 Task: Add a timeline in the project CometWorks for the epic 'IT Service Desk Implementation' from 2023/01/22 to 2024/08/19. Add a timeline in the project CometWorks for the epic 'Helpdesk Ticketing System Implementation' from 2023/05/06 to 2025/10/09. Add a timeline in the project CometWorks for the epic 'IT Asset Management Implementation' from 2023/01/21 to 2024/12/13
Action: Mouse moved to (229, 63)
Screenshot: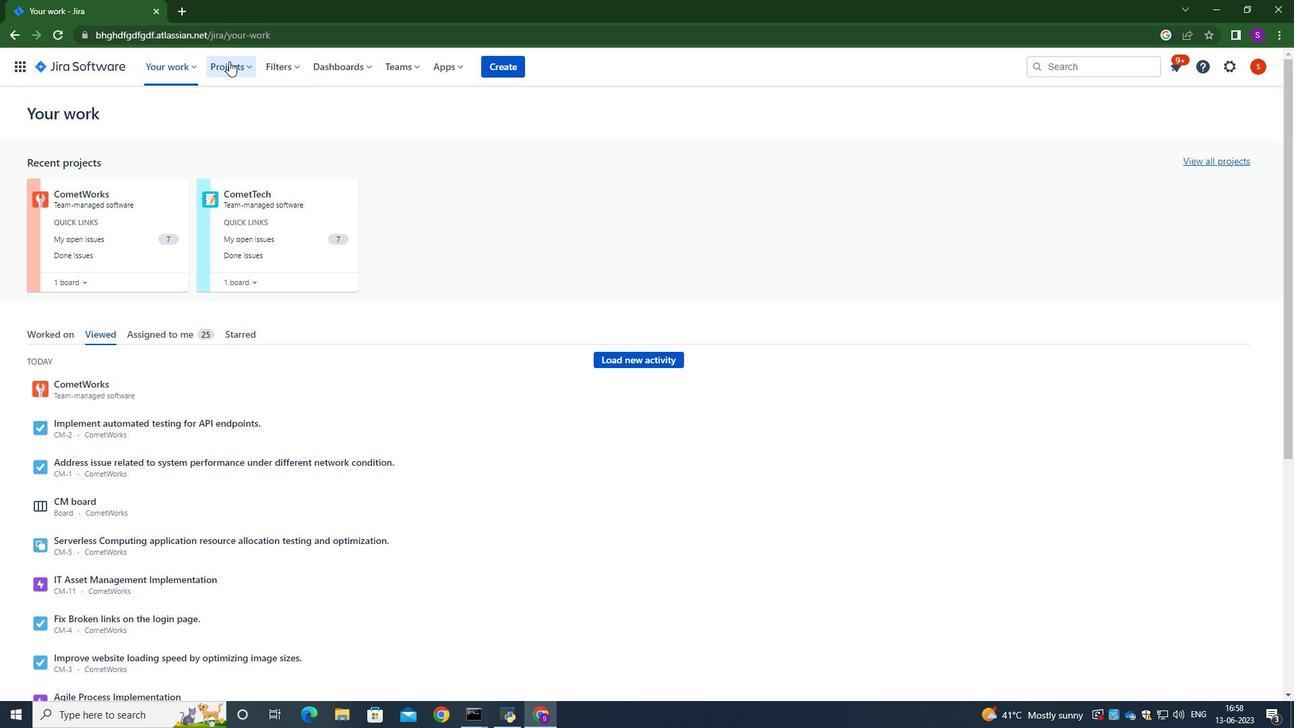 
Action: Mouse pressed left at (229, 63)
Screenshot: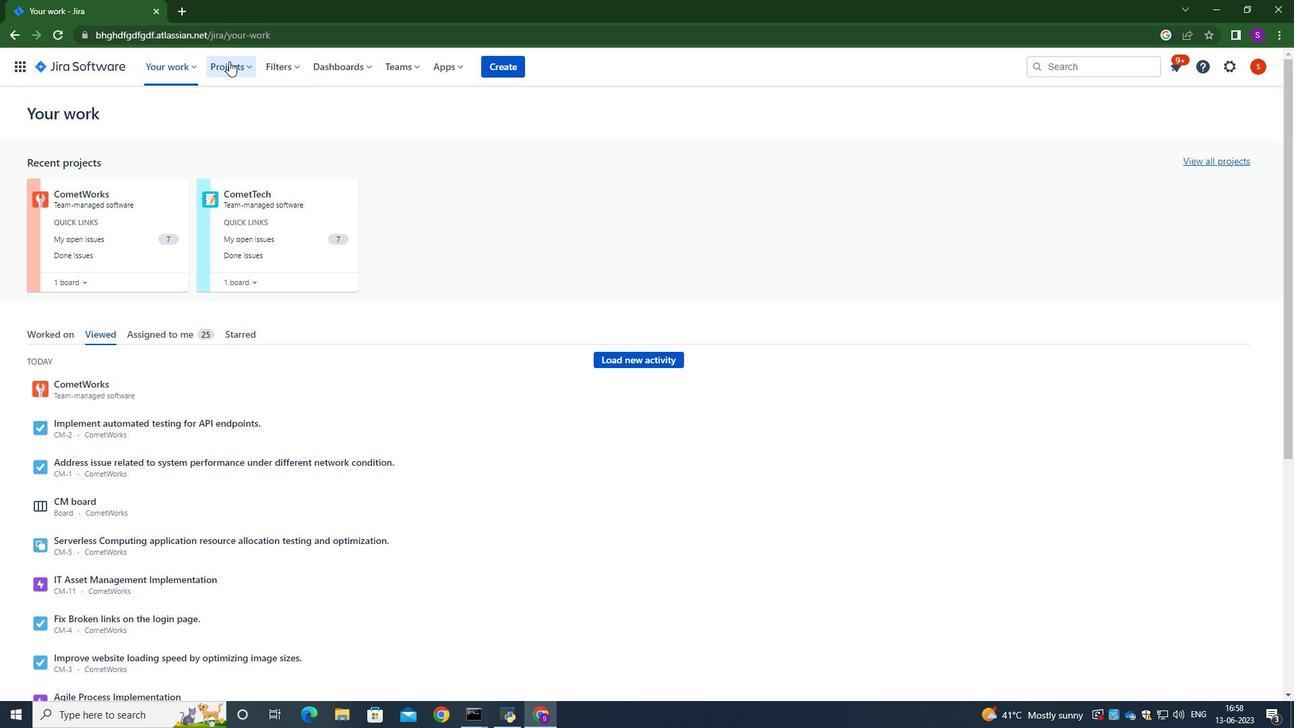 
Action: Mouse moved to (248, 132)
Screenshot: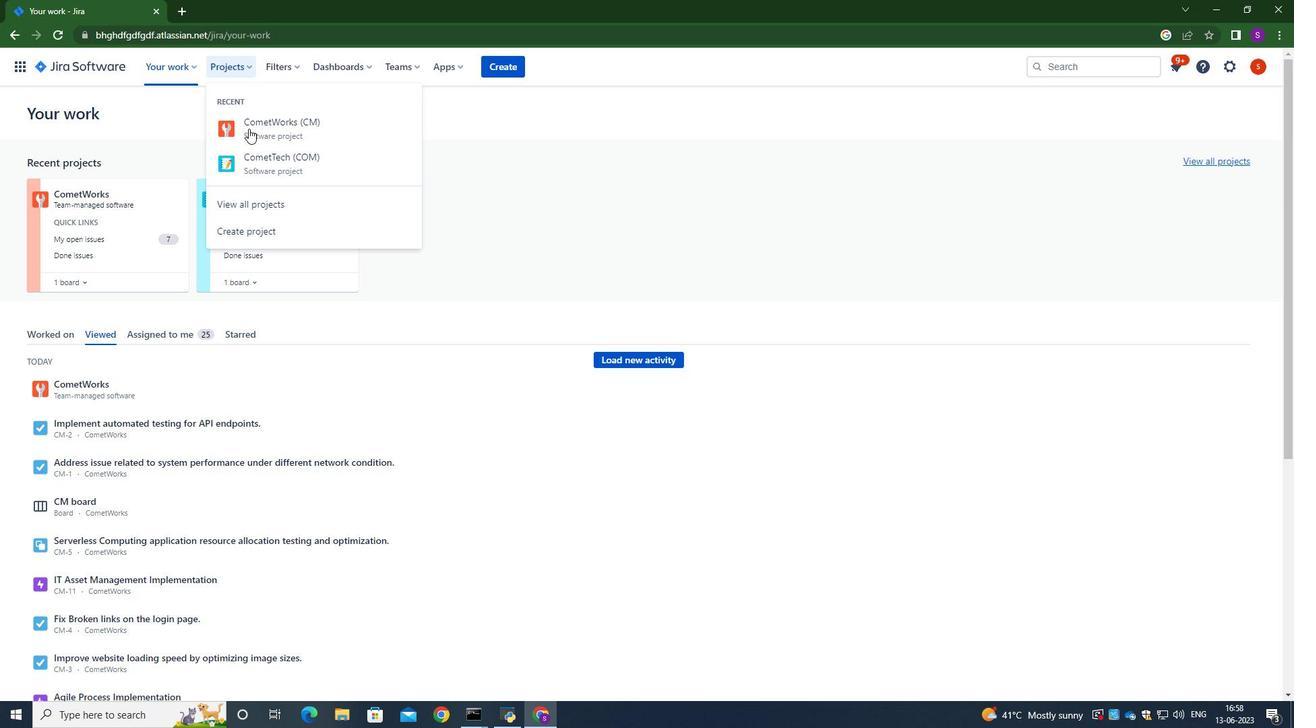 
Action: Mouse pressed left at (248, 132)
Screenshot: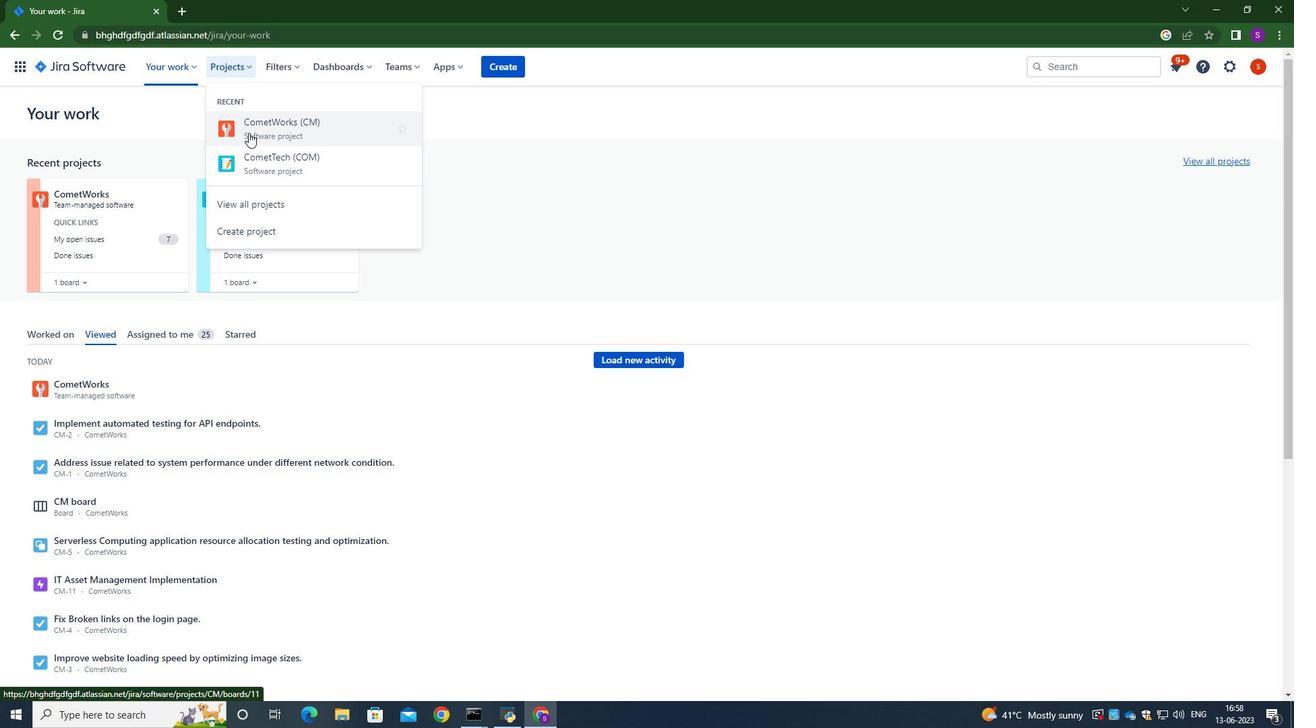 
Action: Mouse moved to (59, 202)
Screenshot: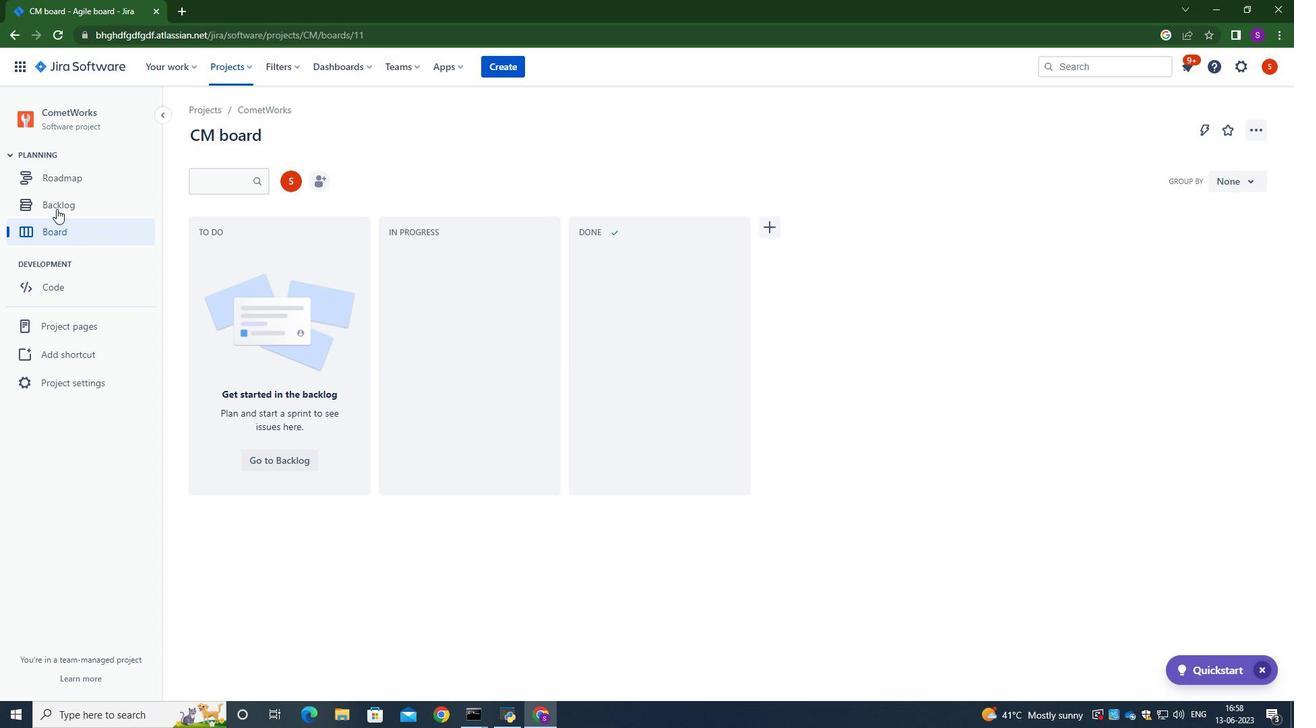 
Action: Mouse pressed left at (59, 202)
Screenshot: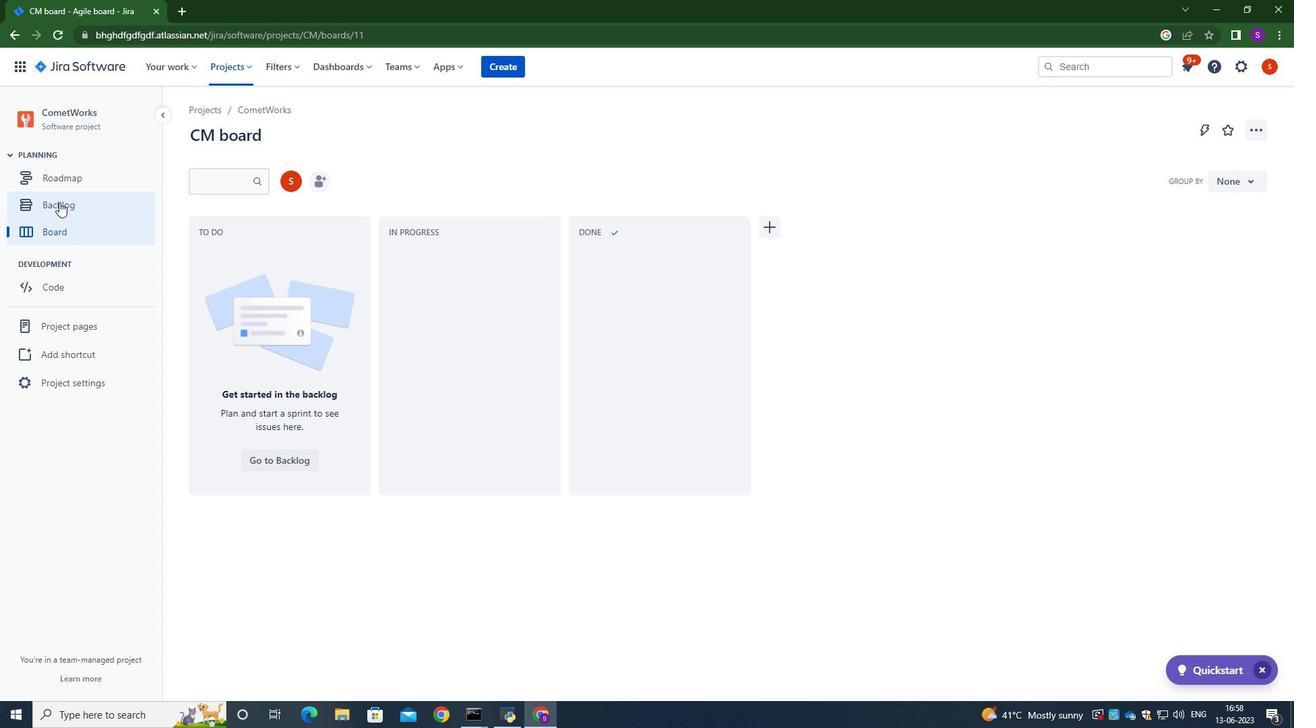 
Action: Mouse moved to (202, 272)
Screenshot: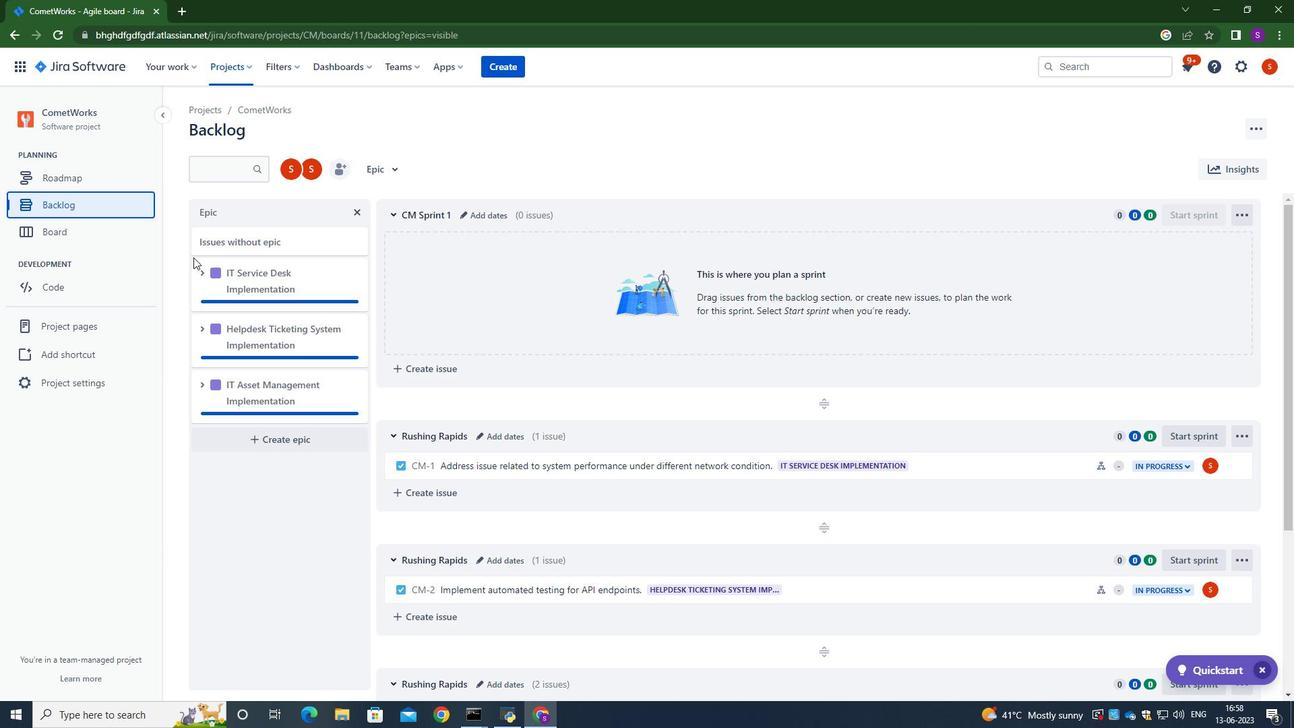 
Action: Mouse pressed left at (202, 272)
Screenshot: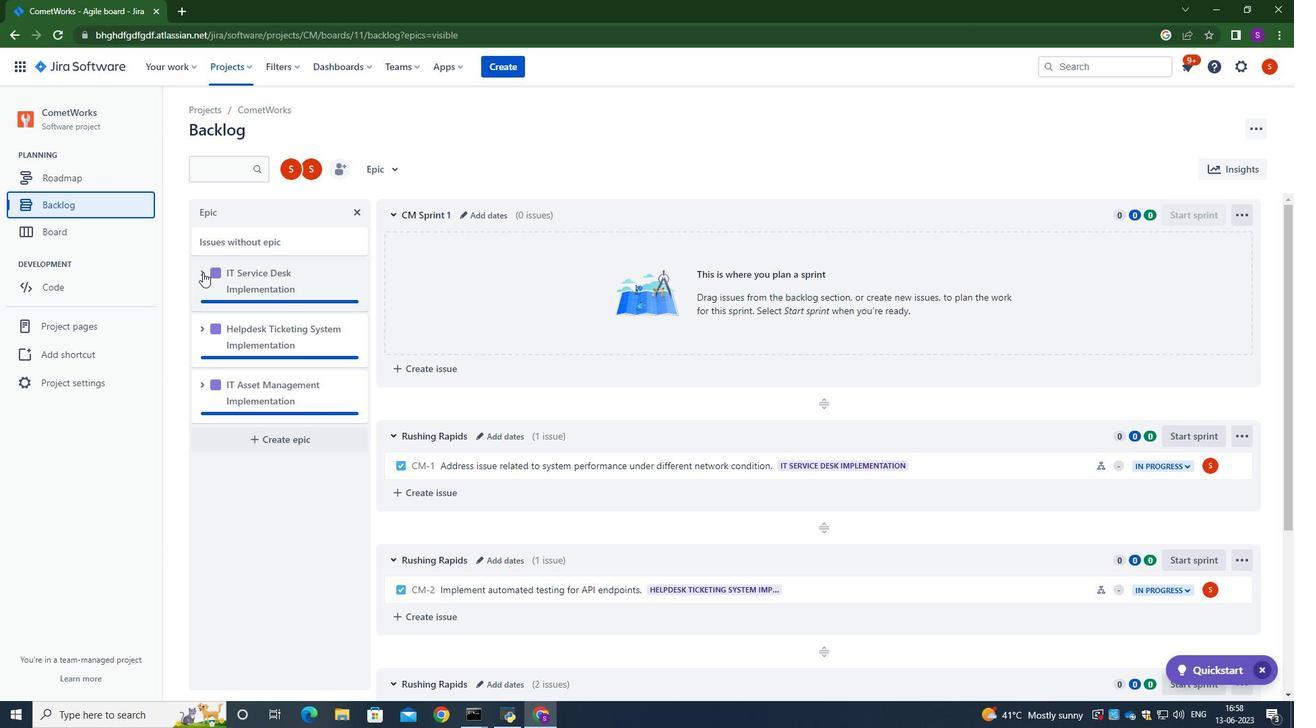 
Action: Mouse moved to (287, 385)
Screenshot: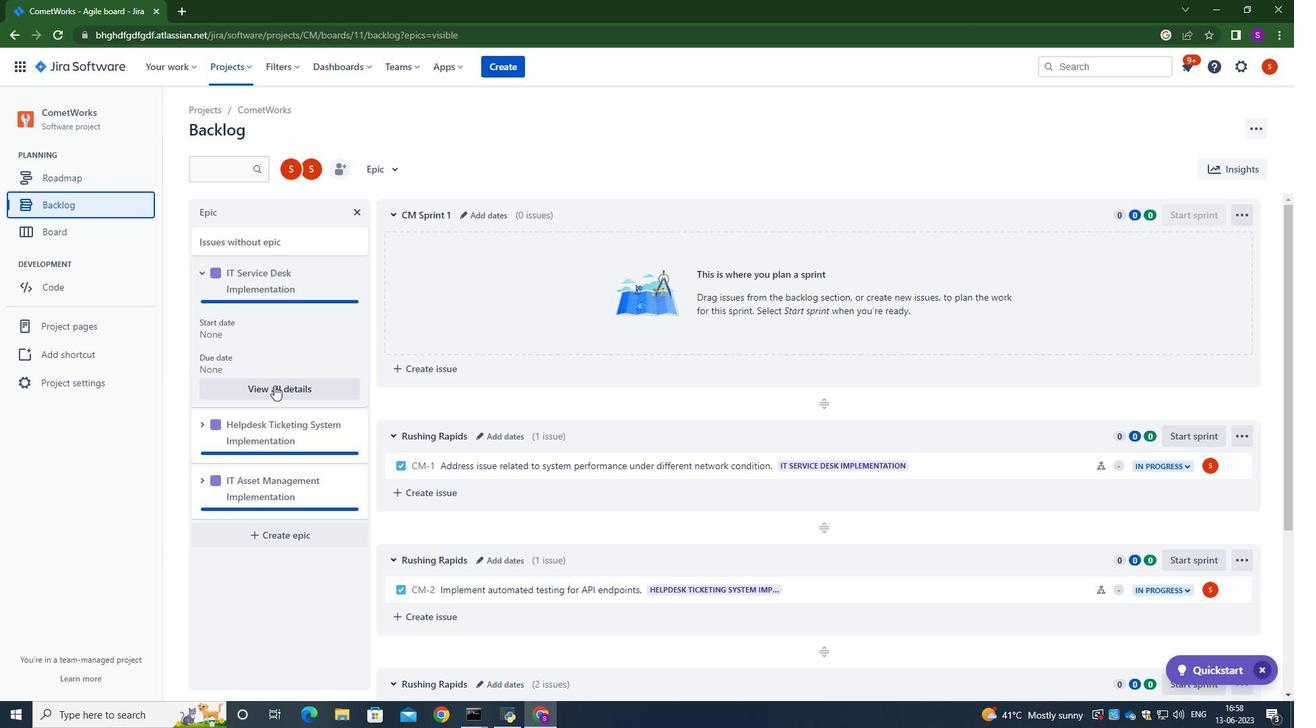
Action: Mouse pressed left at (287, 385)
Screenshot: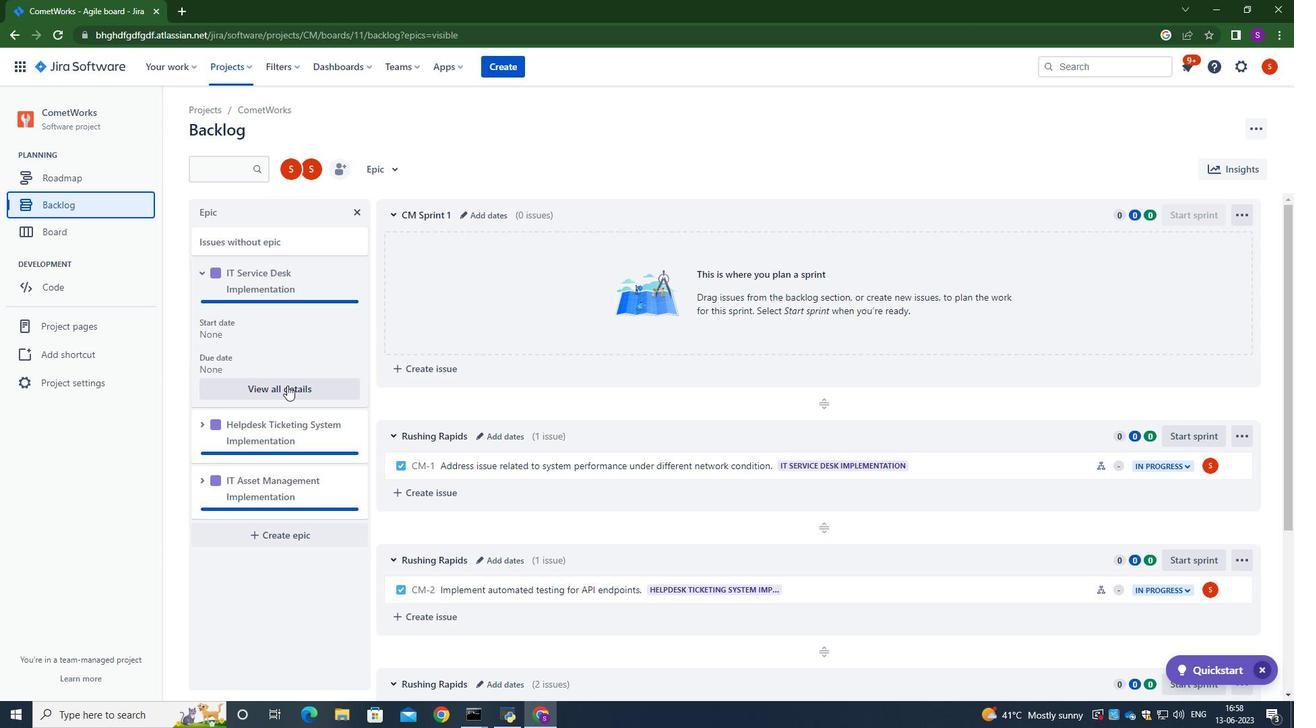 
Action: Mouse moved to (1145, 401)
Screenshot: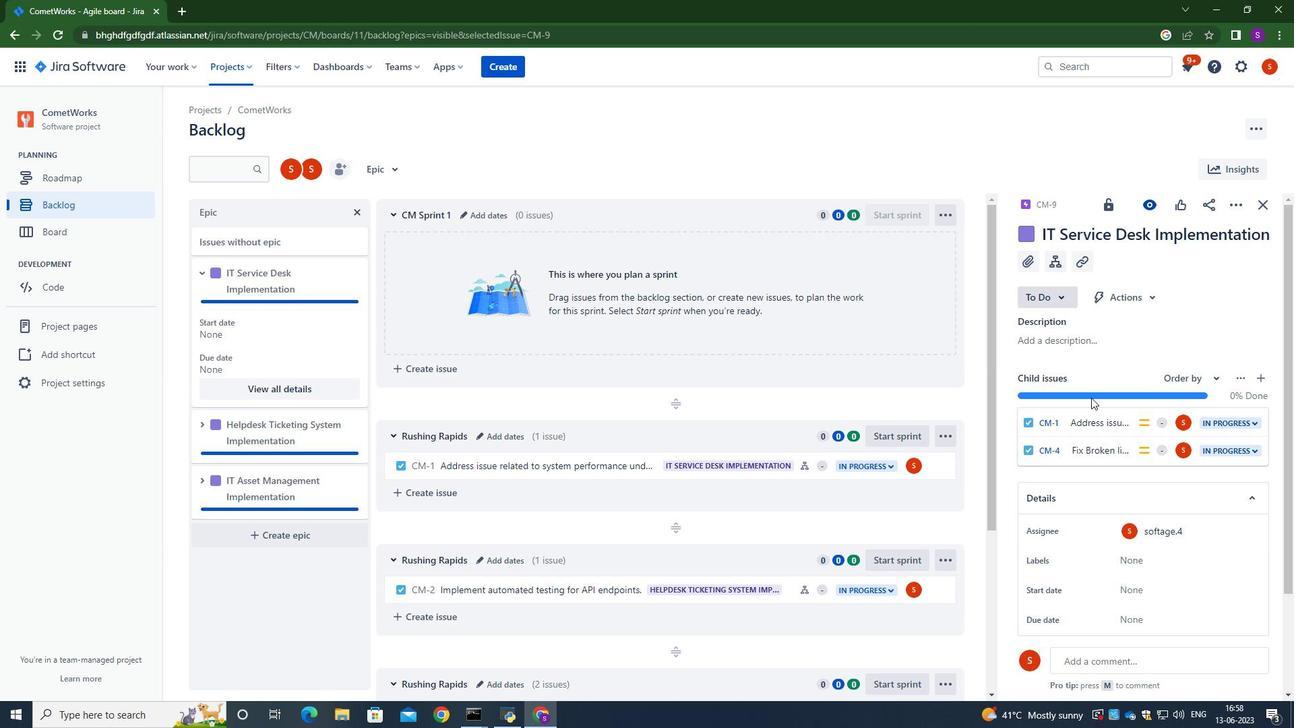 
Action: Mouse scrolled (1145, 401) with delta (0, 0)
Screenshot: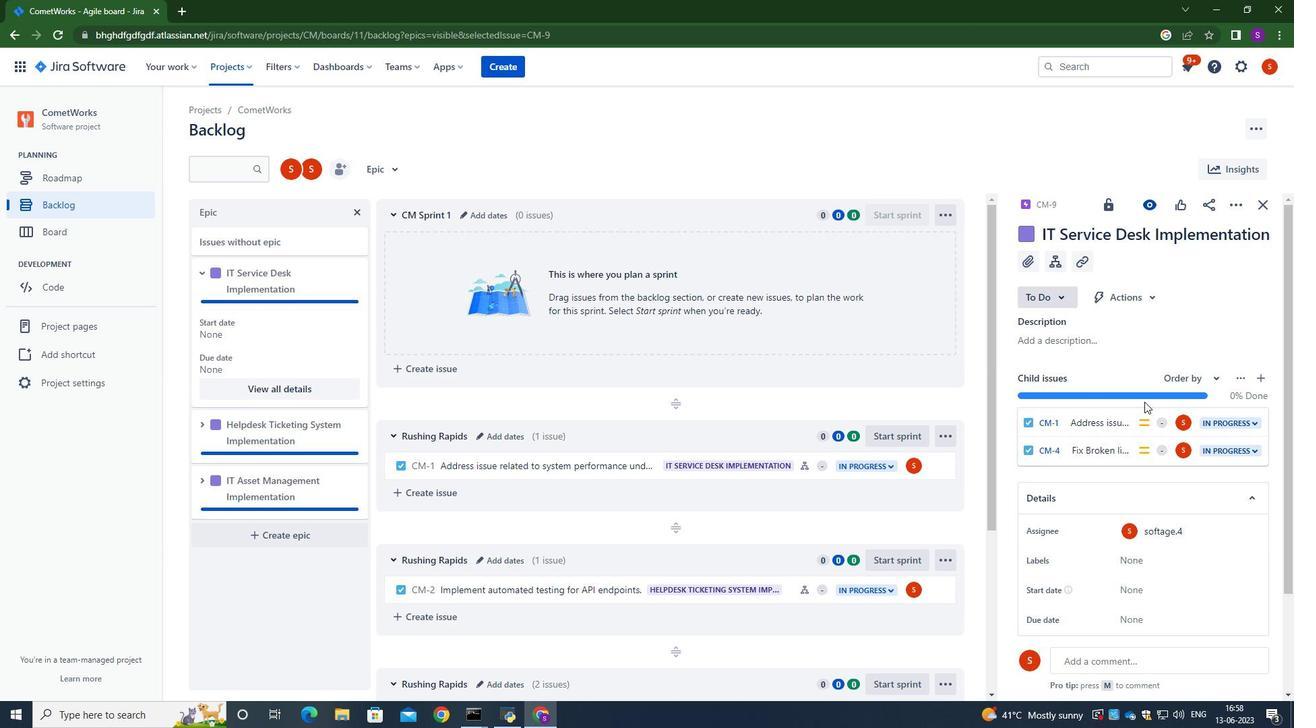 
Action: Mouse scrolled (1145, 401) with delta (0, 0)
Screenshot: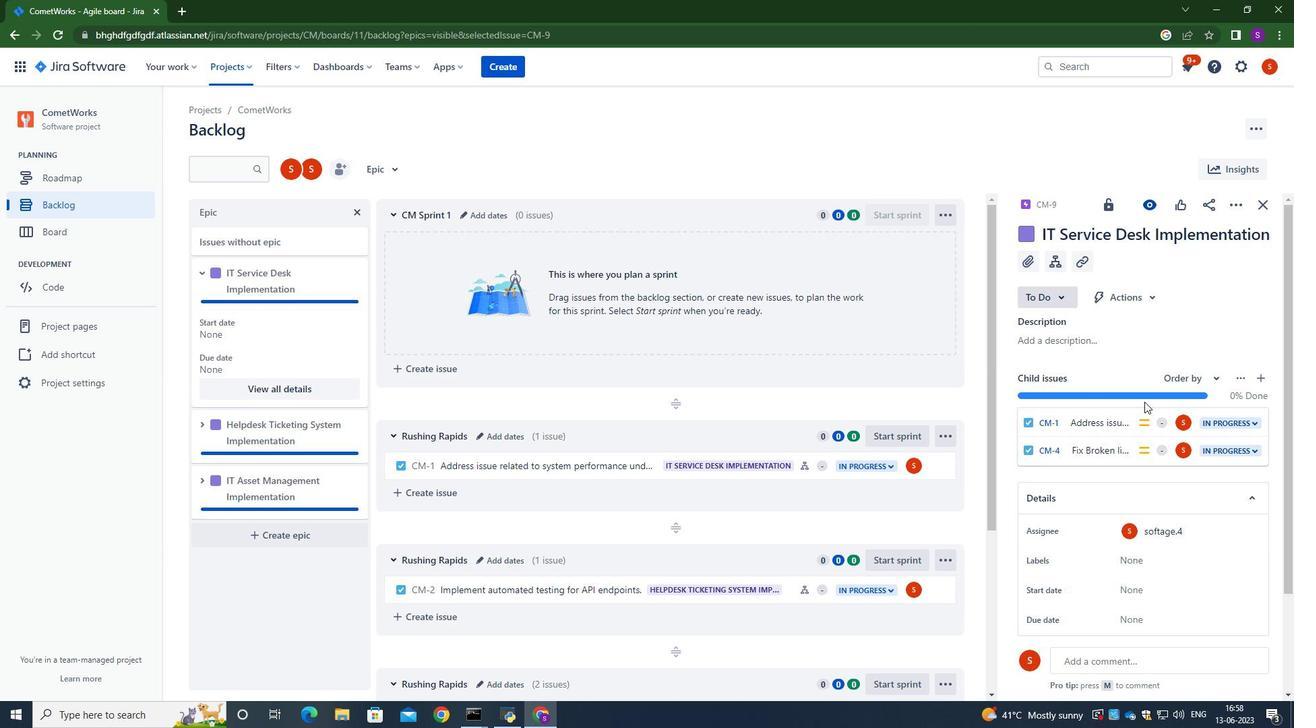 
Action: Mouse scrolled (1145, 401) with delta (0, 0)
Screenshot: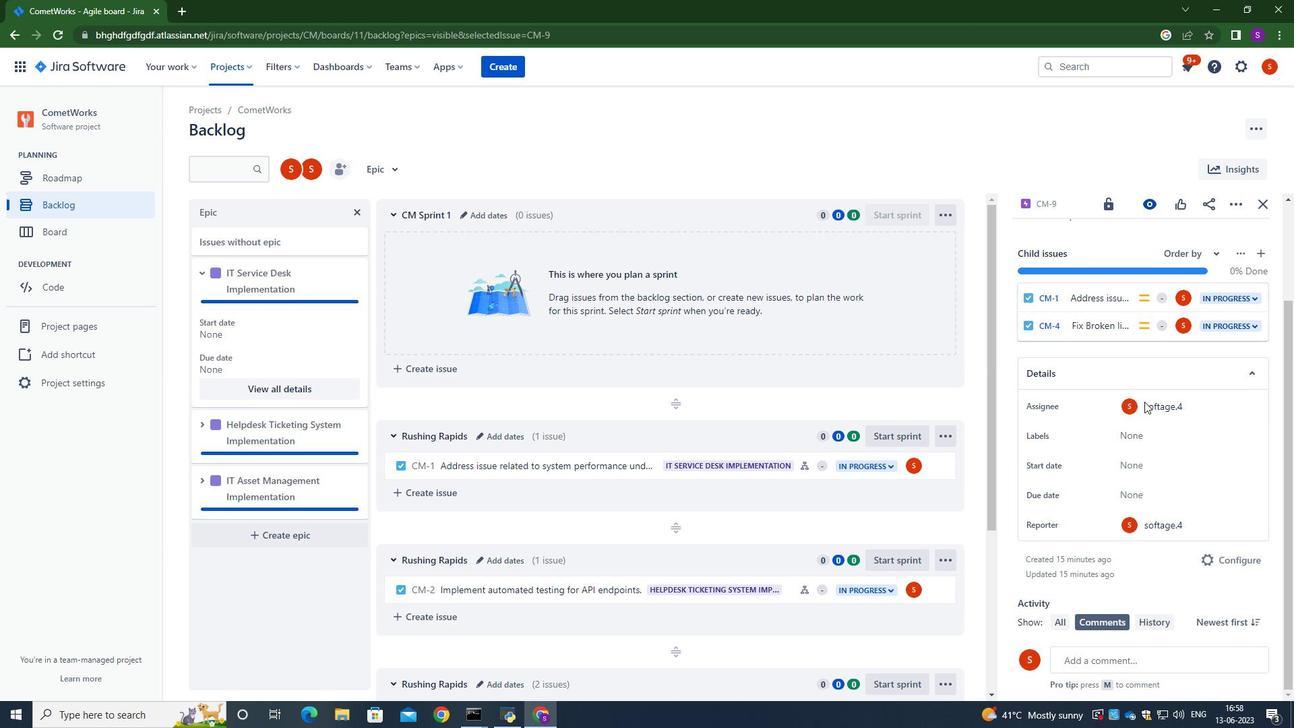 
Action: Mouse moved to (1139, 468)
Screenshot: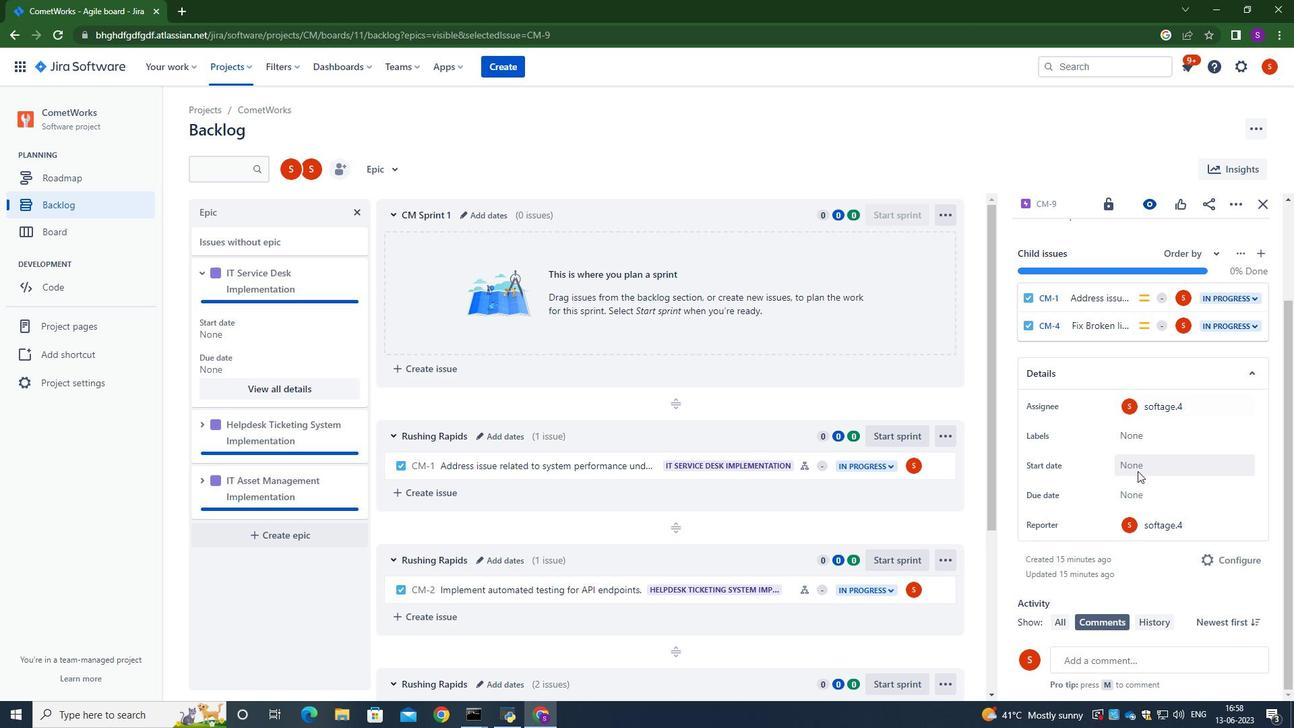 
Action: Mouse pressed left at (1139, 468)
Screenshot: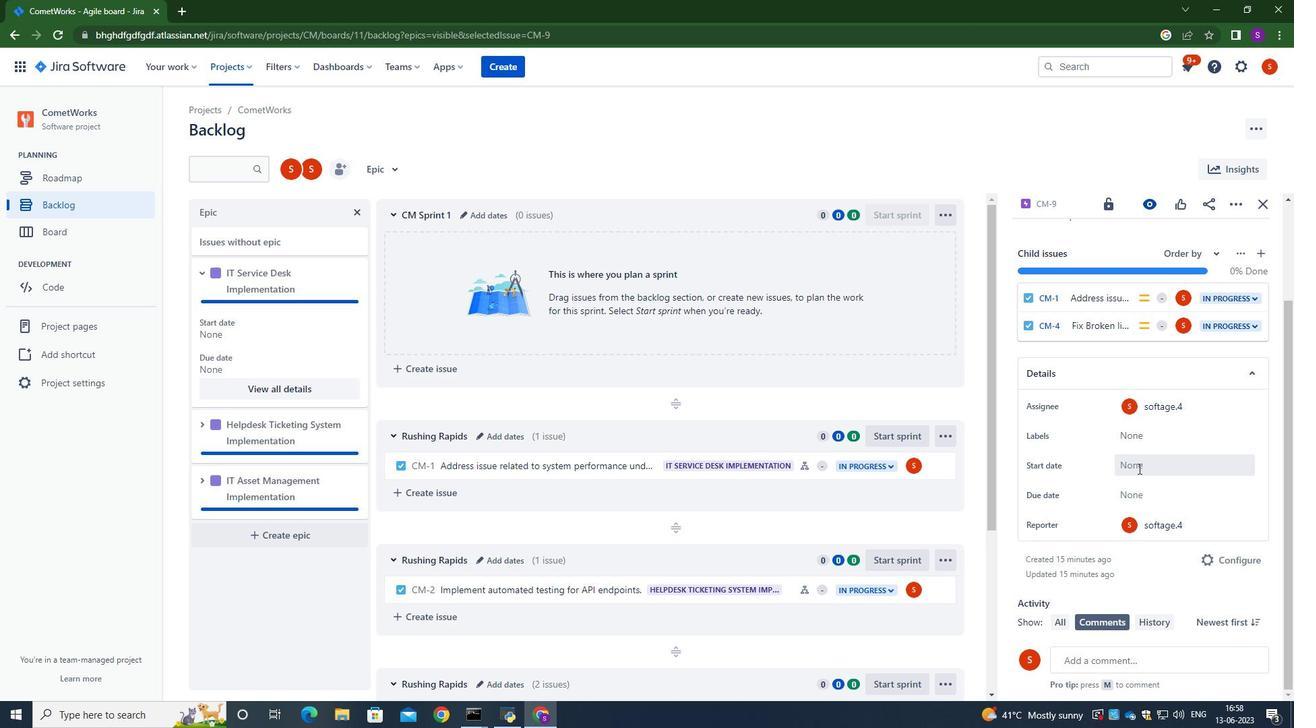 
Action: Mouse moved to (1139, 468)
Screenshot: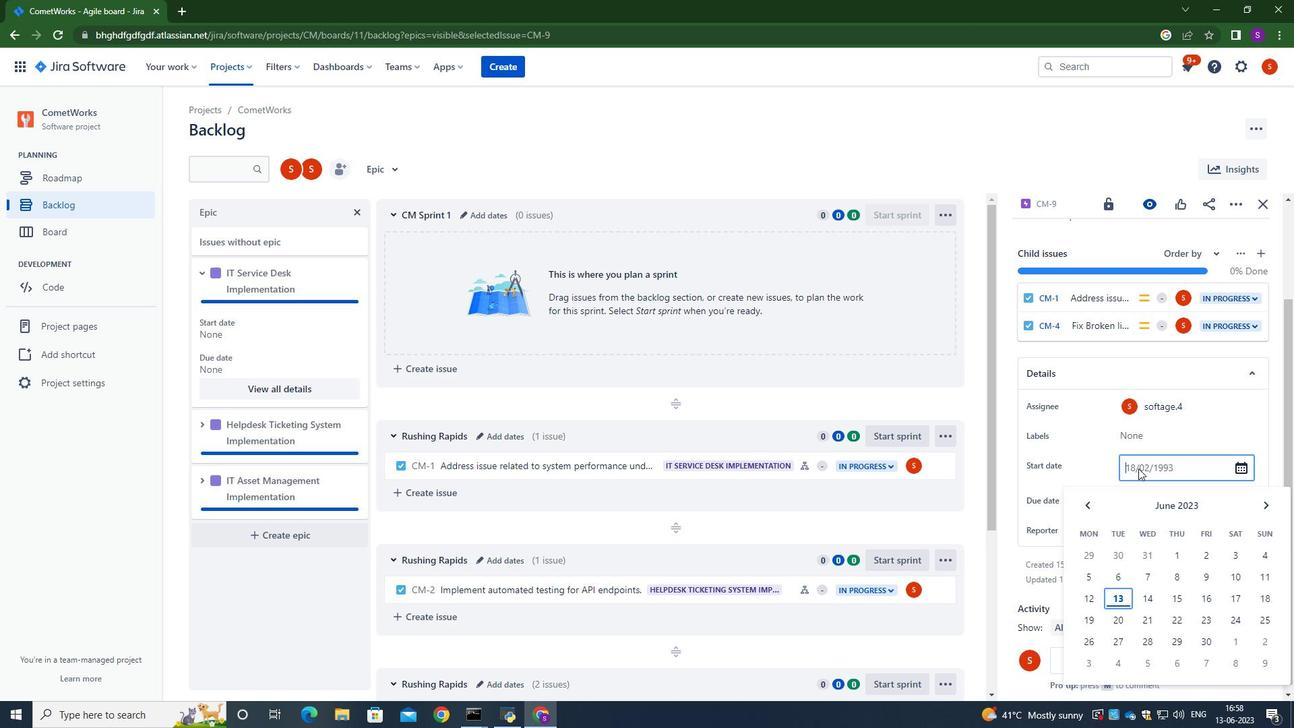 
Action: Key pressed 22/01/2023
Screenshot: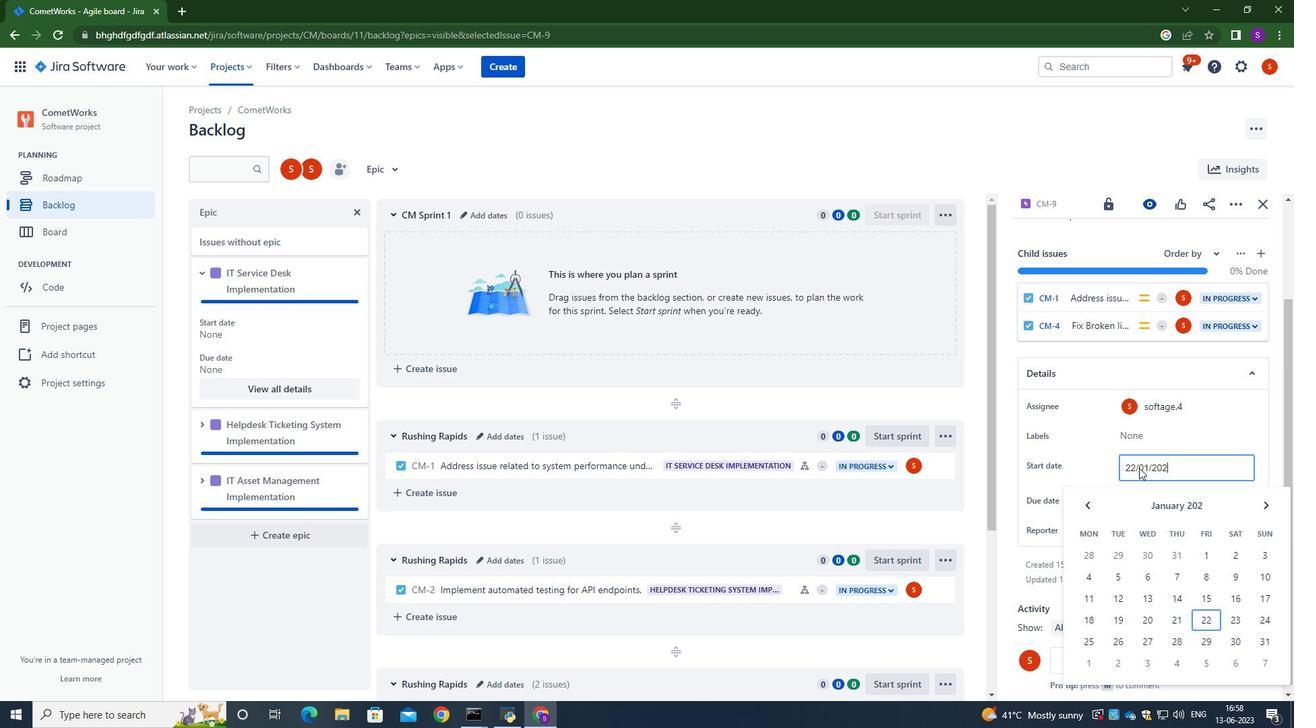 
Action: Mouse moved to (1265, 620)
Screenshot: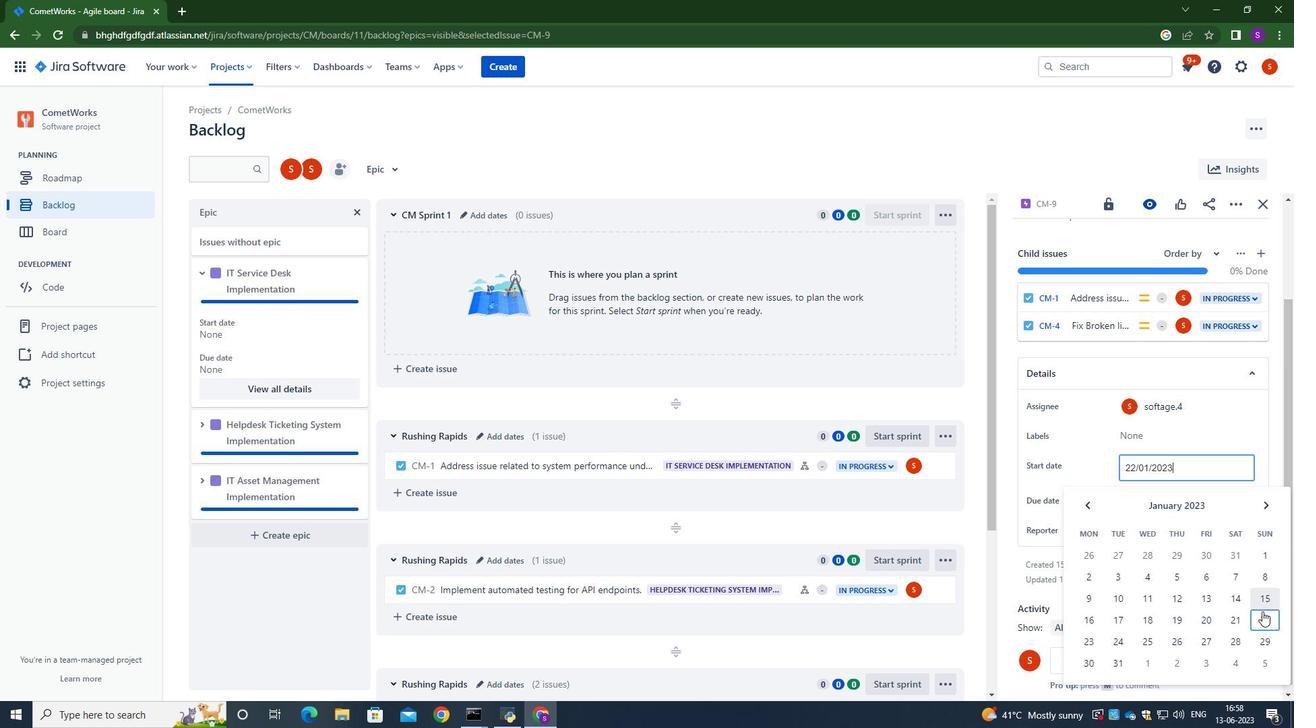 
Action: Mouse pressed left at (1265, 620)
Screenshot: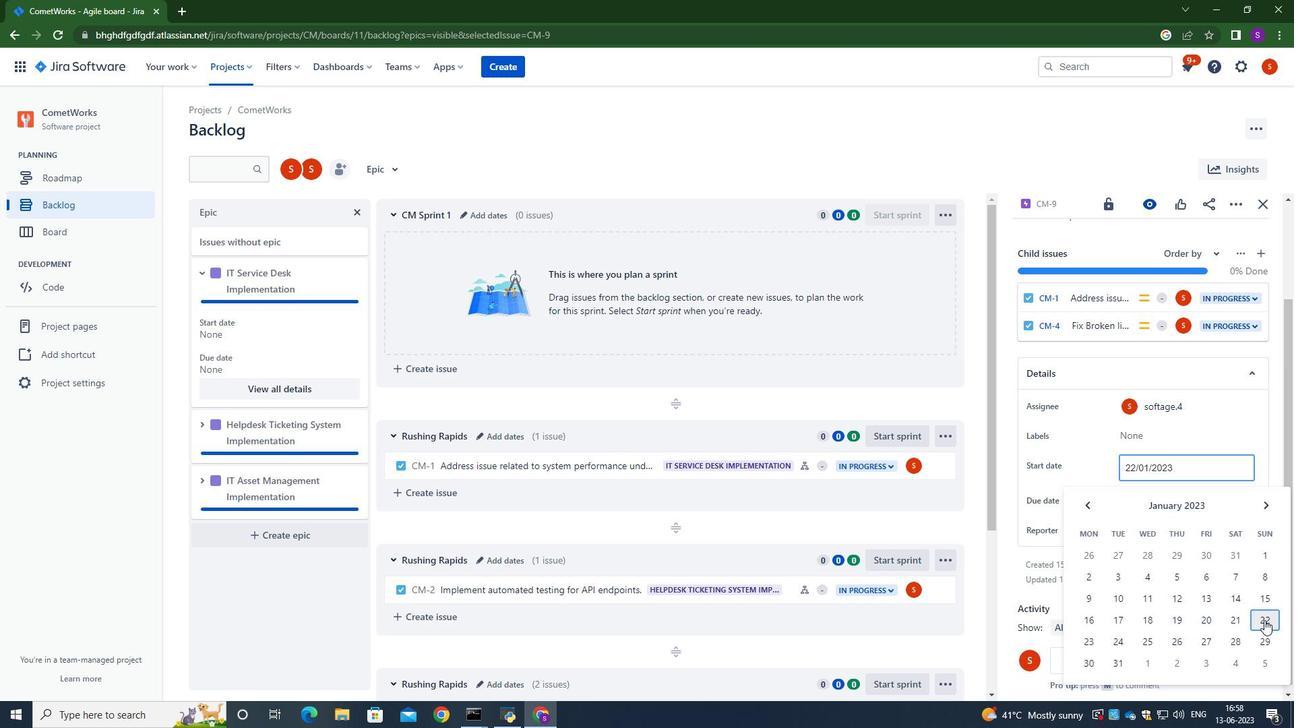 
Action: Mouse moved to (1159, 506)
Screenshot: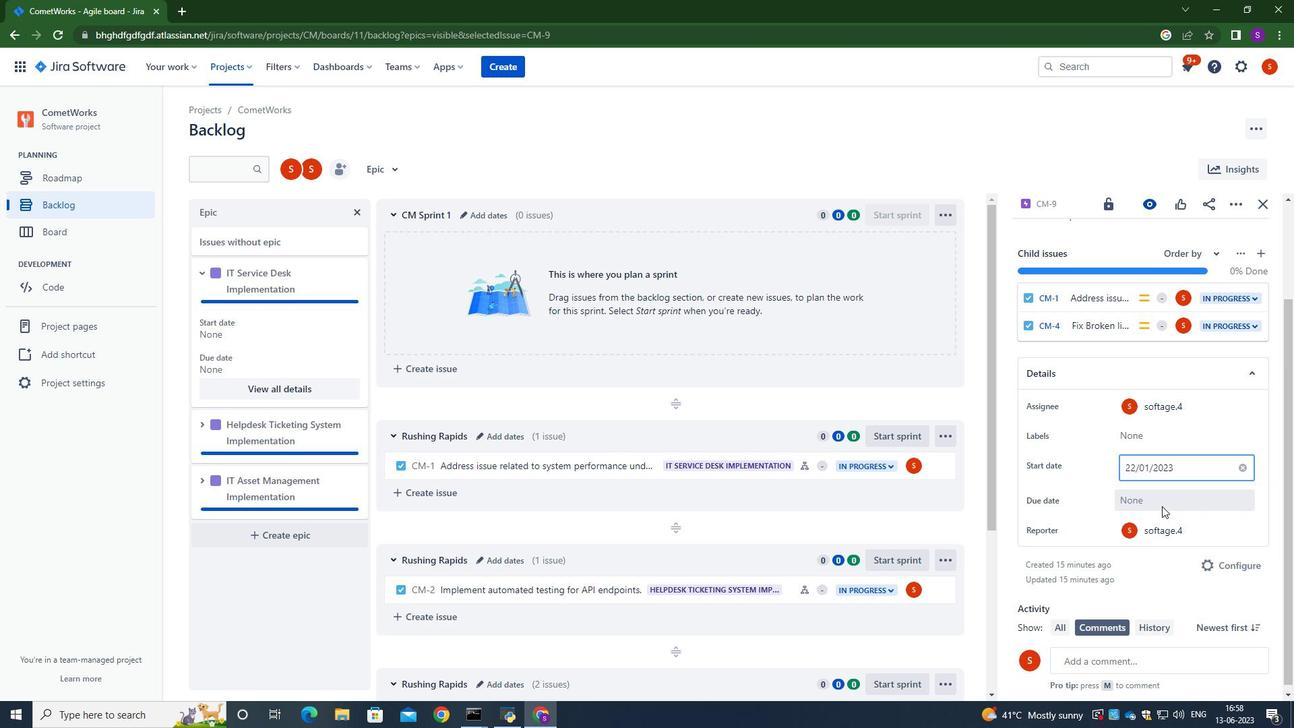 
Action: Mouse pressed left at (1159, 506)
Screenshot: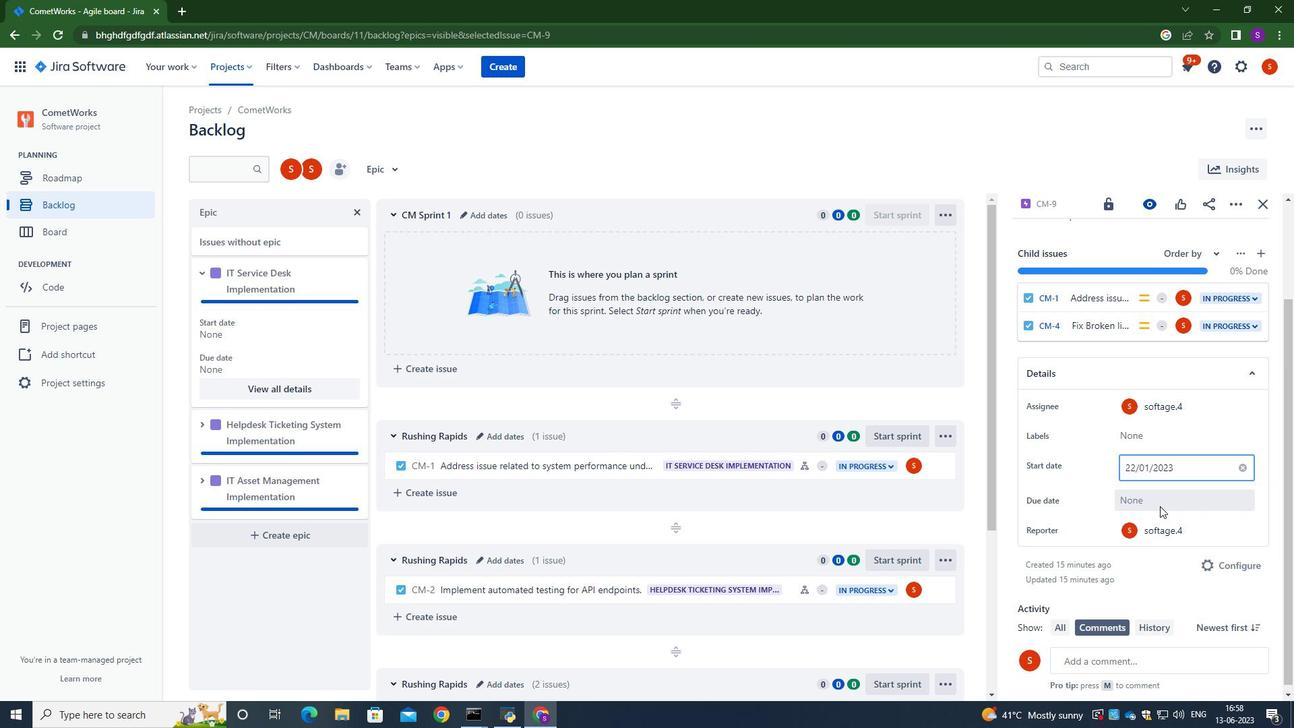
Action: Mouse moved to (1163, 497)
Screenshot: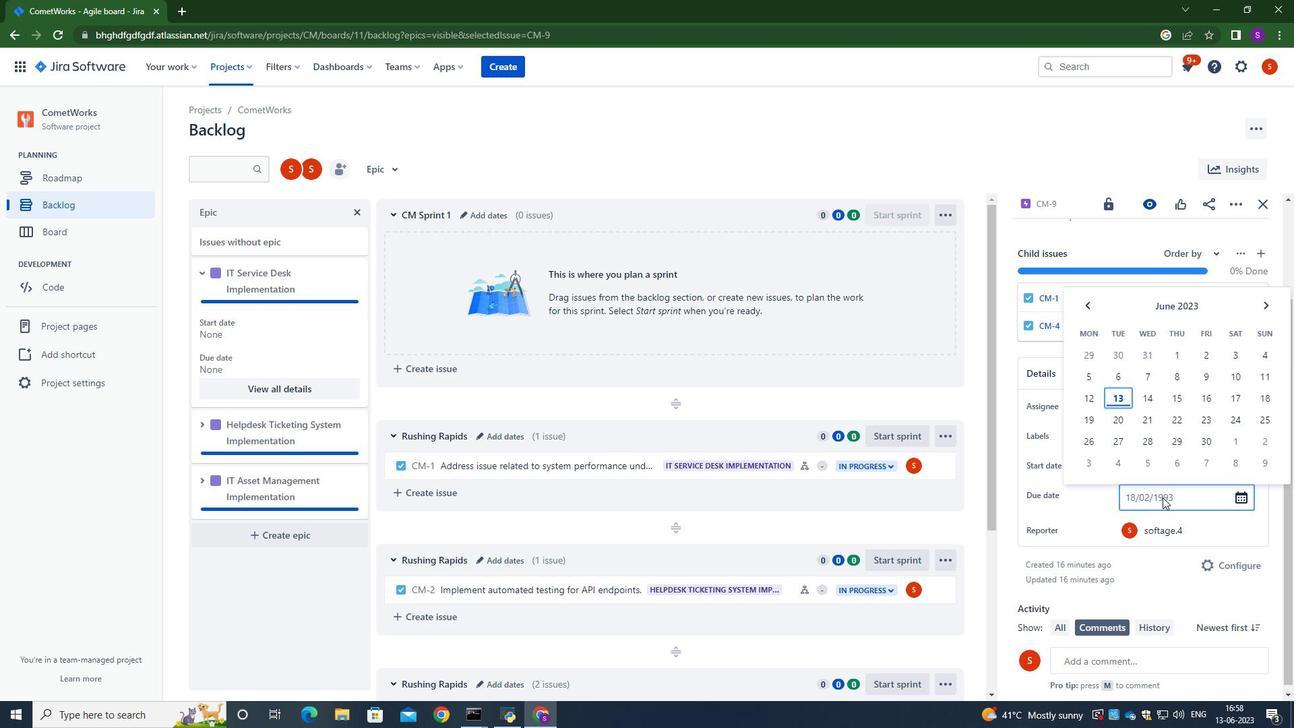 
Action: Key pressed 19/08/2024
Screenshot: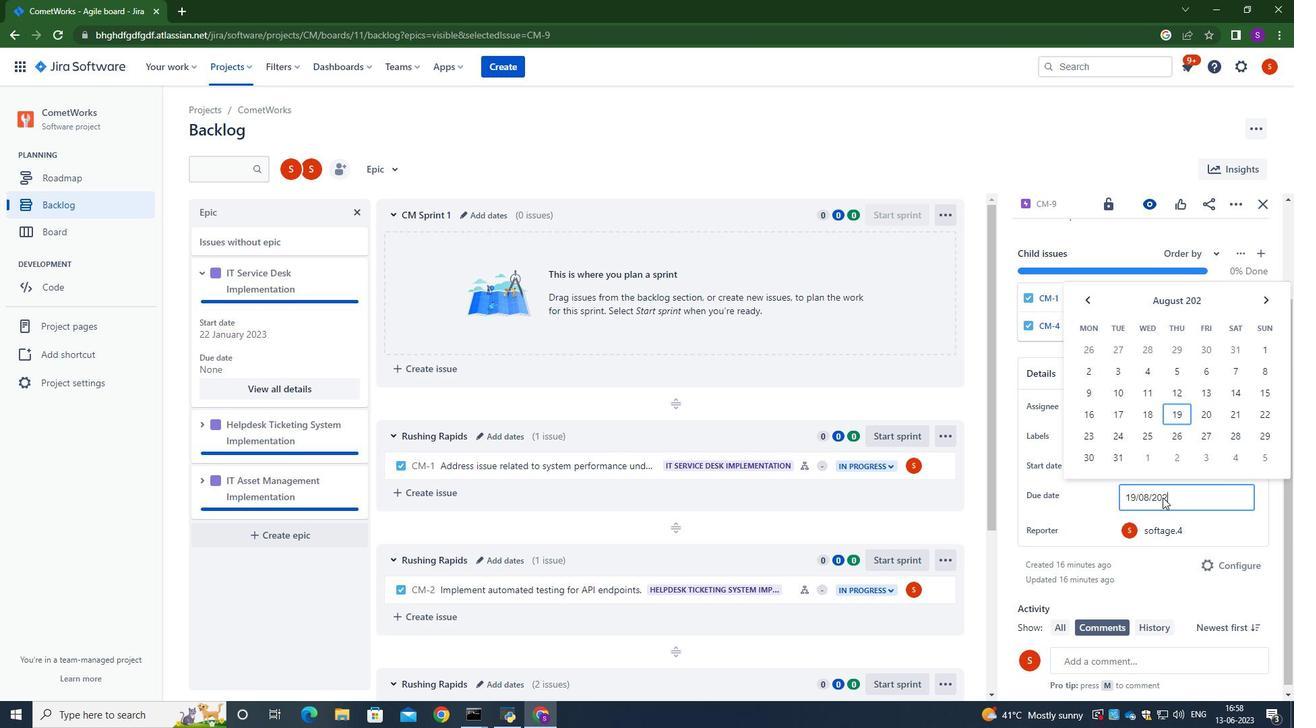 
Action: Mouse moved to (1089, 412)
Screenshot: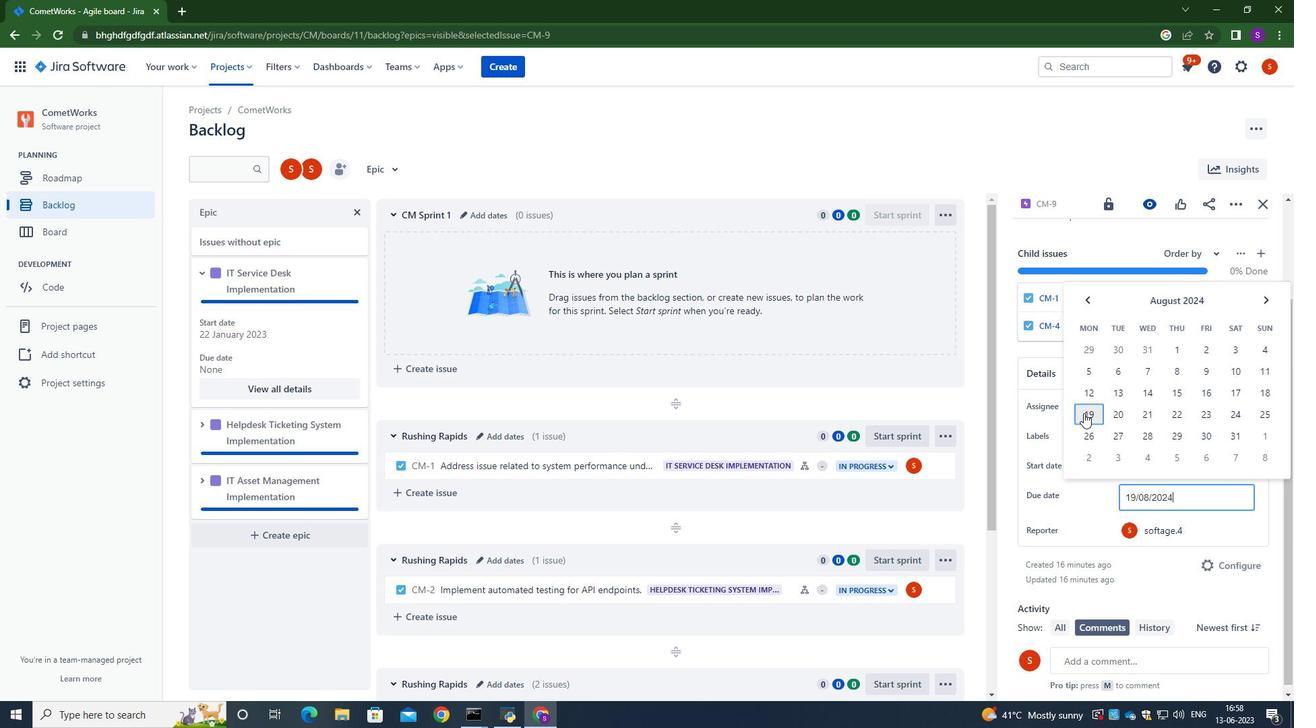 
Action: Mouse pressed left at (1089, 412)
Screenshot: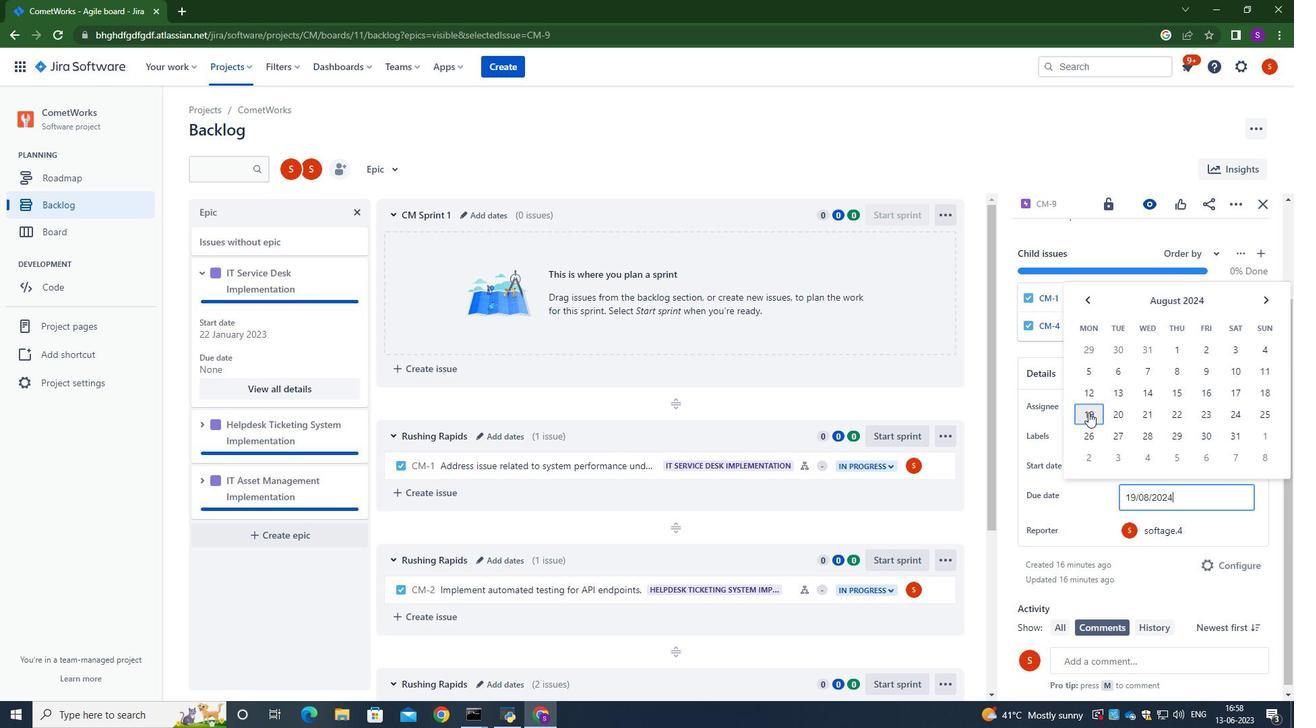 
Action: Mouse moved to (1213, 443)
Screenshot: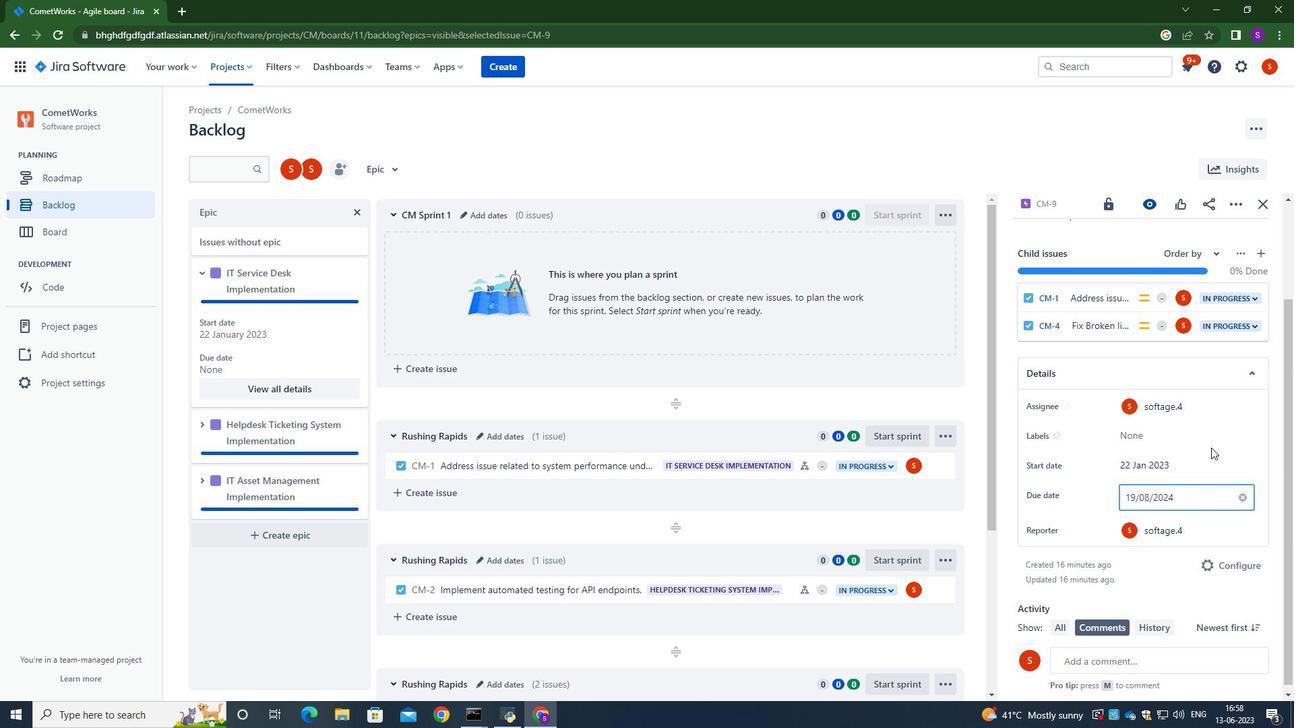 
Action: Mouse scrolled (1213, 442) with delta (0, 0)
Screenshot: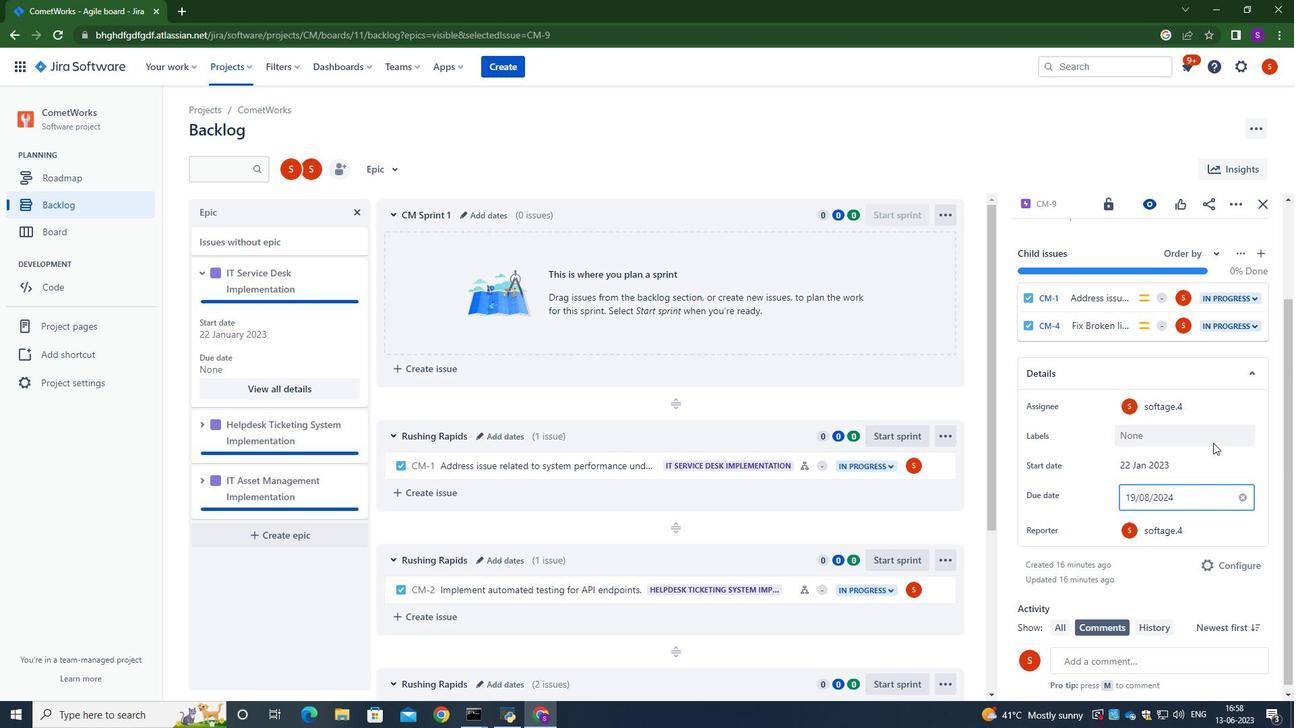 
Action: Mouse moved to (1214, 442)
Screenshot: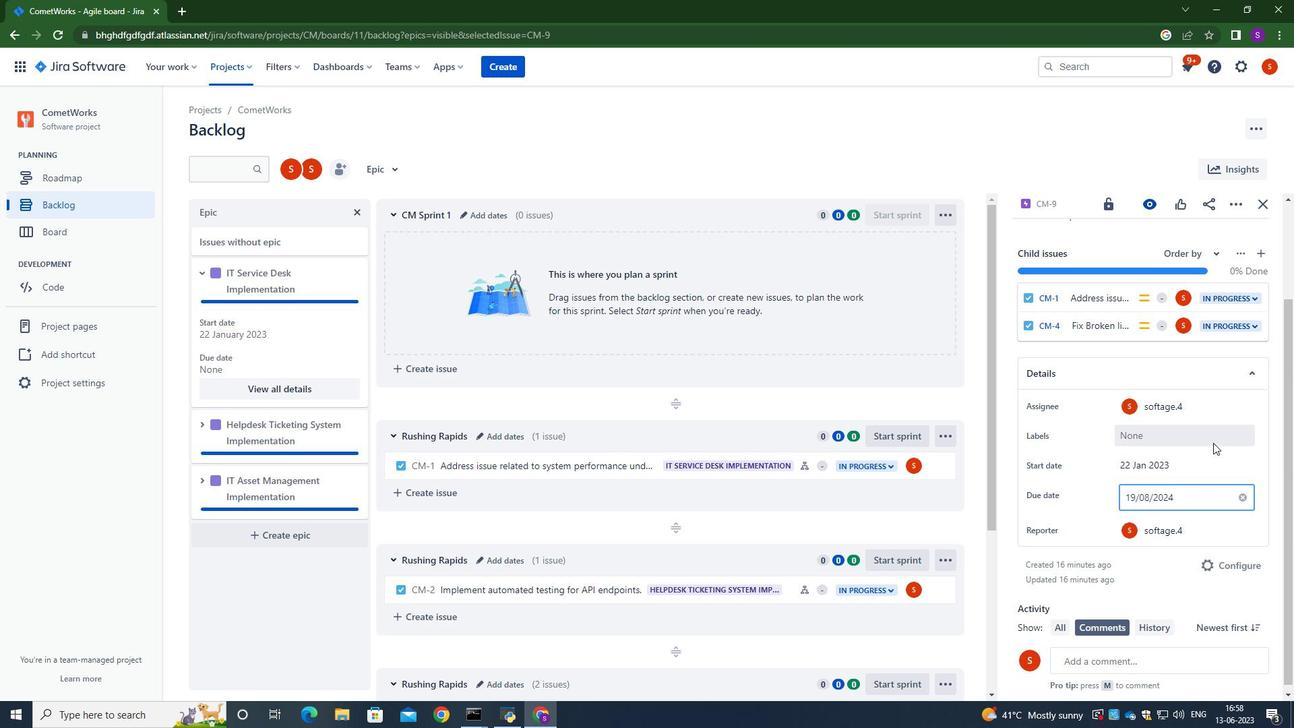 
Action: Mouse scrolled (1214, 441) with delta (0, 0)
Screenshot: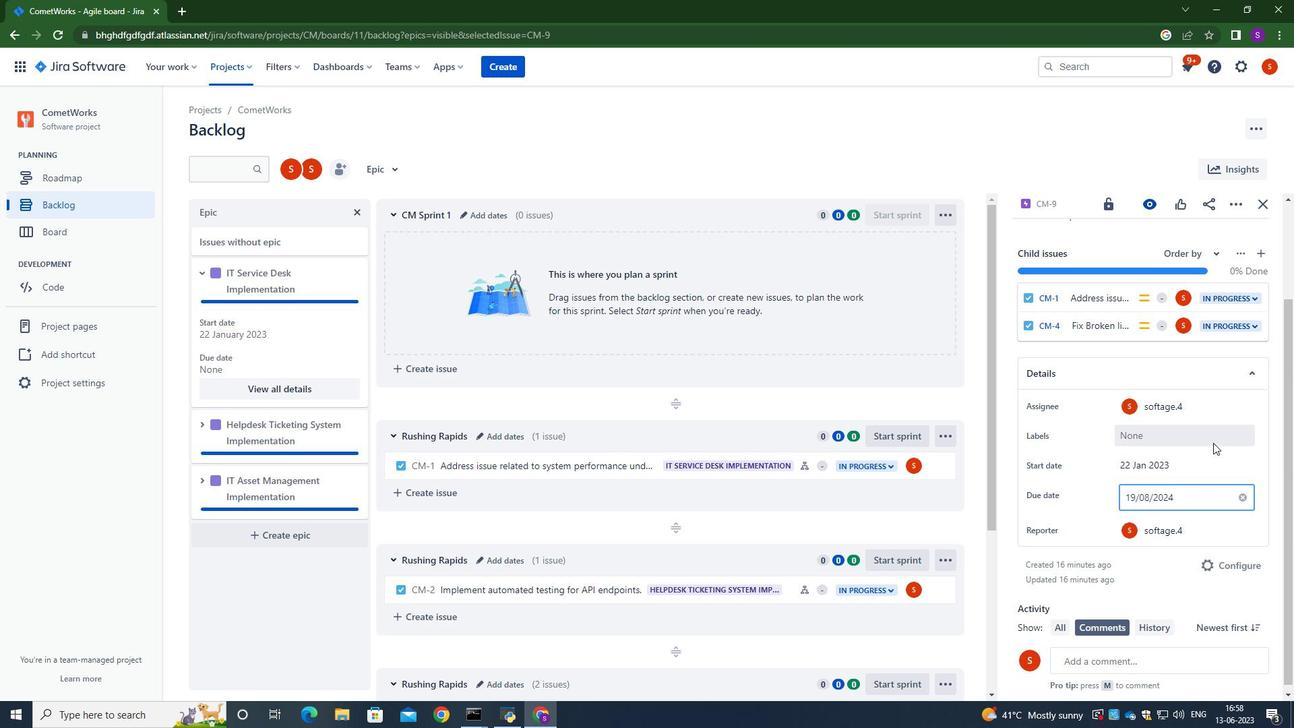 
Action: Mouse moved to (1213, 448)
Screenshot: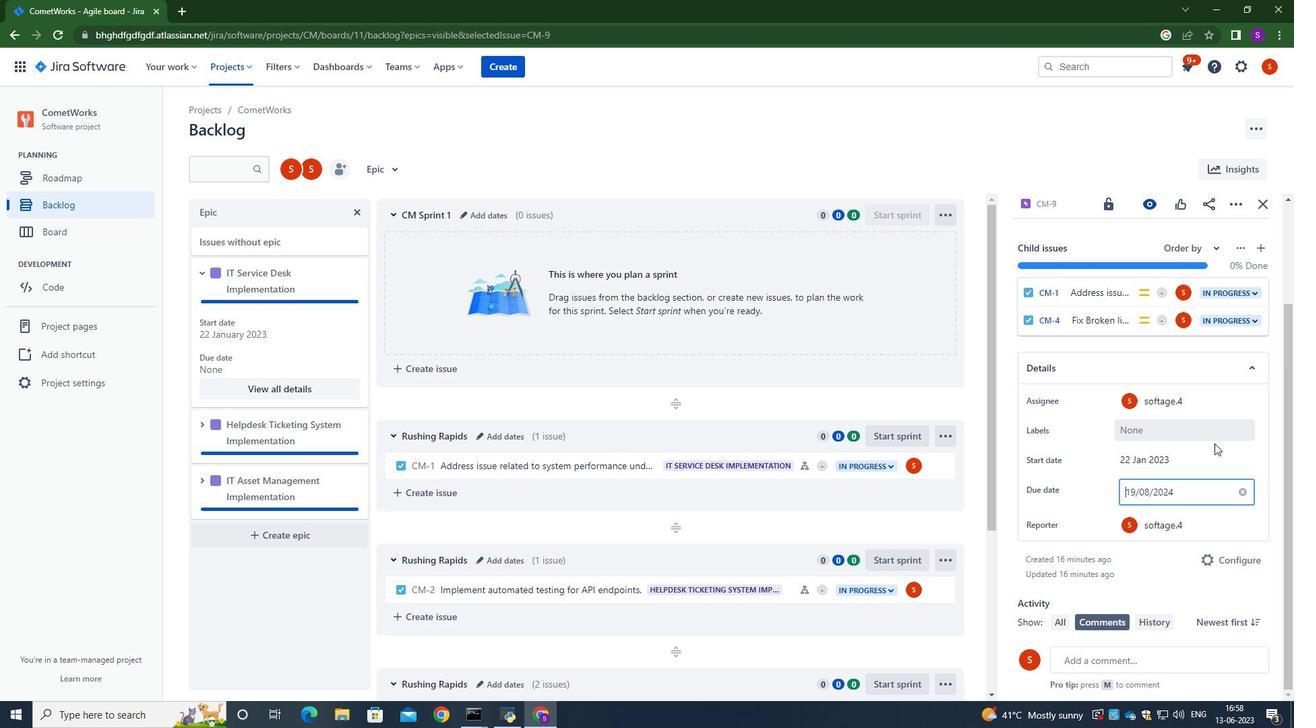 
Action: Mouse scrolled (1213, 447) with delta (0, 0)
Screenshot: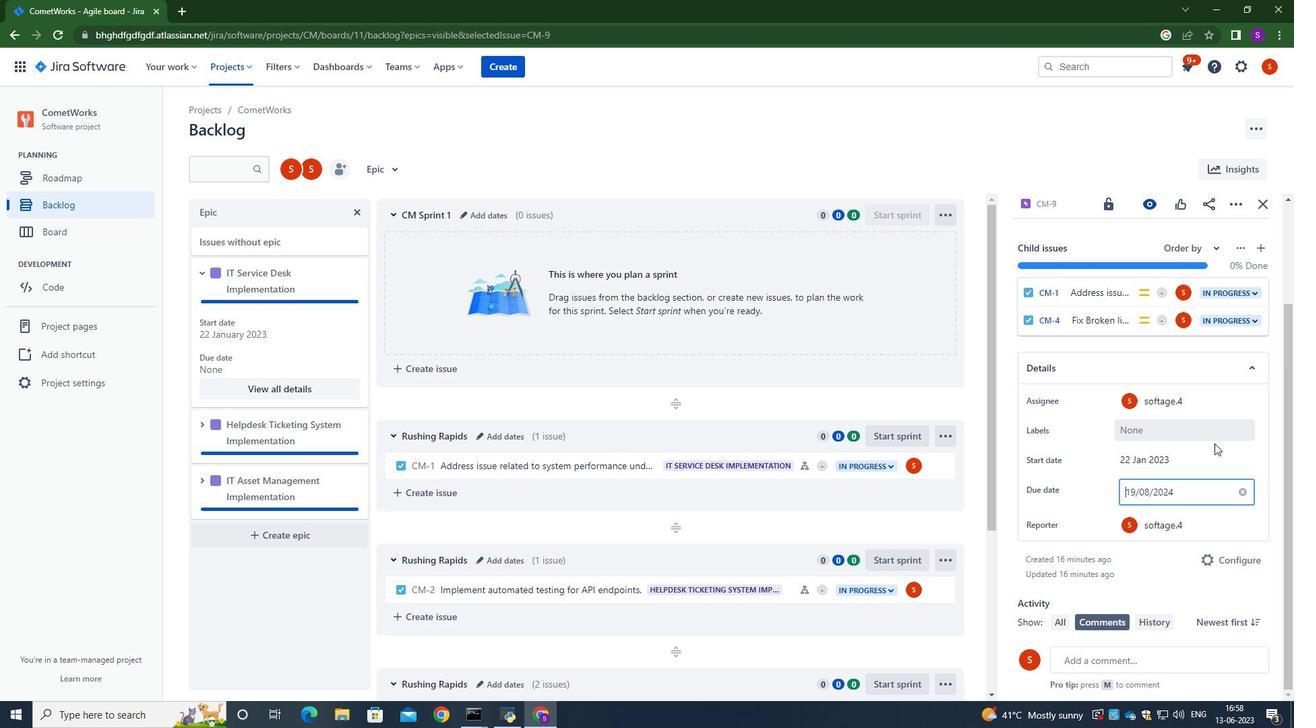 
Action: Mouse moved to (1210, 459)
Screenshot: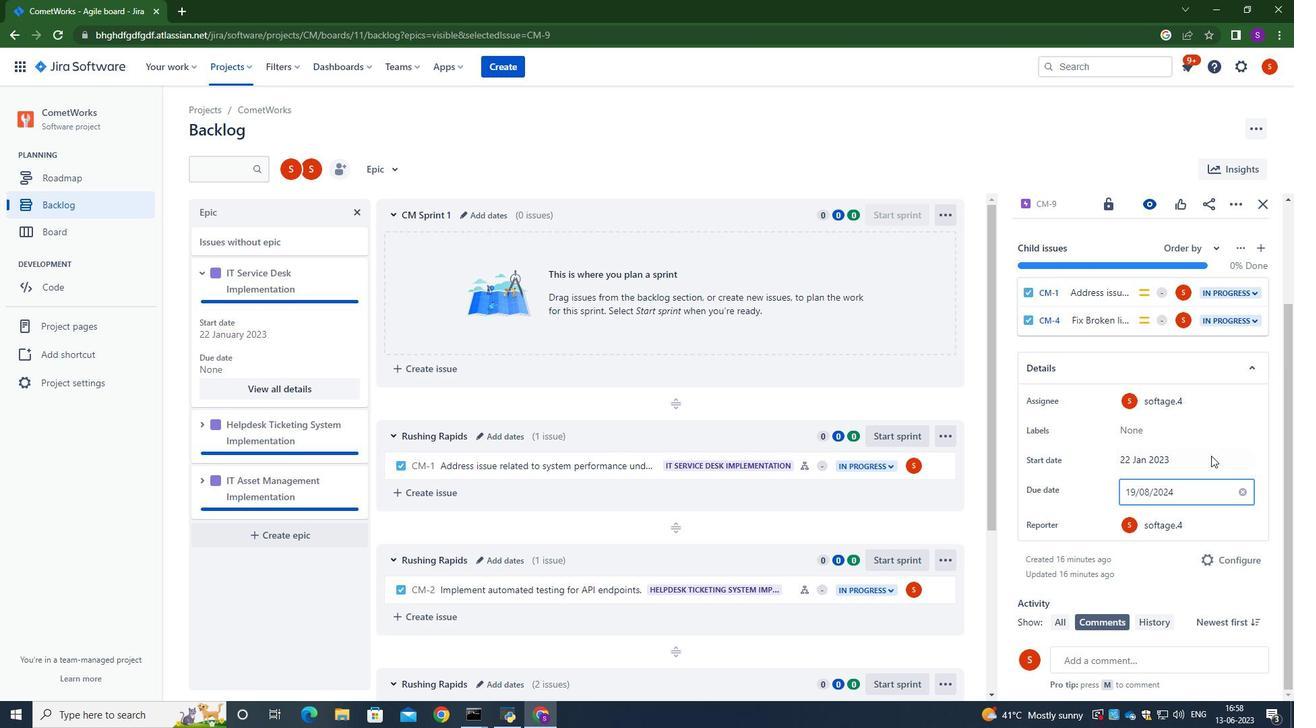 
Action: Mouse scrolled (1210, 459) with delta (0, 0)
Screenshot: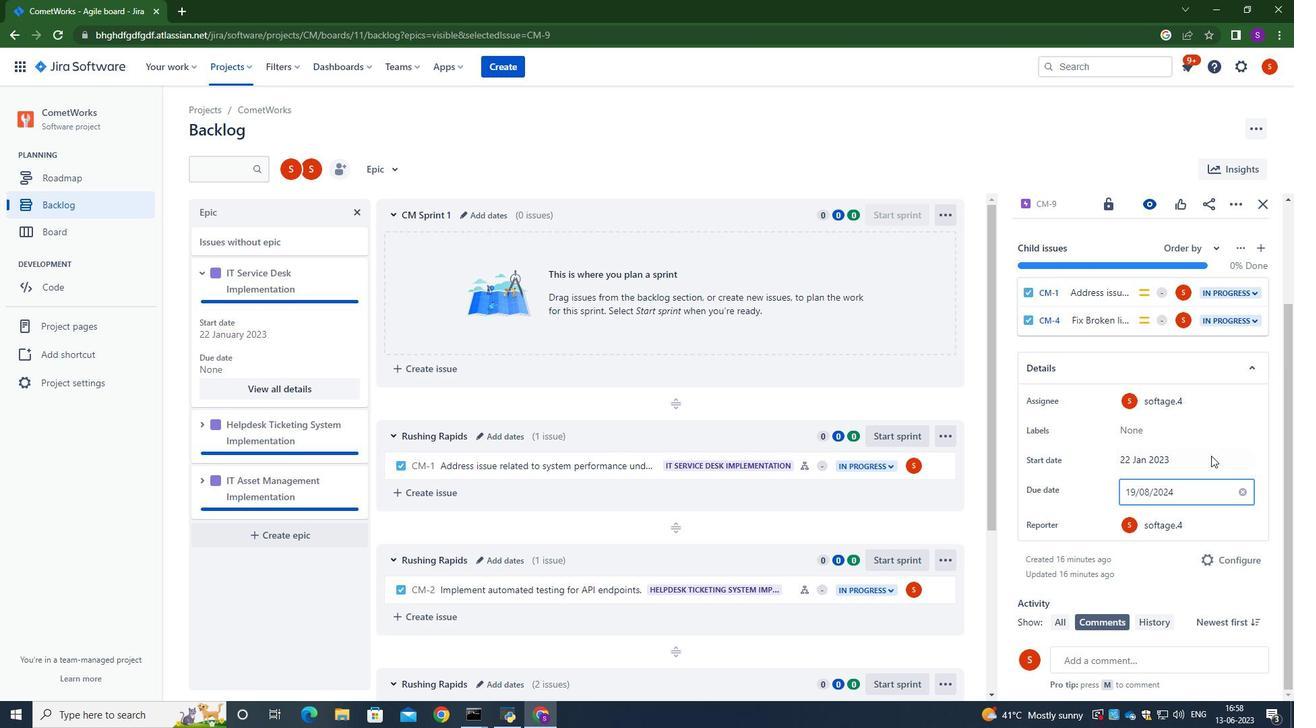 
Action: Mouse moved to (1226, 519)
Screenshot: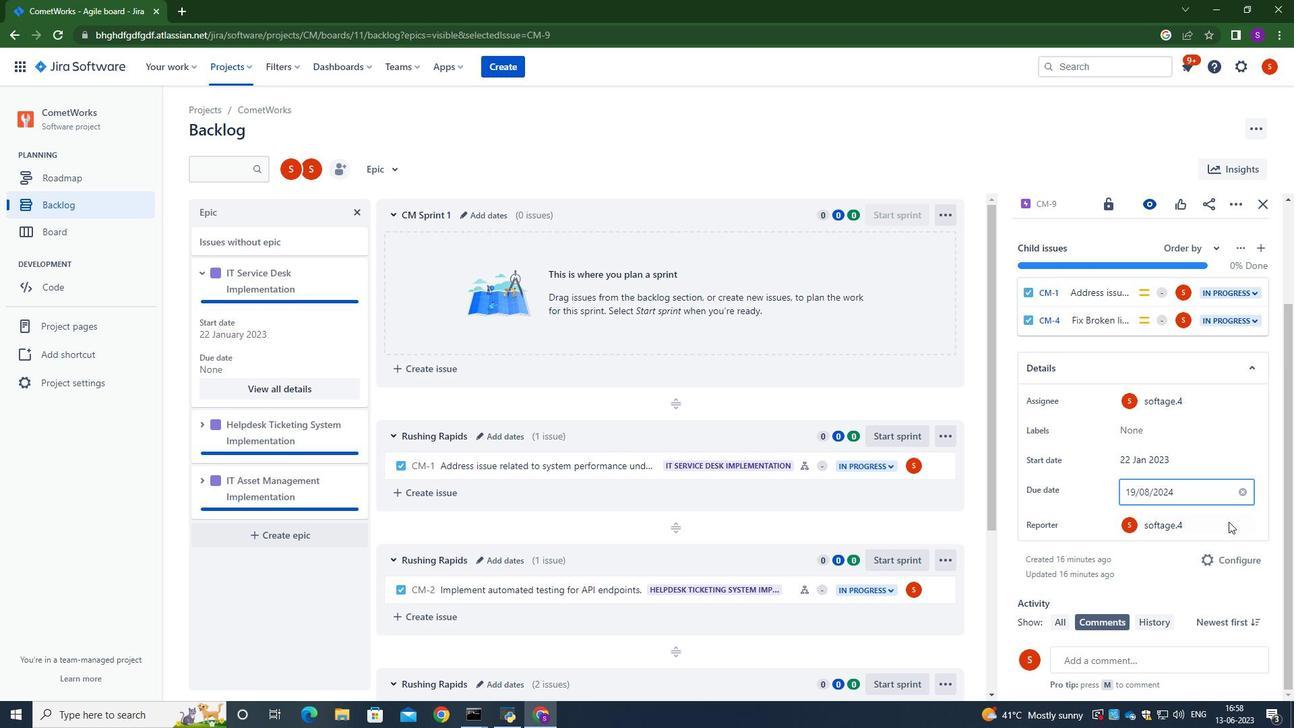 
Action: Mouse pressed left at (1226, 519)
Screenshot: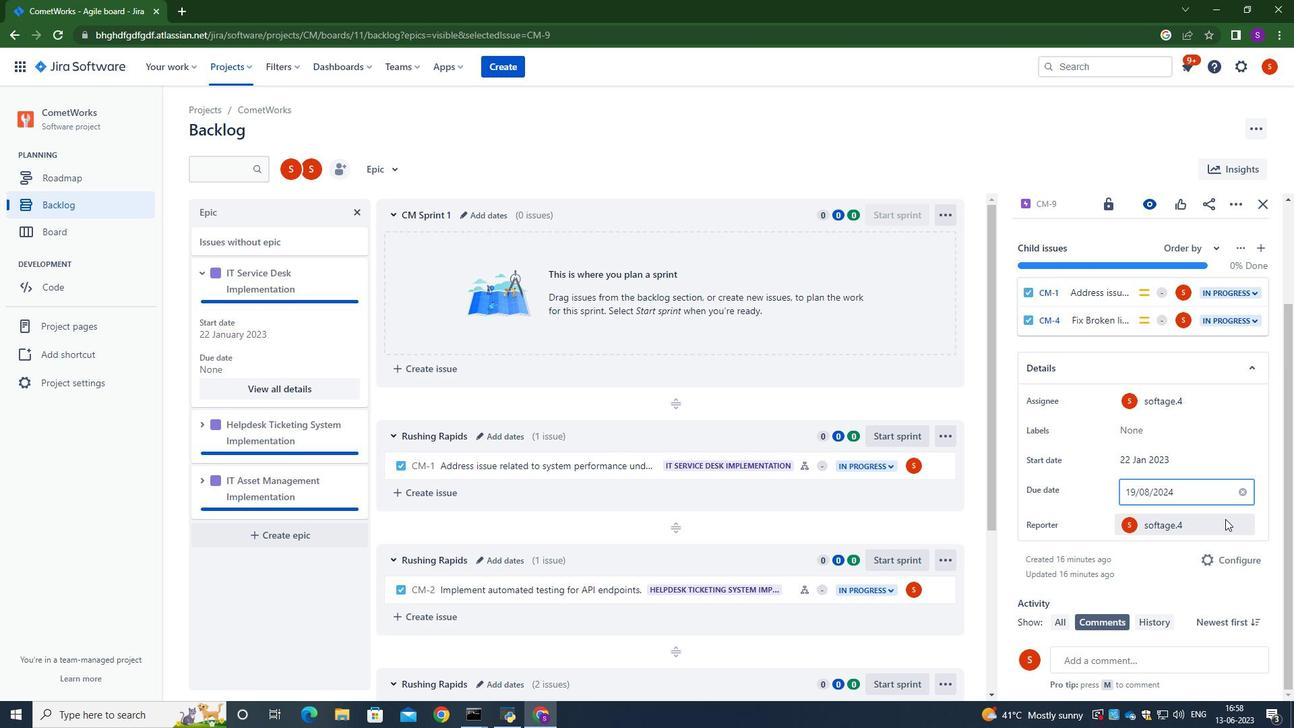 
Action: Mouse moved to (202, 426)
Screenshot: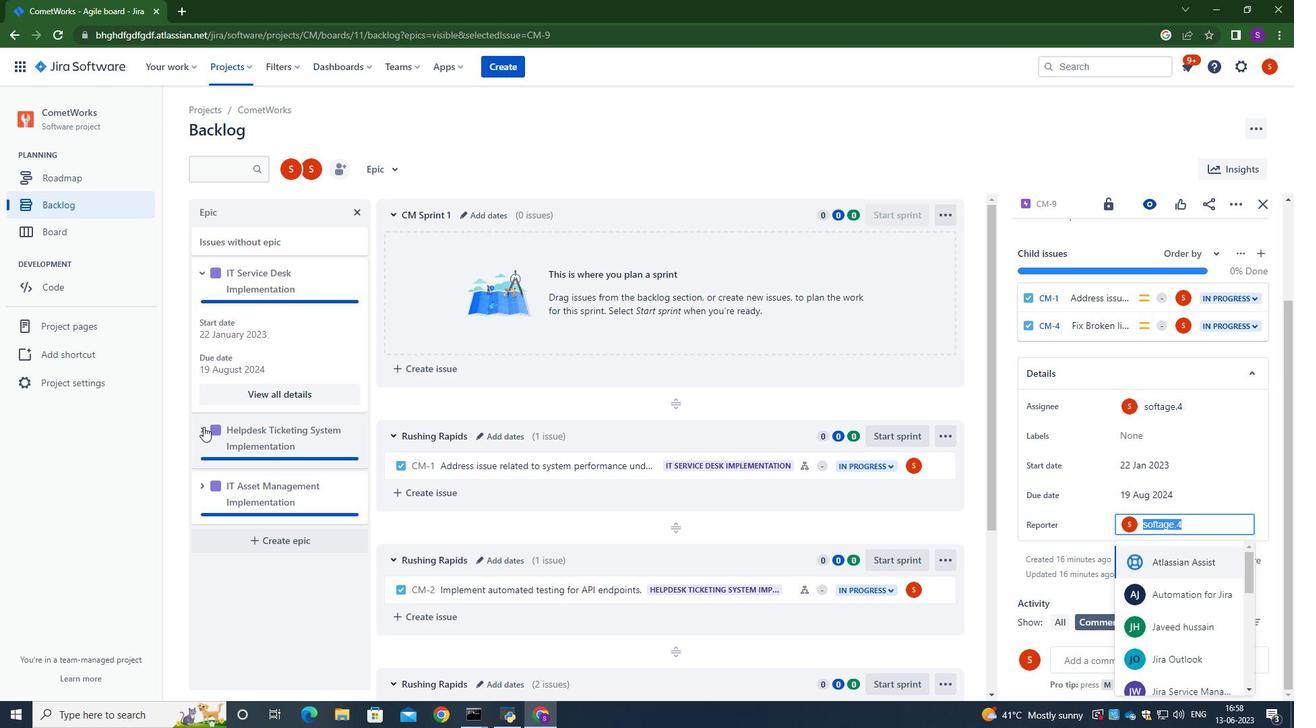 
Action: Mouse pressed left at (202, 426)
Screenshot: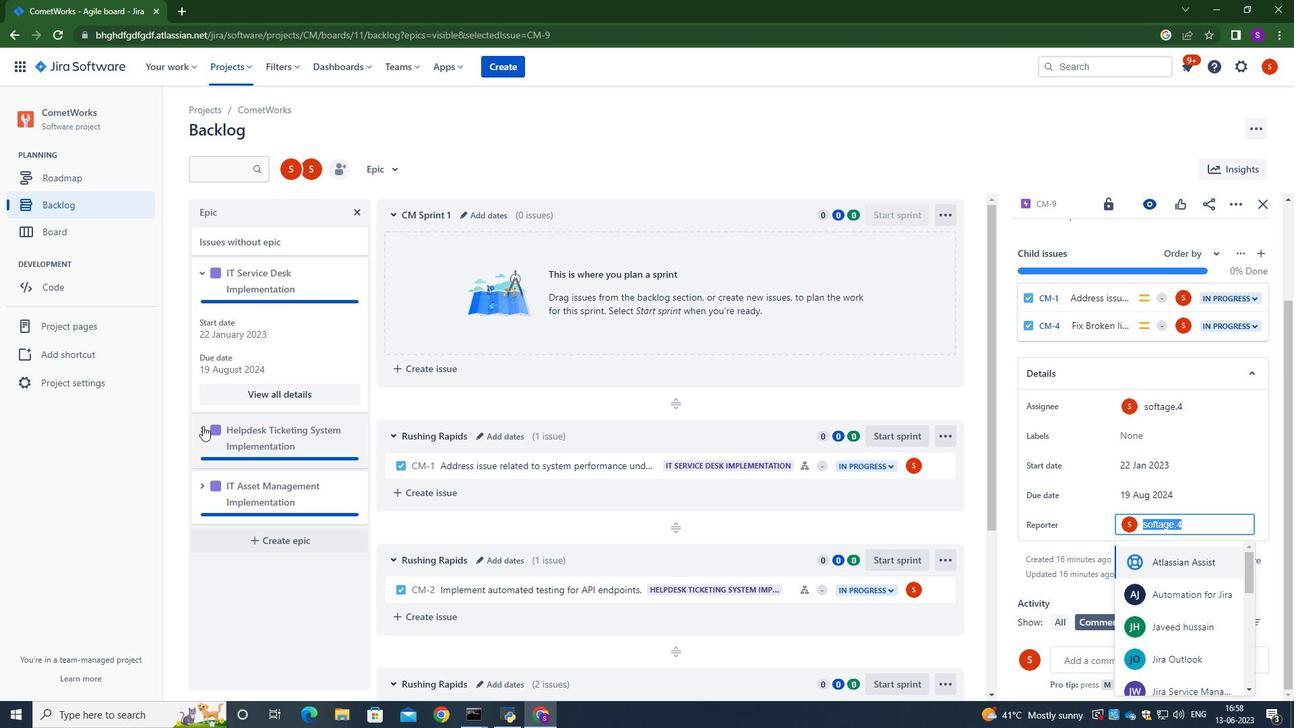 
Action: Mouse moved to (282, 548)
Screenshot: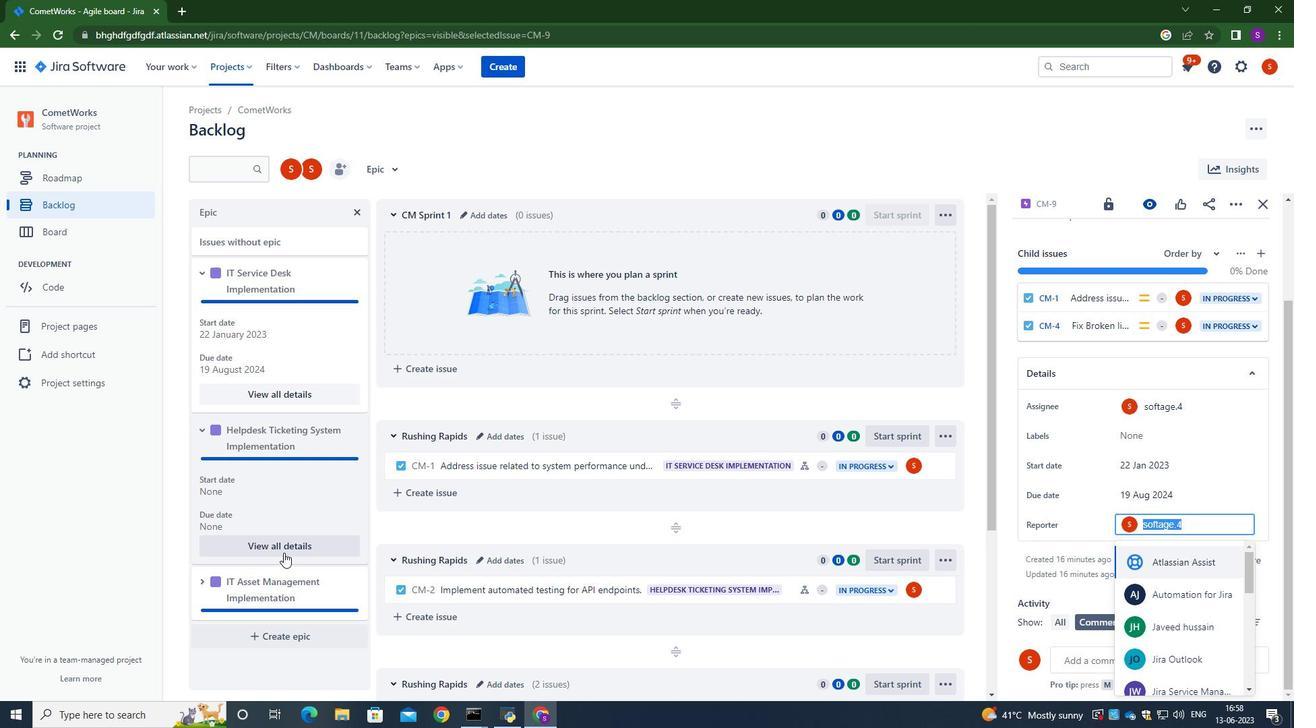 
Action: Mouse pressed left at (282, 548)
Screenshot: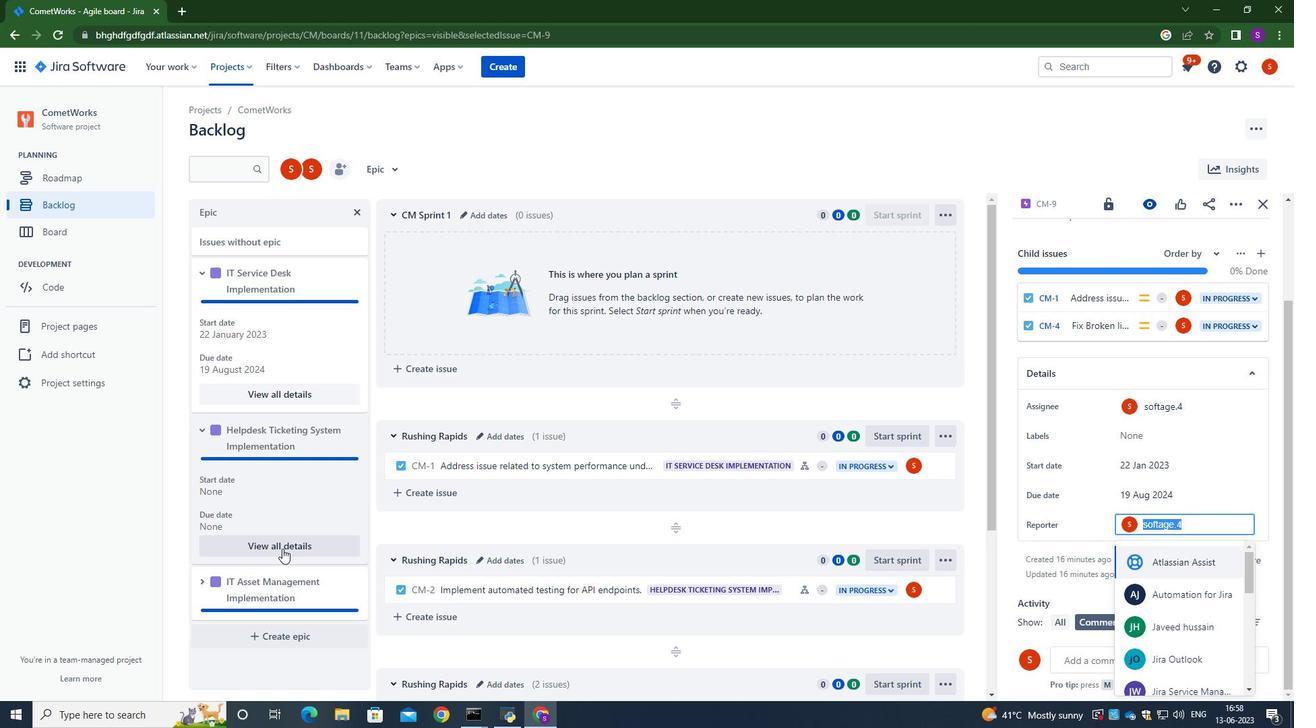 
Action: Mouse moved to (1168, 325)
Screenshot: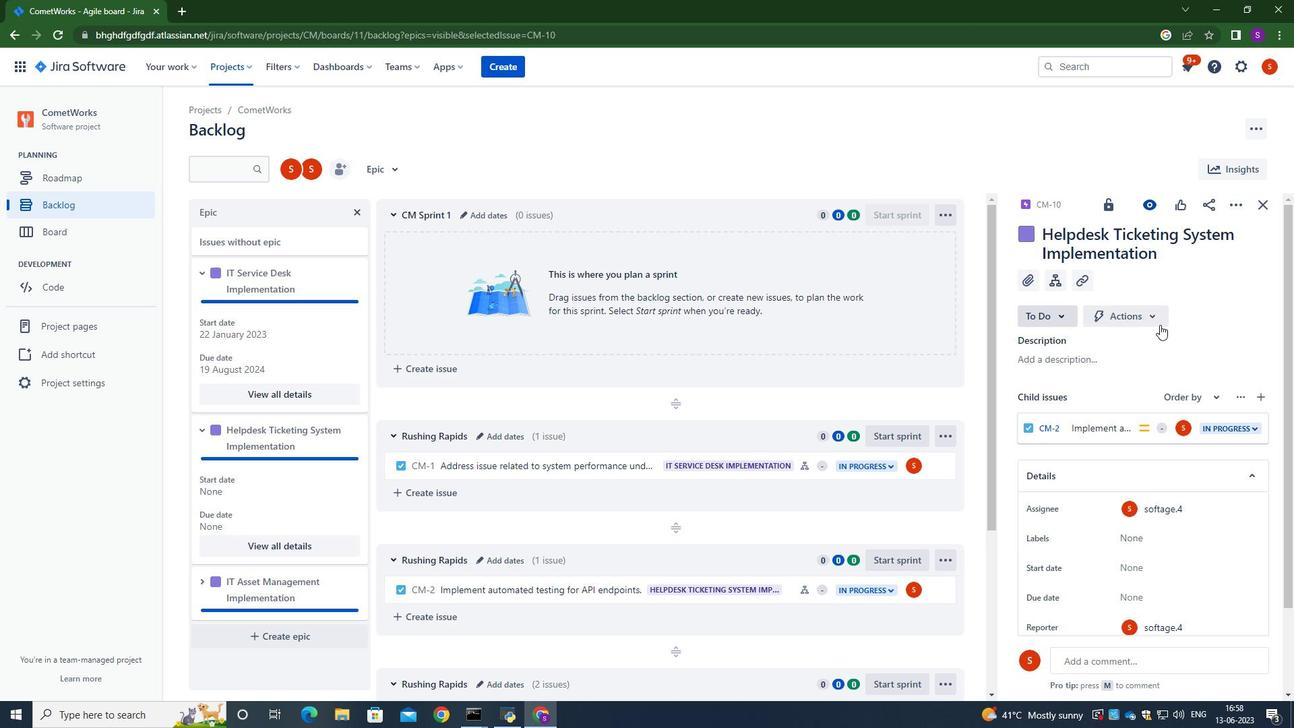 
Action: Mouse scrolled (1168, 324) with delta (0, 0)
Screenshot: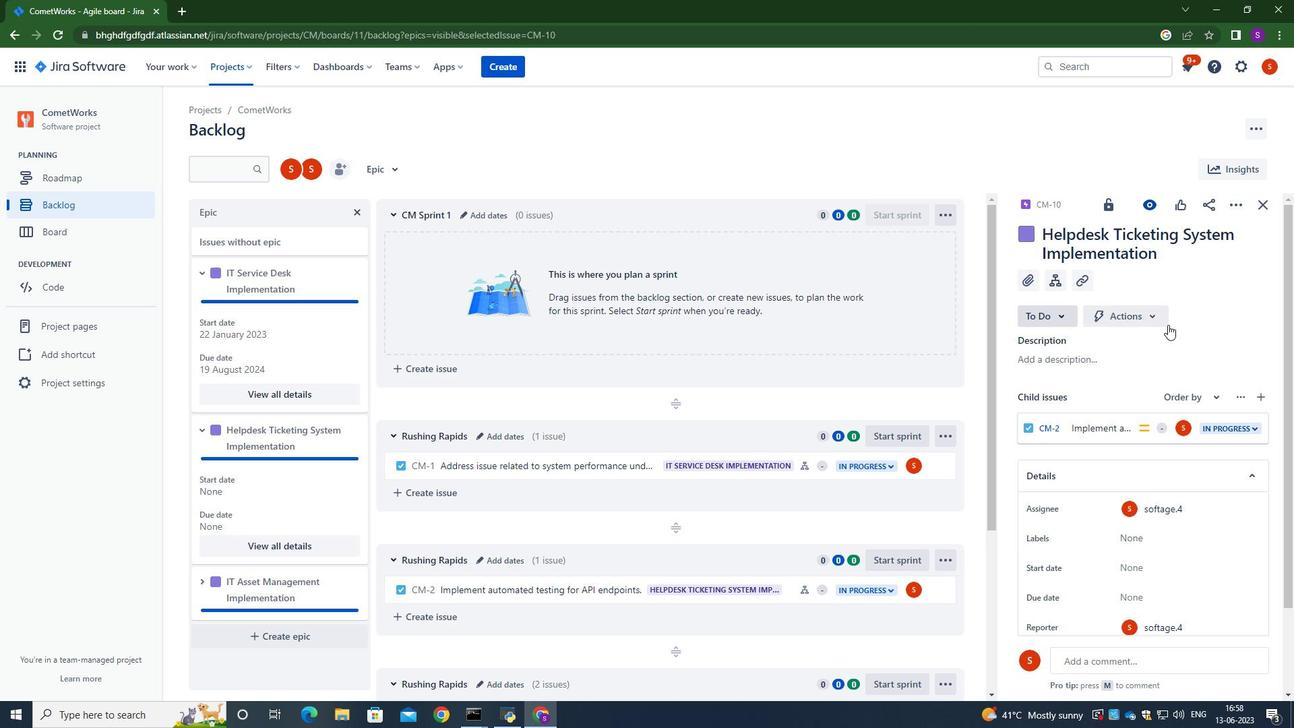 
Action: Mouse scrolled (1168, 324) with delta (0, 0)
Screenshot: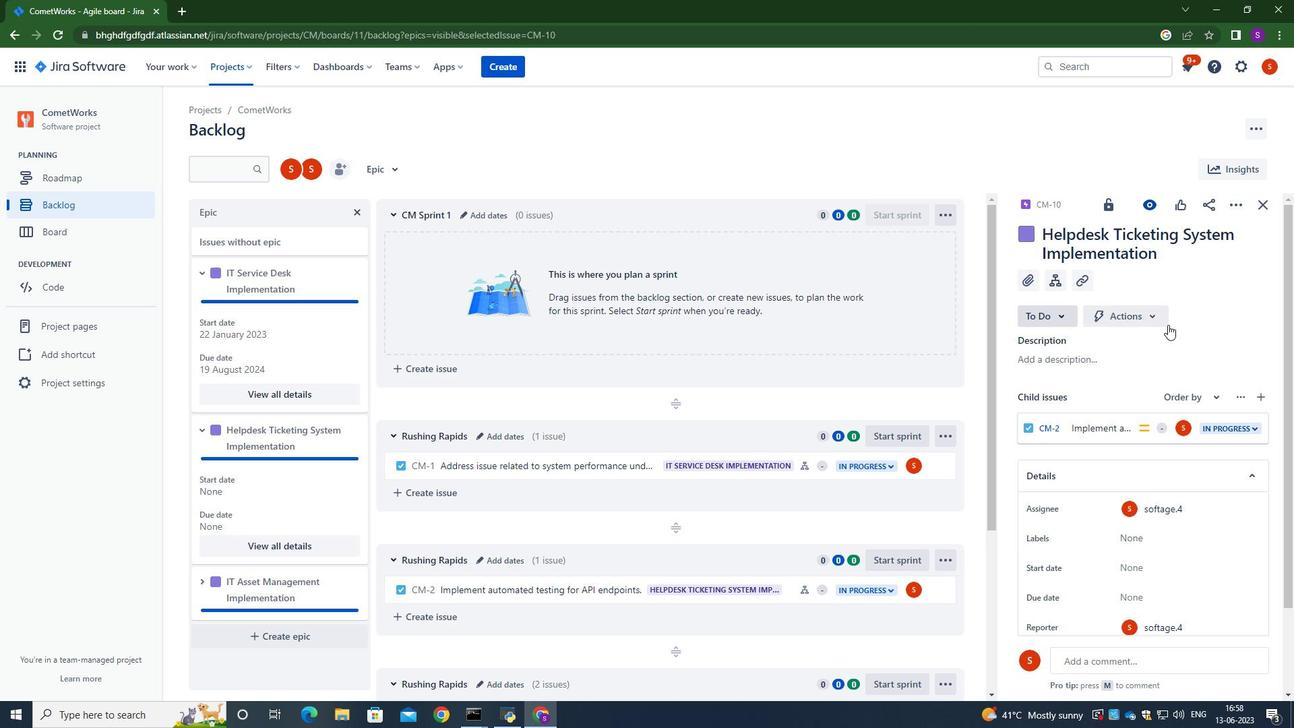 
Action: Mouse scrolled (1168, 324) with delta (0, 0)
Screenshot: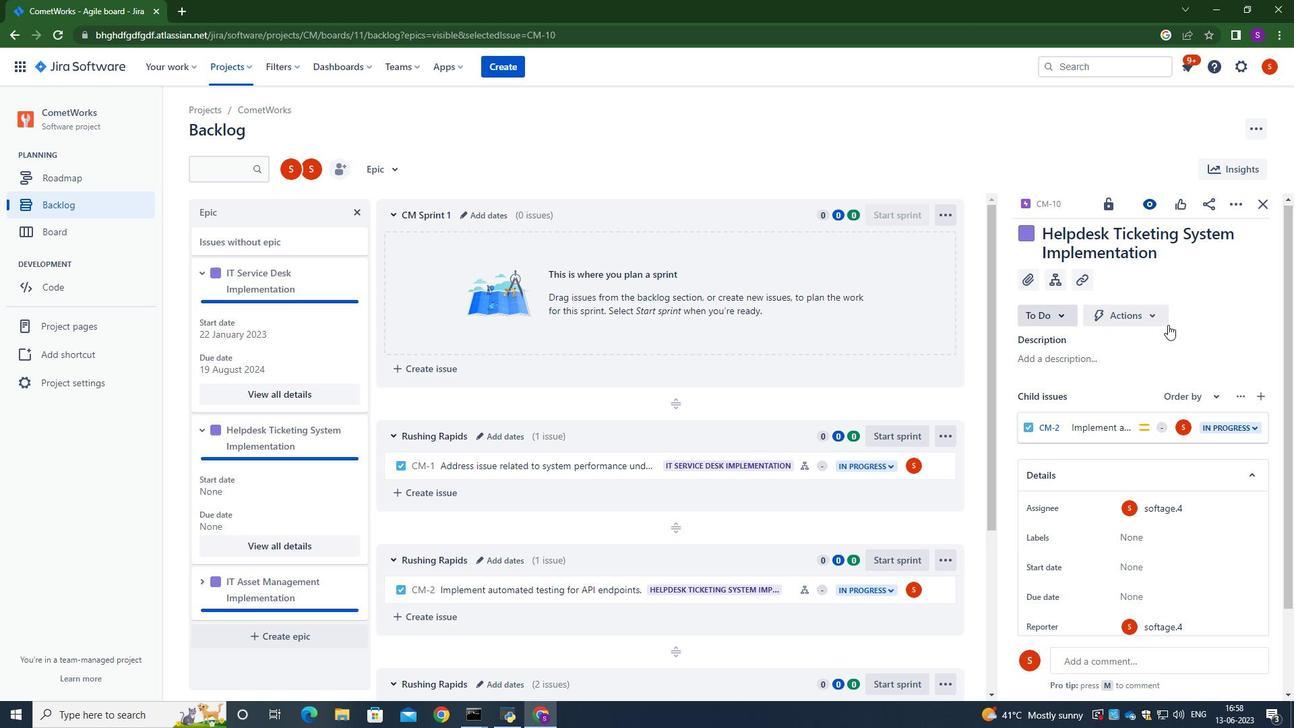 
Action: Mouse moved to (1169, 355)
Screenshot: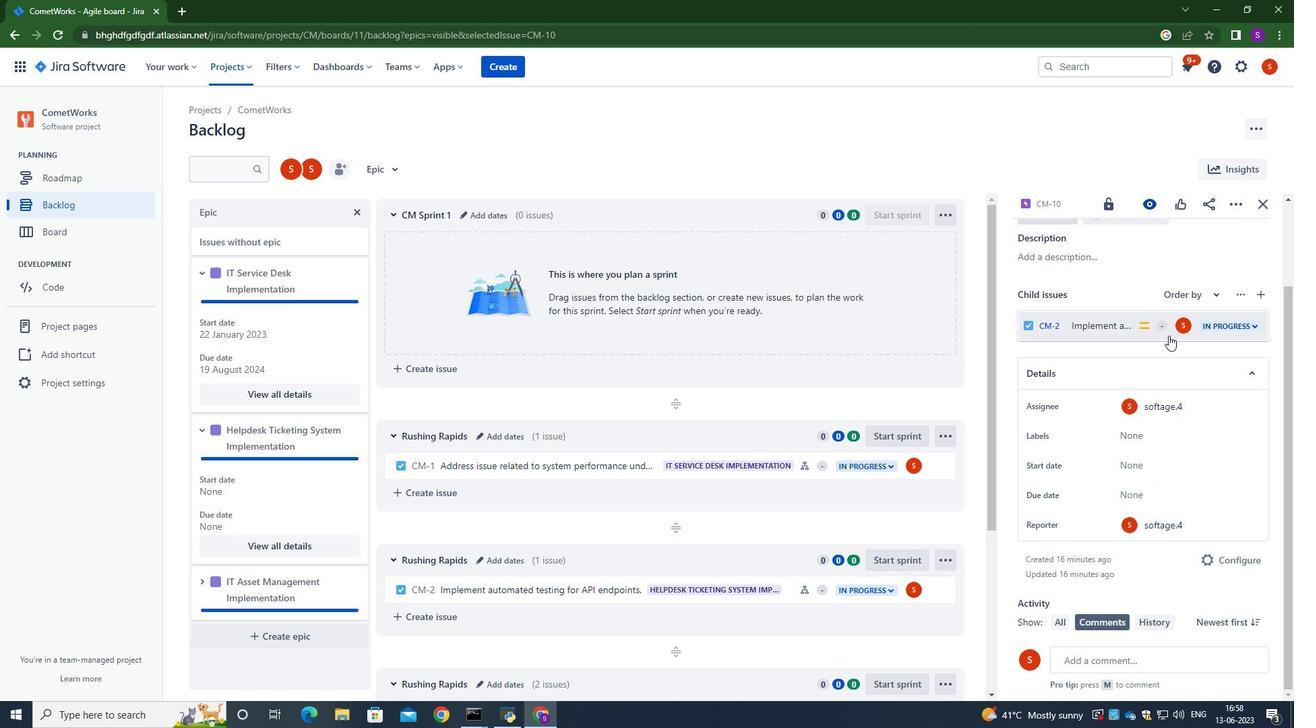 
Action: Mouse scrolled (1169, 354) with delta (0, 0)
Screenshot: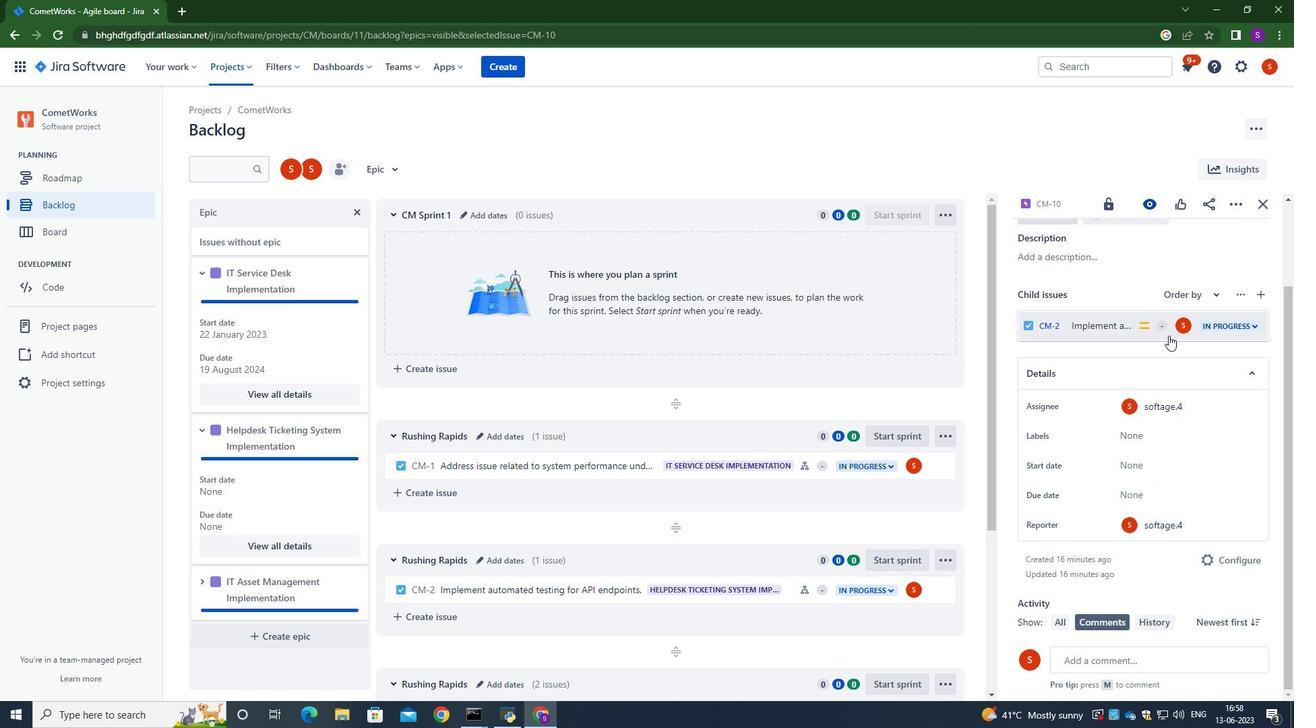 
Action: Mouse moved to (1135, 470)
Screenshot: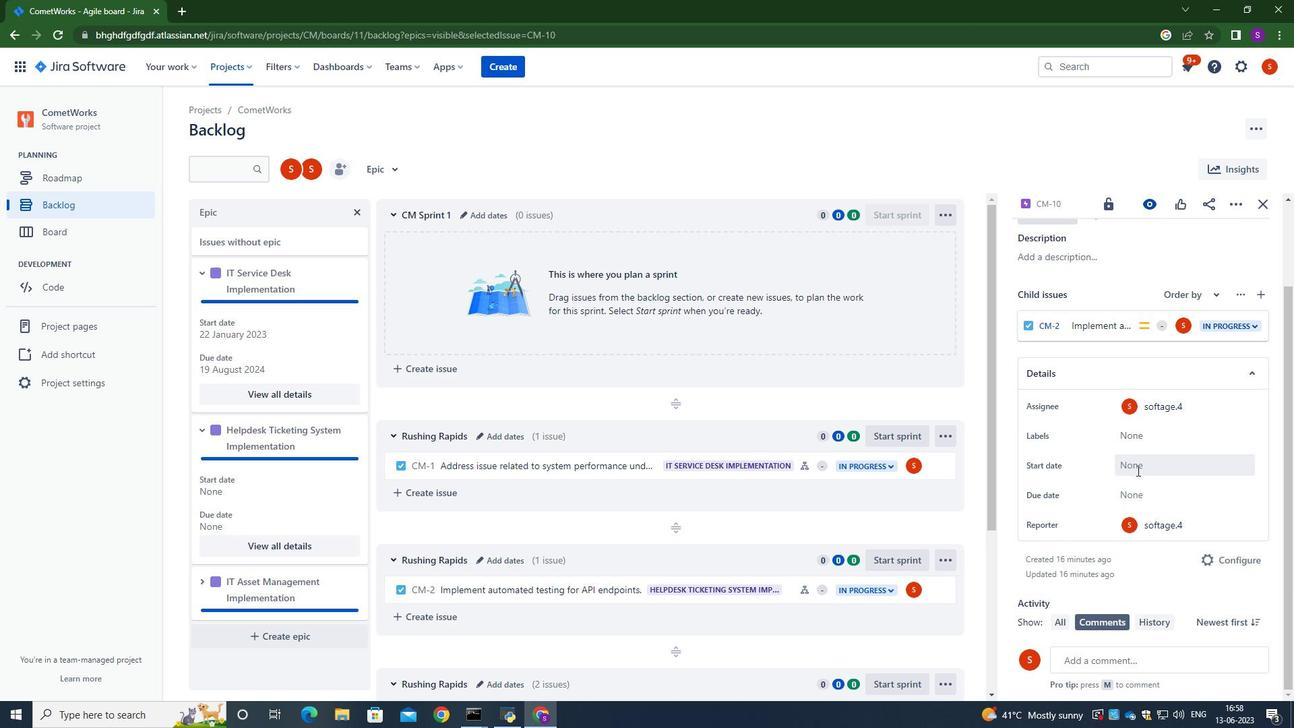 
Action: Mouse pressed left at (1135, 470)
Screenshot: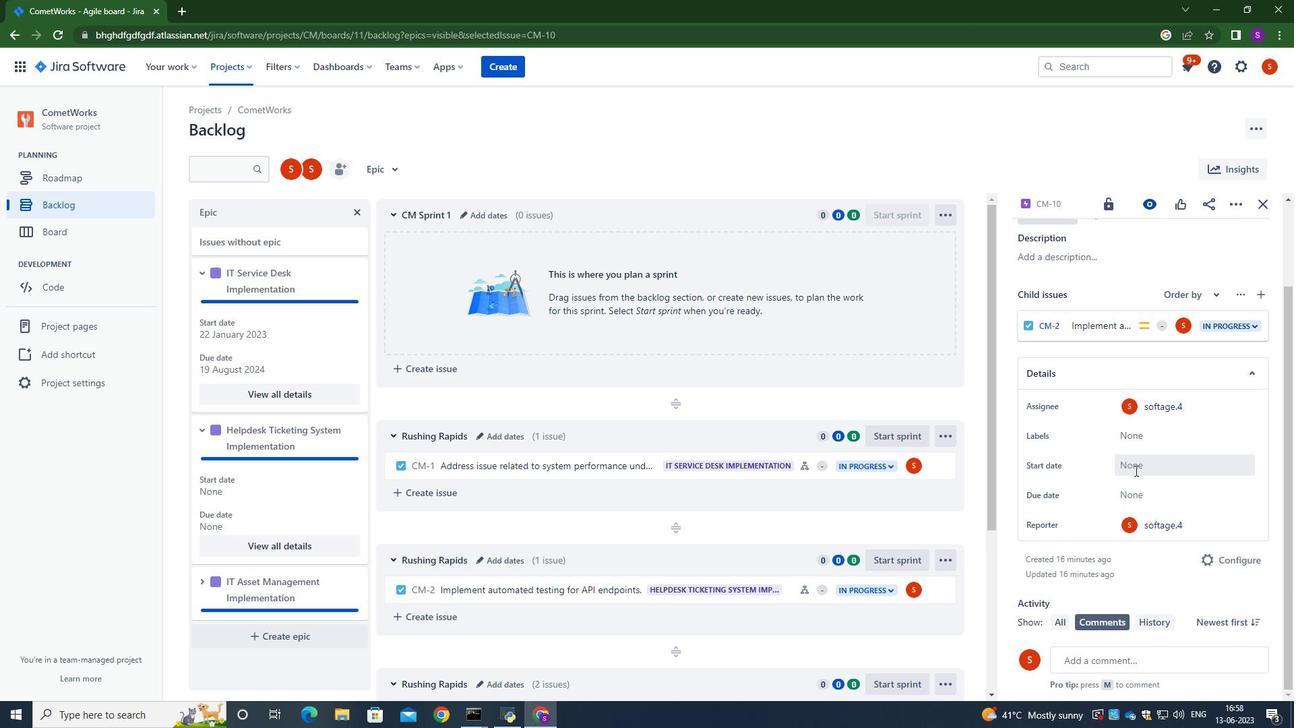 
Action: Key pressed 202<Key.backspace><Key.backspace><Key.backspace><Key.backspace>06/05/2023<Key.tab>
Screenshot: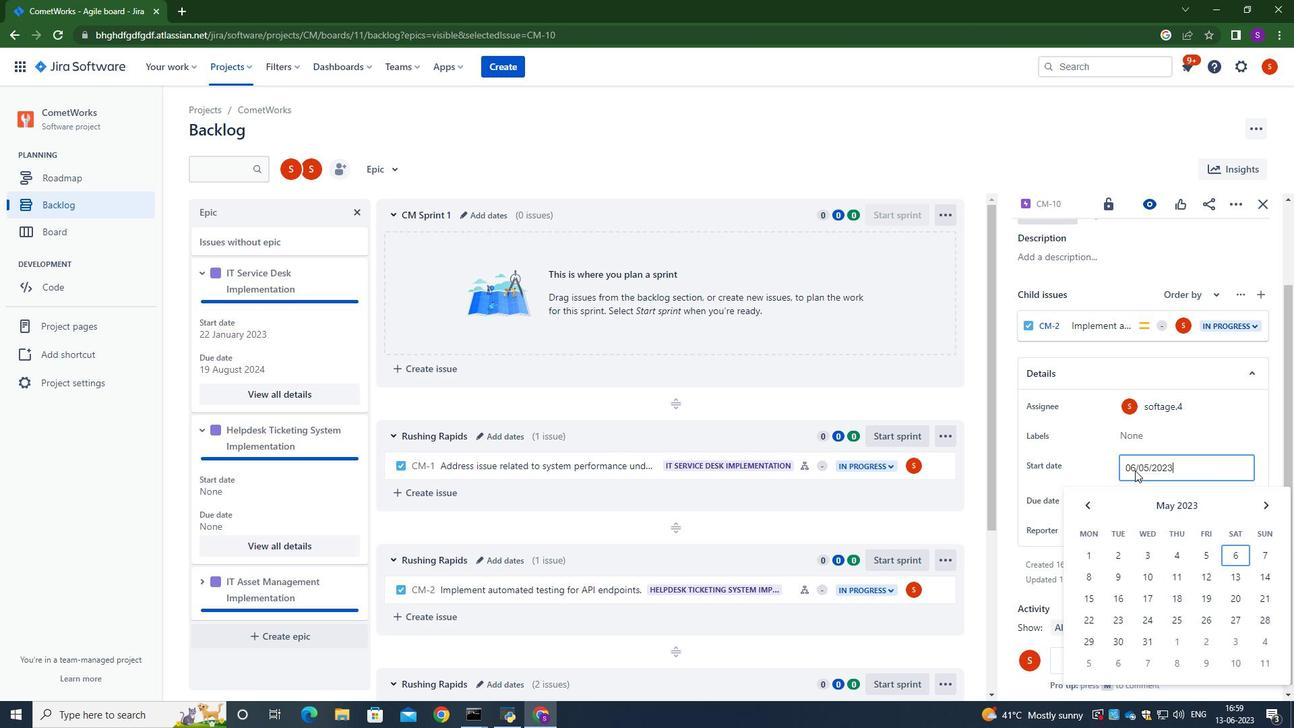 
Action: Mouse moved to (1164, 463)
Screenshot: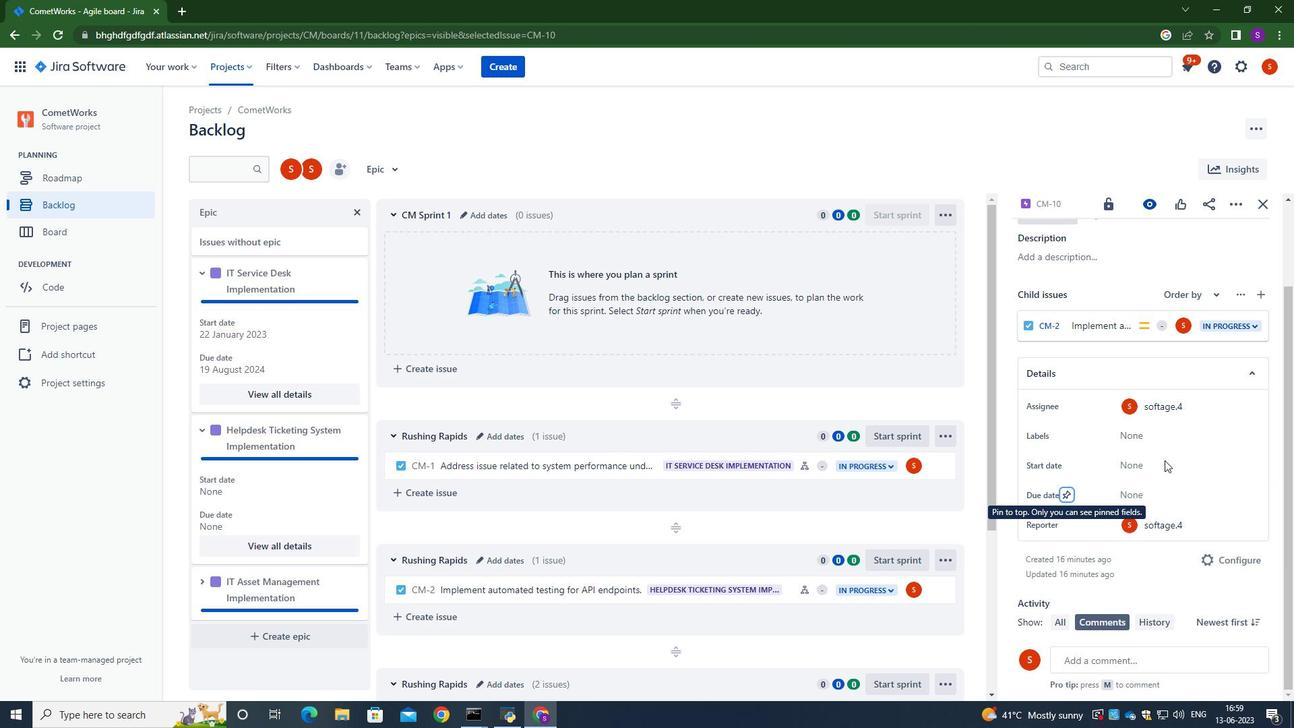 
Action: Mouse pressed left at (1164, 463)
Screenshot: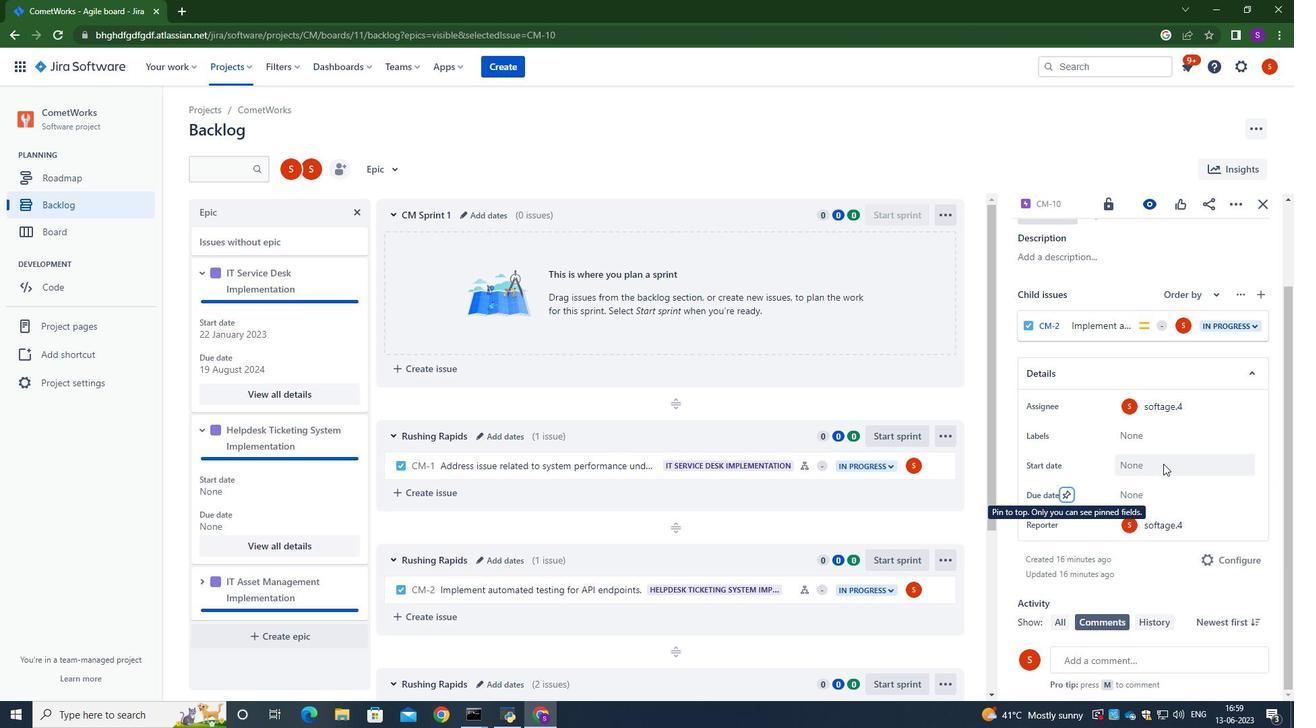 
Action: Key pressed 06/05/2023
Screenshot: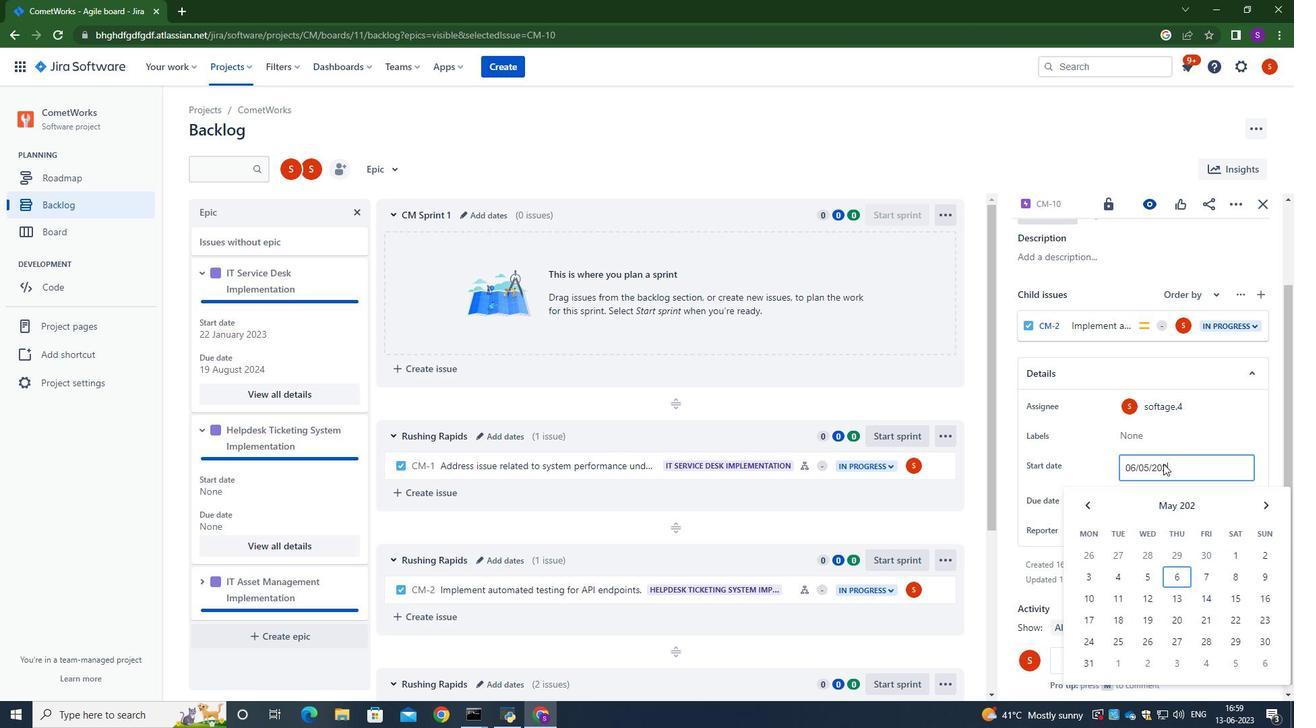 
Action: Mouse moved to (1234, 552)
Screenshot: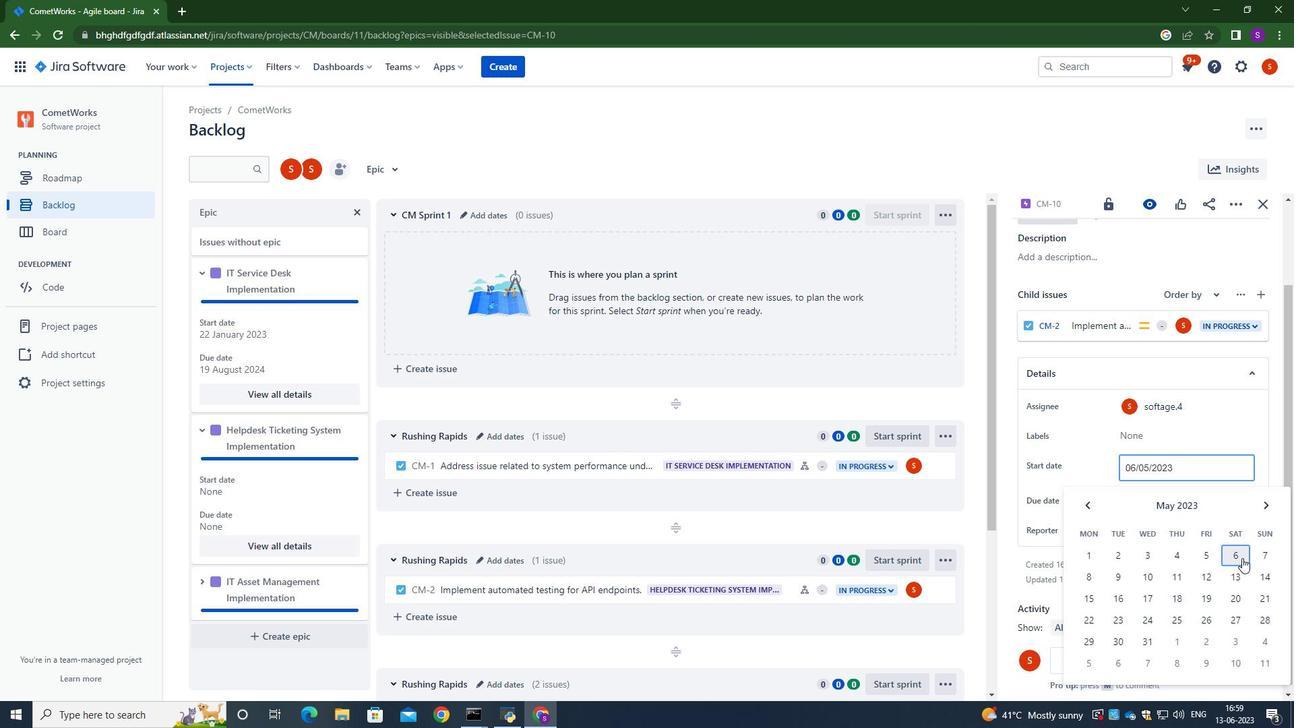 
Action: Mouse pressed left at (1234, 552)
Screenshot: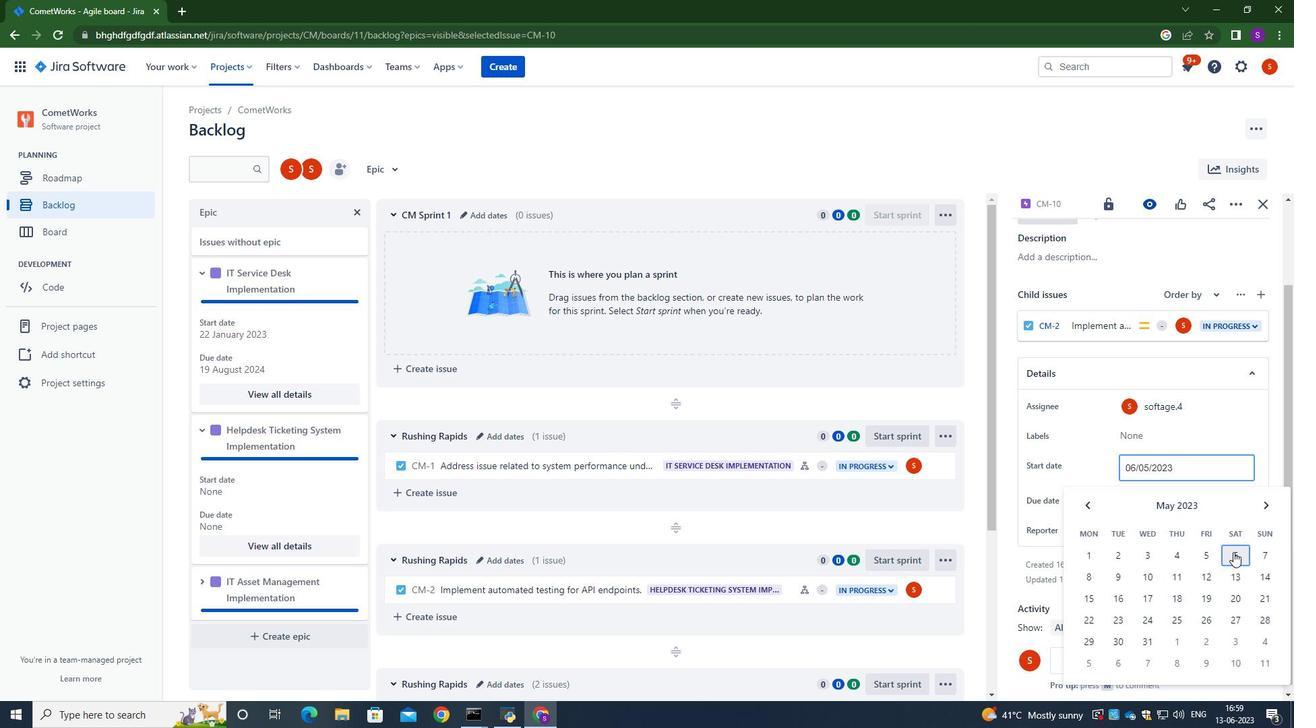 
Action: Mouse moved to (1143, 497)
Screenshot: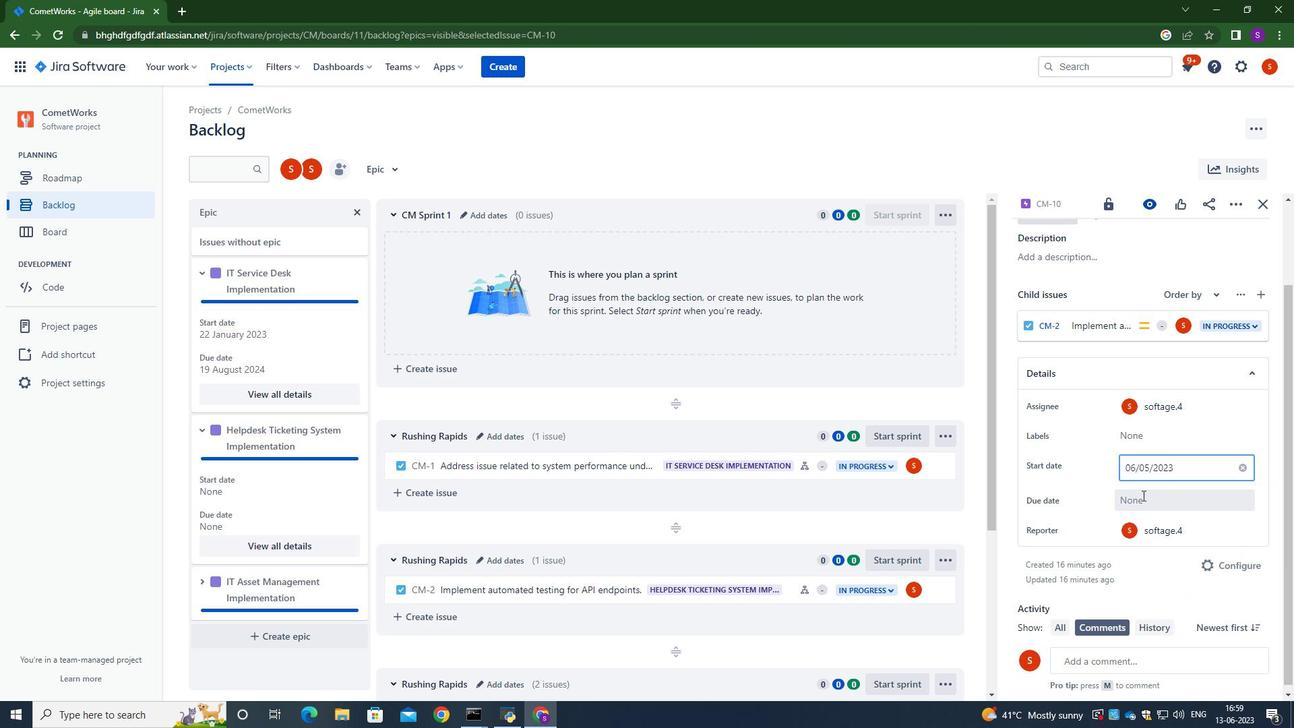 
Action: Mouse pressed left at (1143, 497)
Screenshot: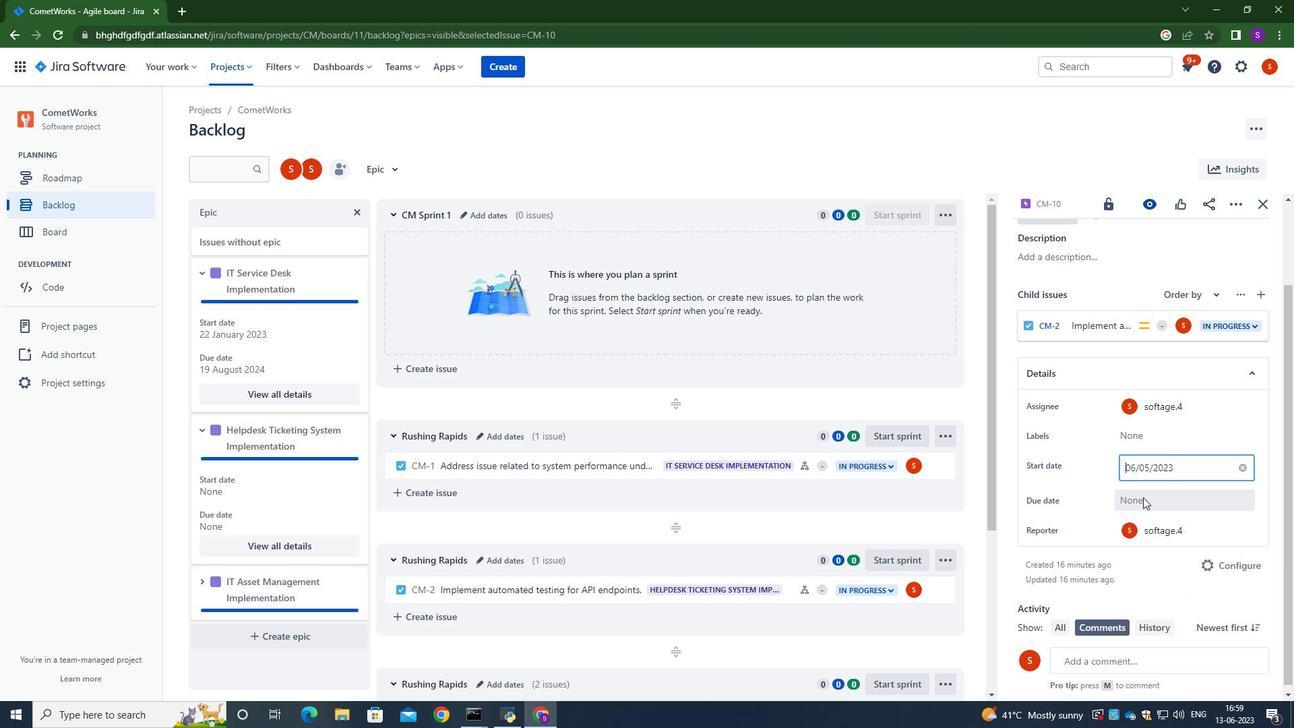 
Action: Mouse moved to (1163, 494)
Screenshot: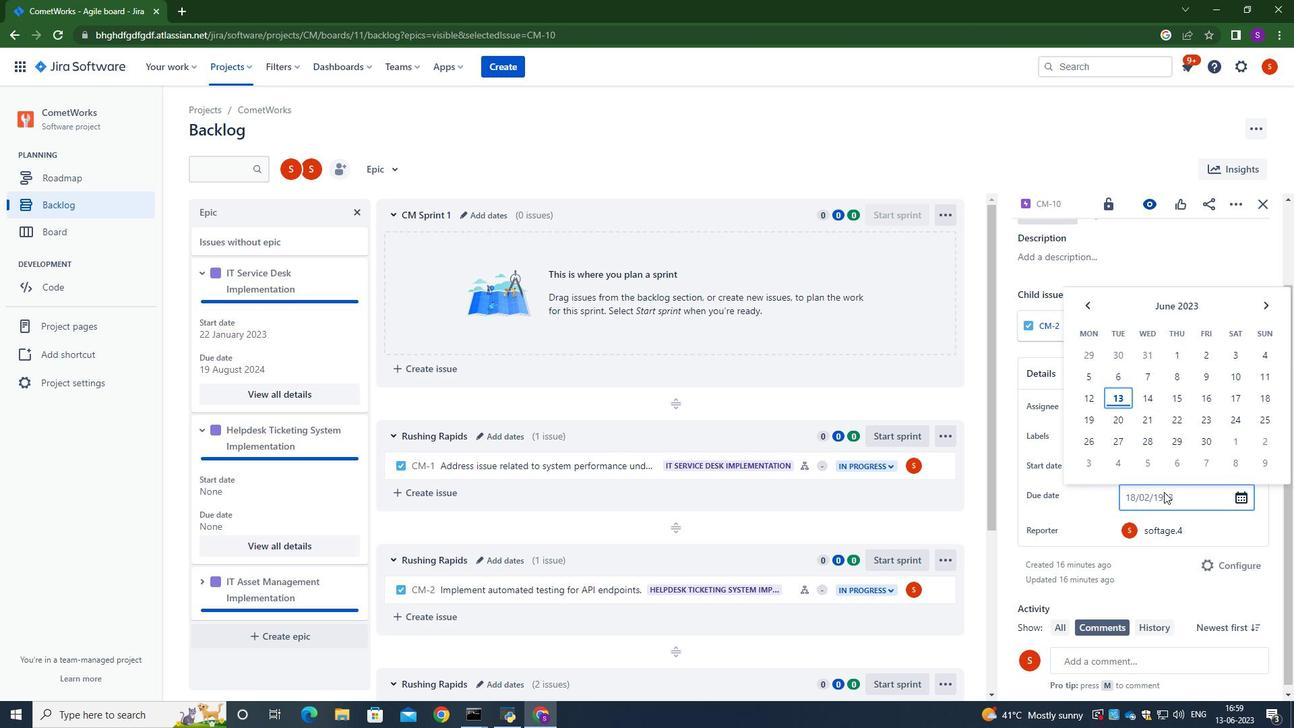
Action: Mouse pressed left at (1163, 494)
Screenshot: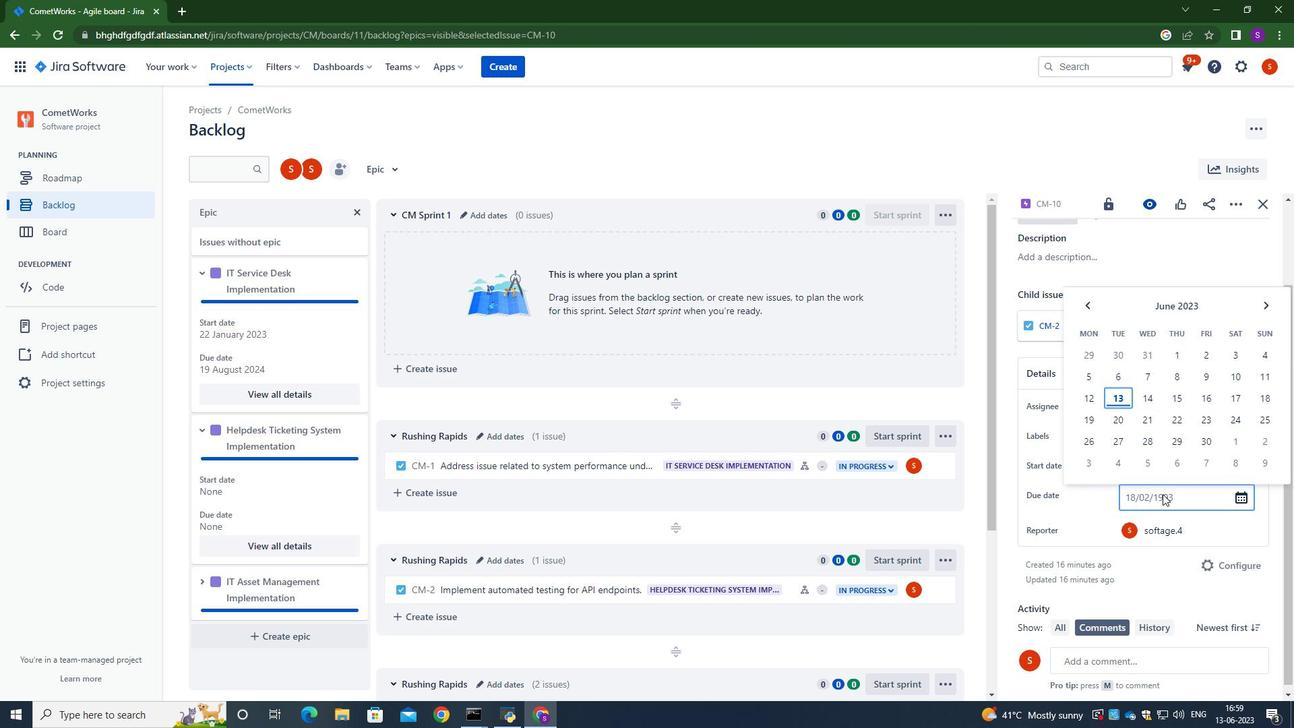 
Action: Key pressed 2025<Key.backspace><Key.backspace><Key.backspace>
Screenshot: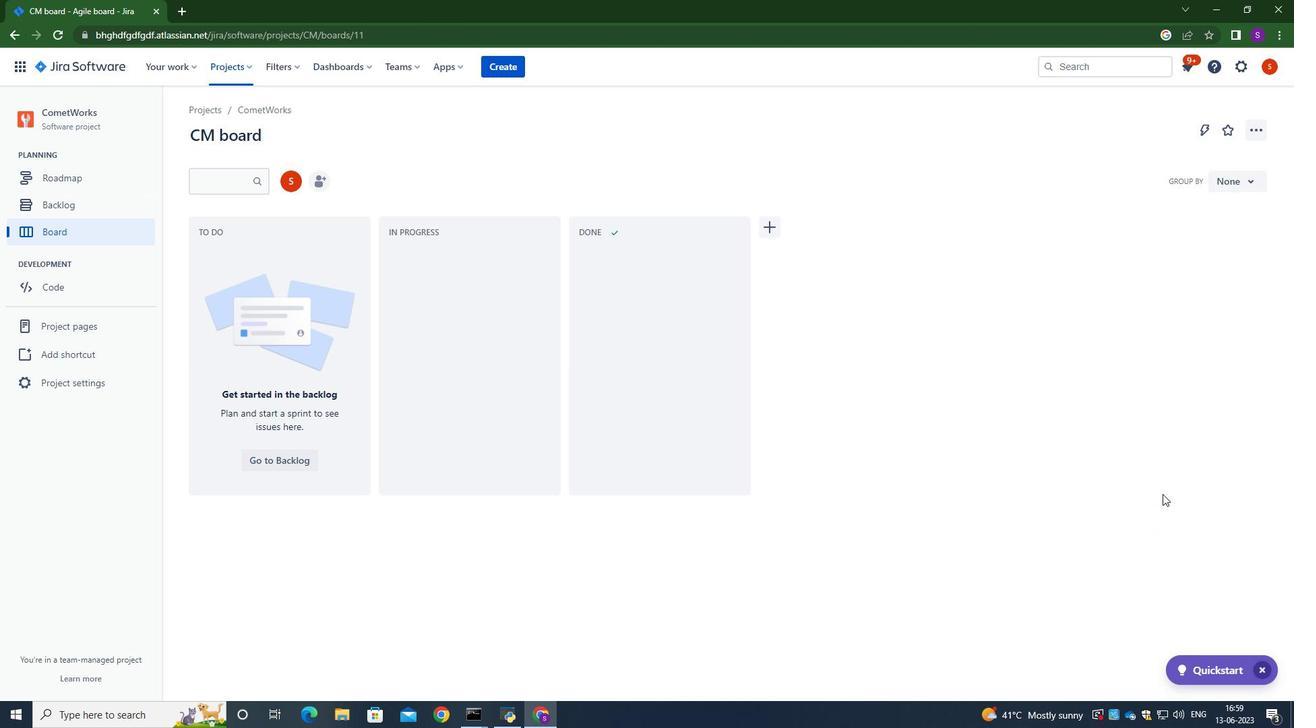 
Action: Mouse moved to (68, 213)
Screenshot: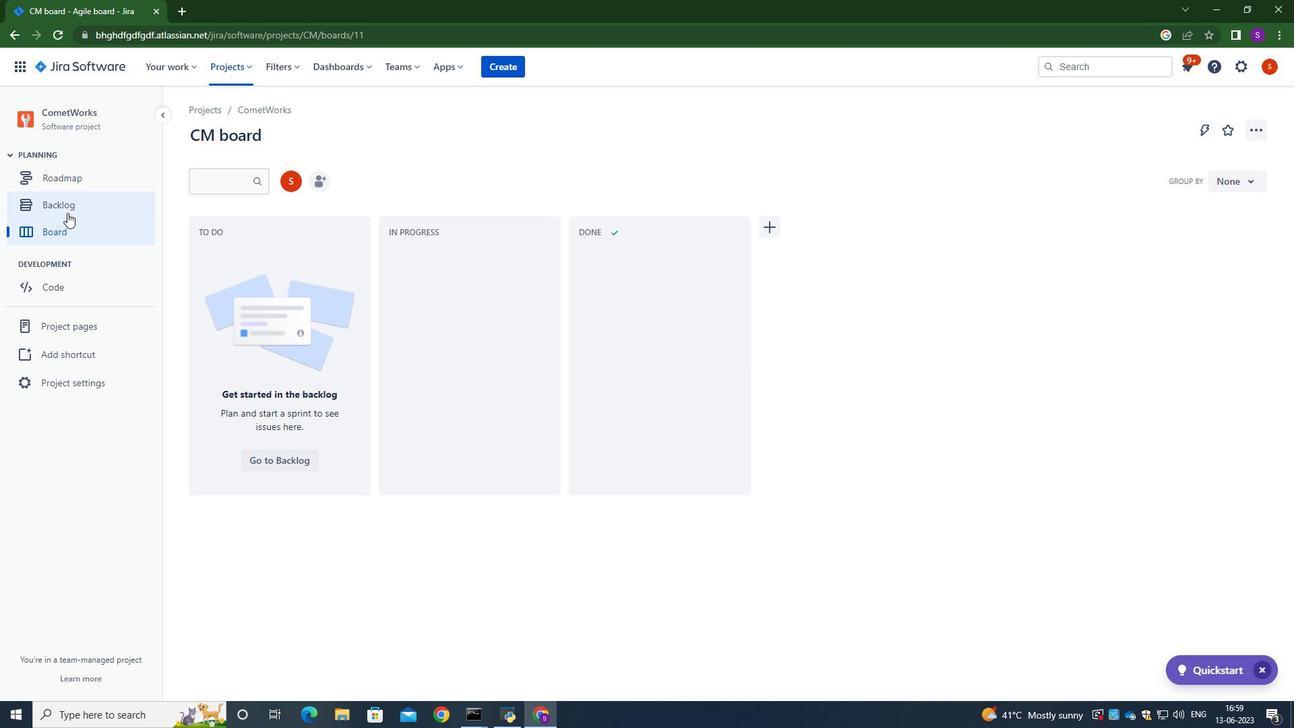 
Action: Mouse pressed left at (68, 213)
Screenshot: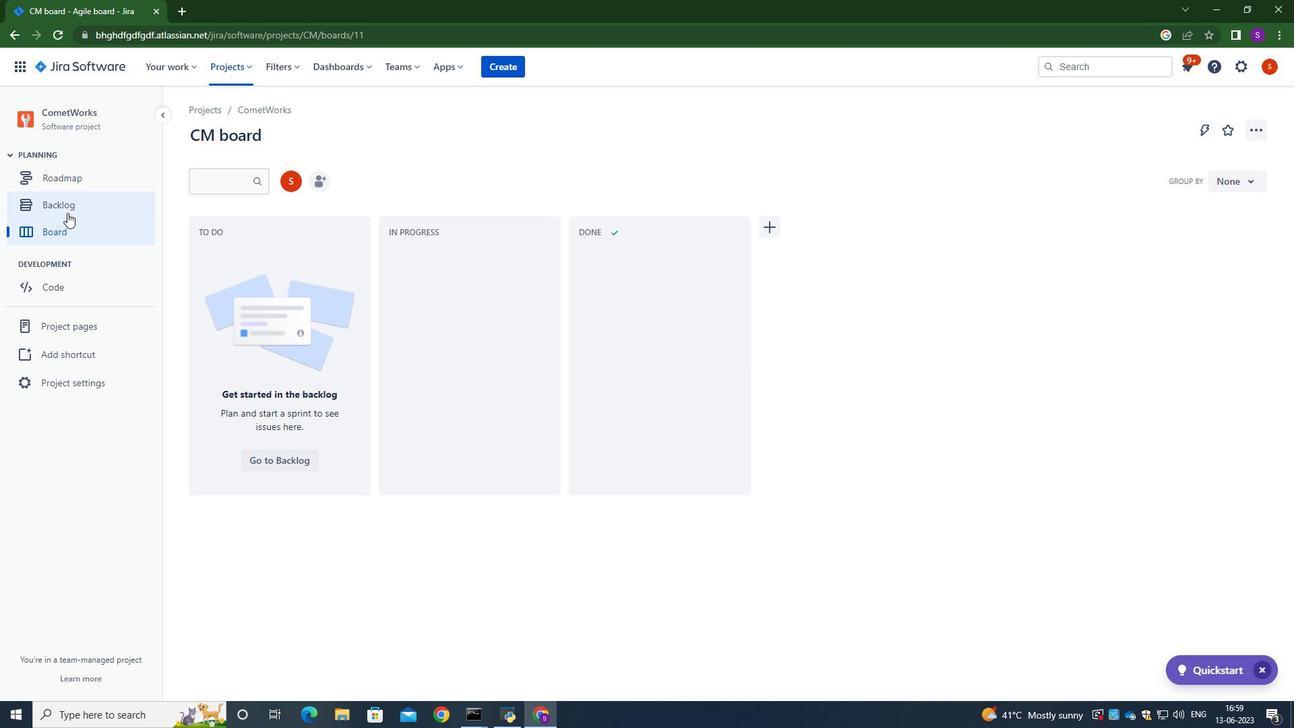 
Action: Mouse moved to (201, 271)
Screenshot: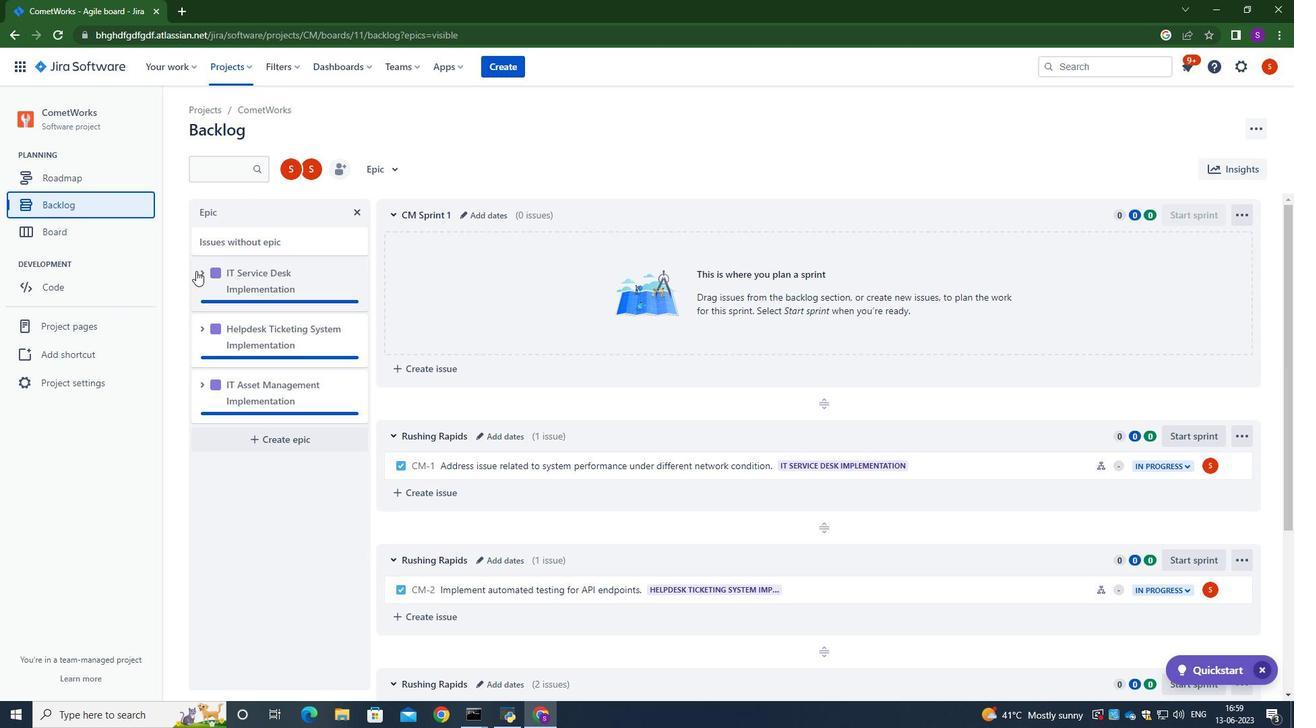 
Action: Mouse pressed left at (201, 271)
Screenshot: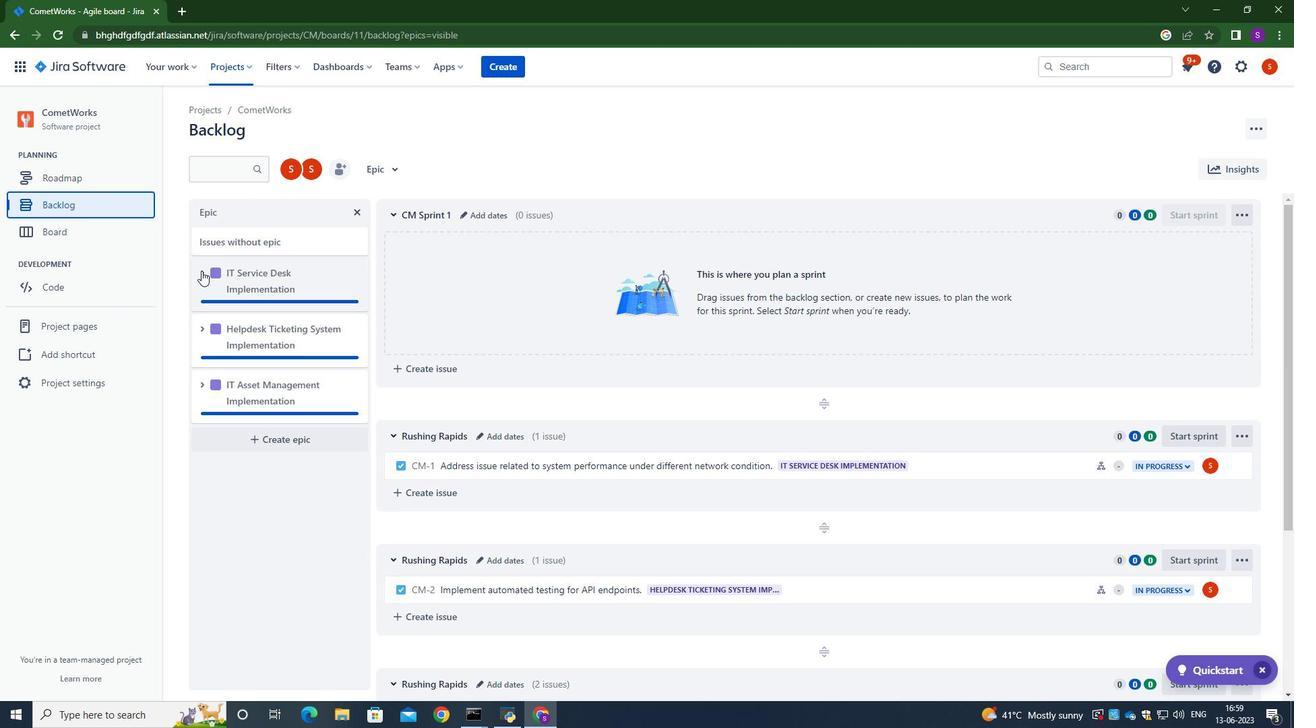 
Action: Mouse moved to (200, 424)
Screenshot: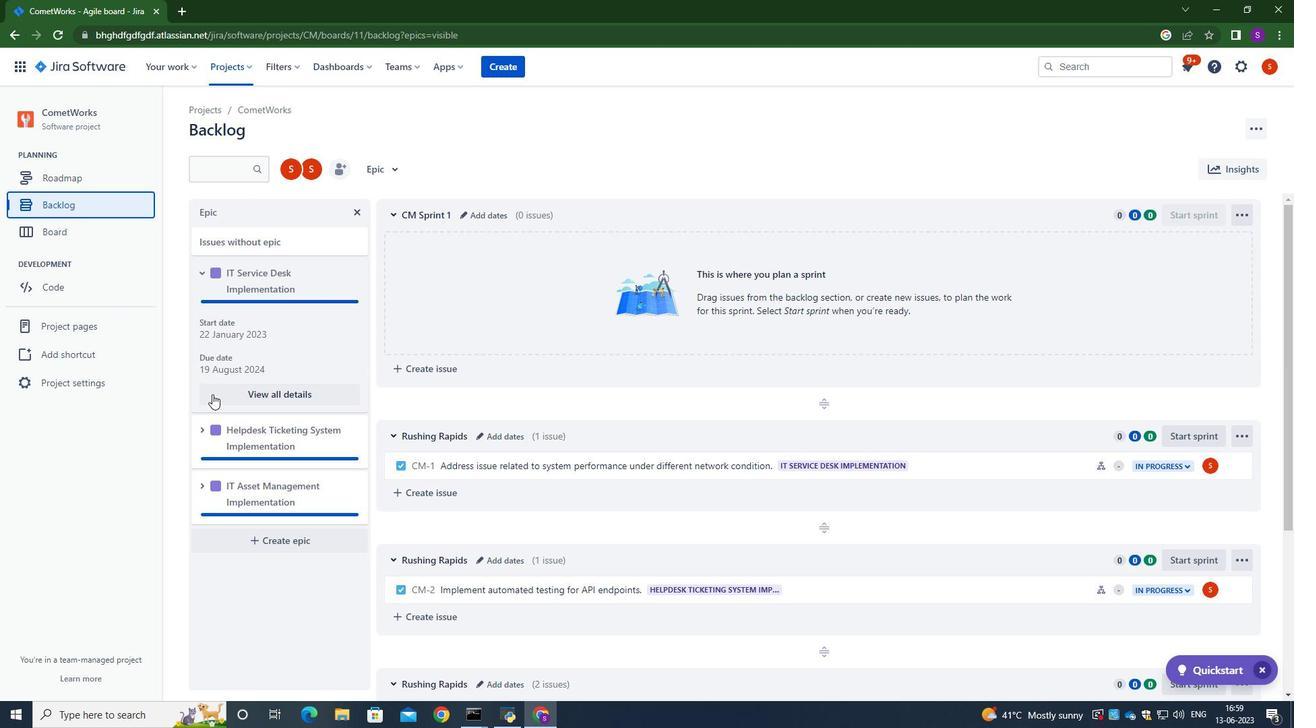 
Action: Mouse pressed left at (200, 424)
Screenshot: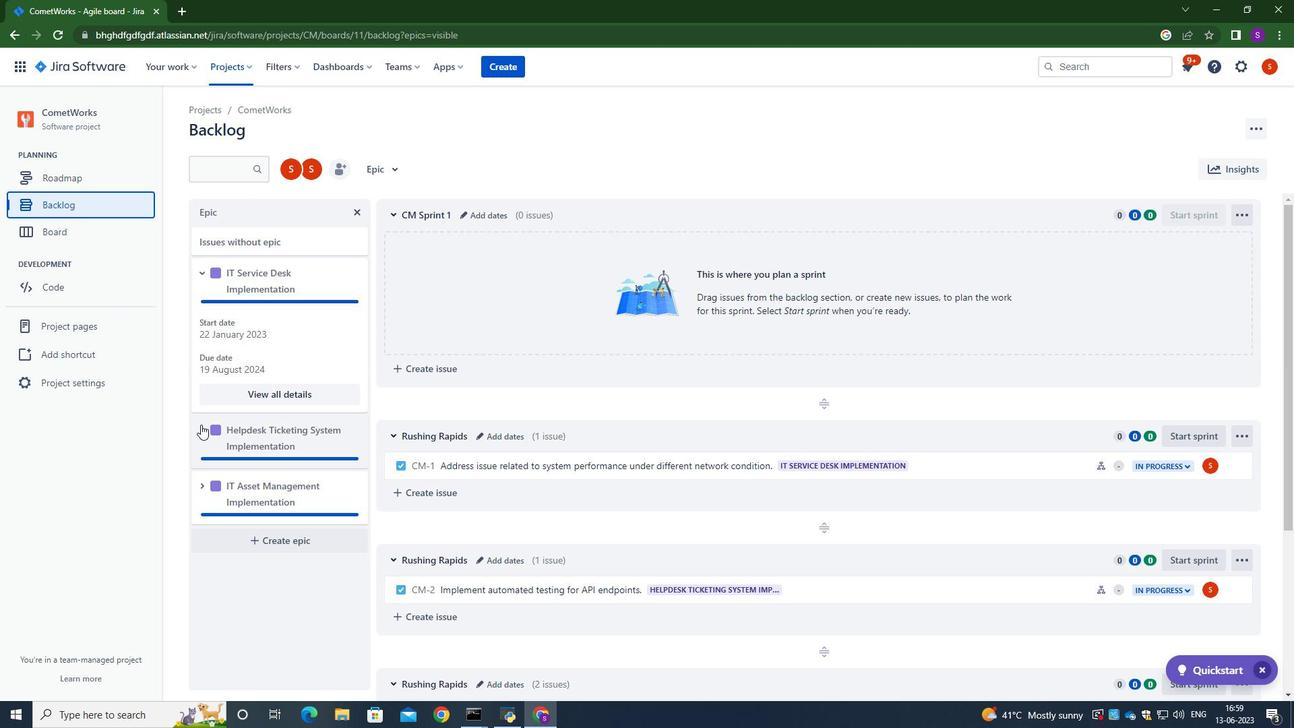 
Action: Mouse moved to (297, 543)
Screenshot: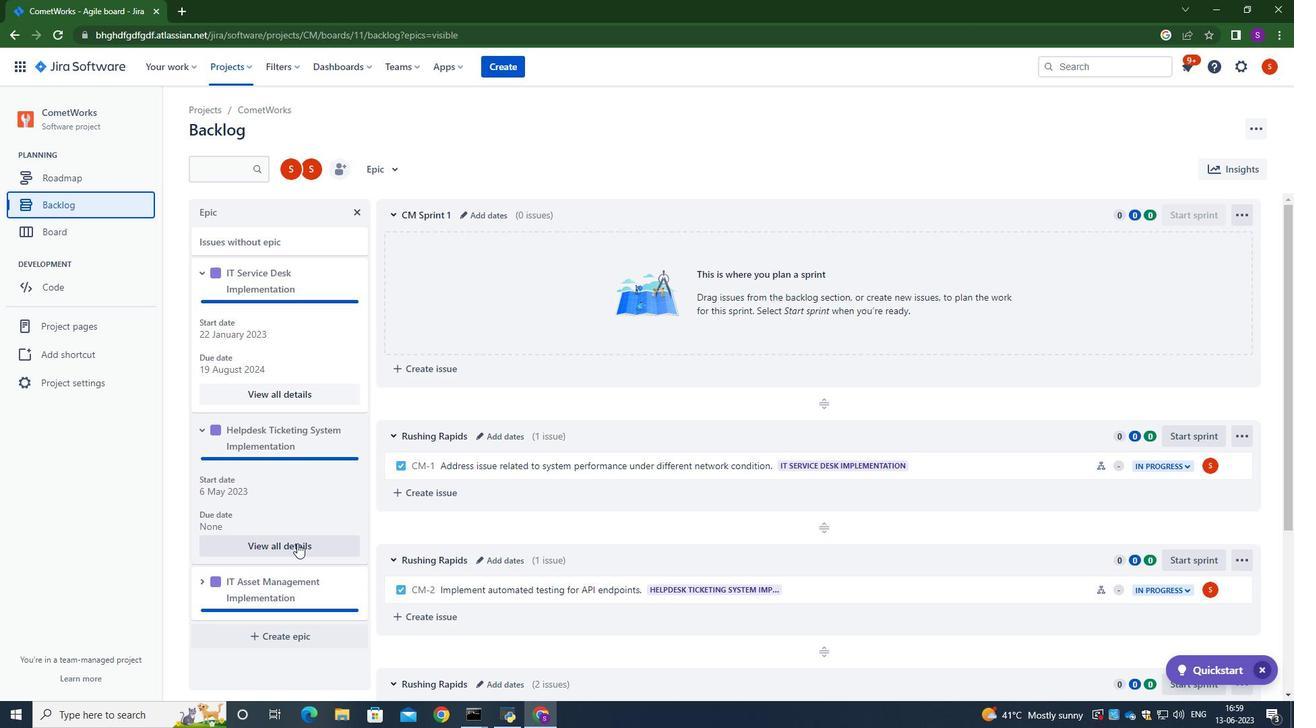 
Action: Mouse pressed left at (297, 543)
Screenshot: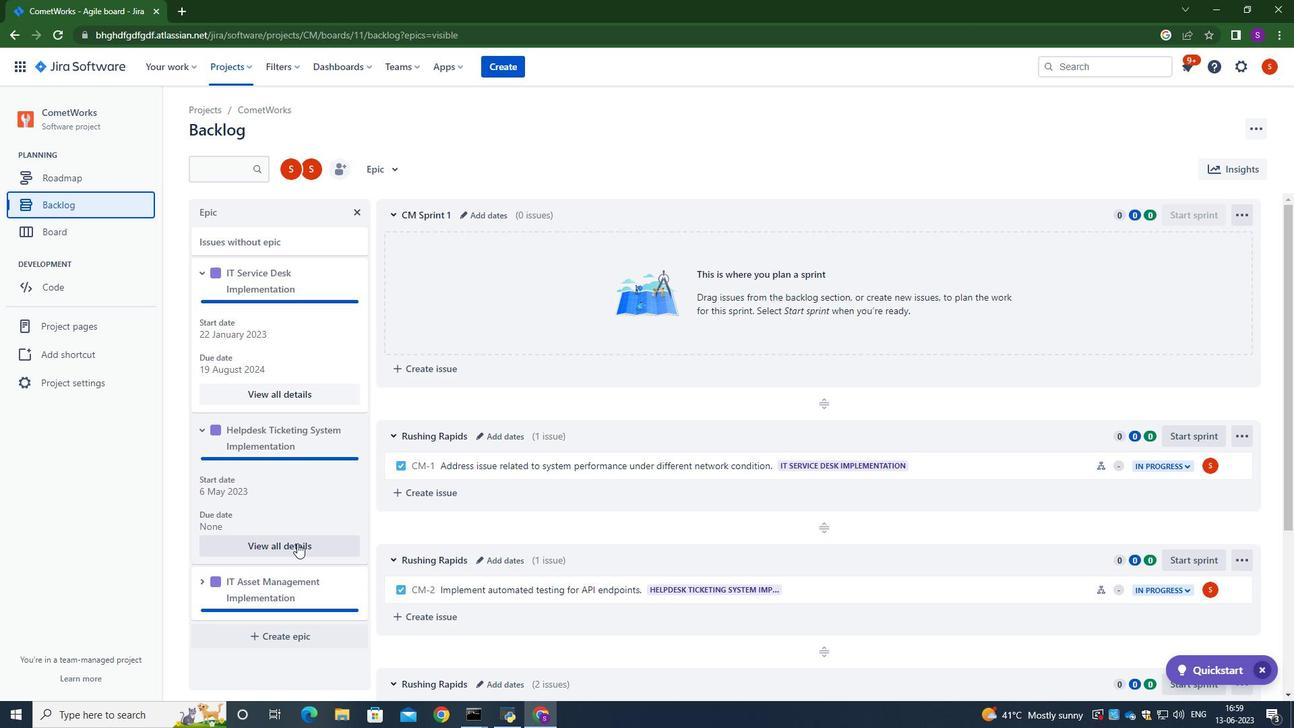 
Action: Mouse moved to (1153, 563)
Screenshot: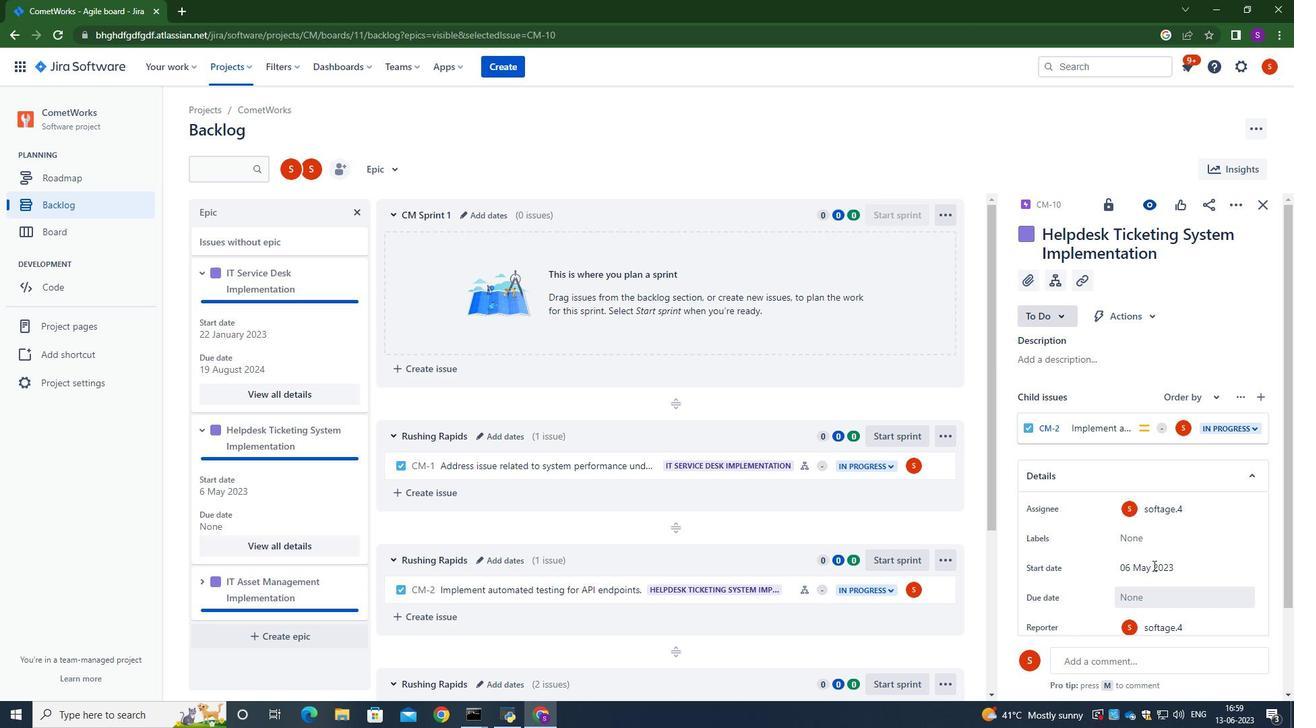 
Action: Mouse scrolled (1153, 563) with delta (0, 0)
Screenshot: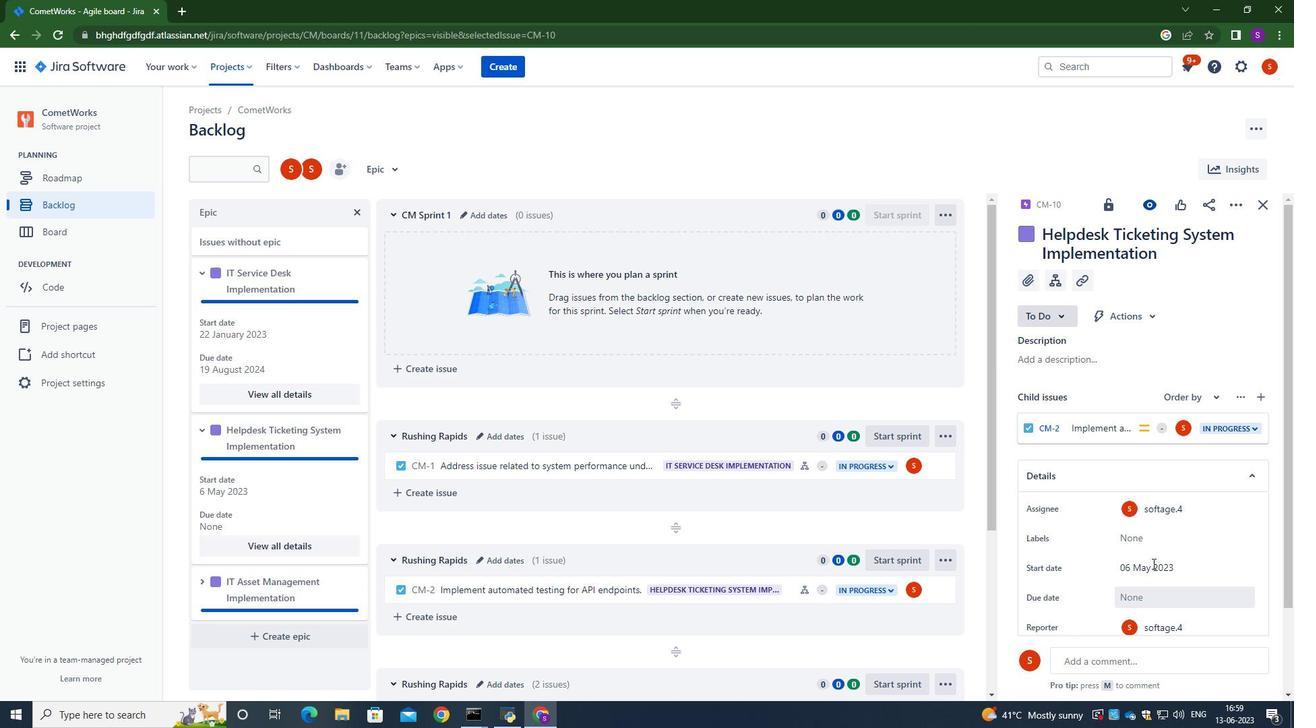 
Action: Mouse scrolled (1153, 563) with delta (0, 0)
Screenshot: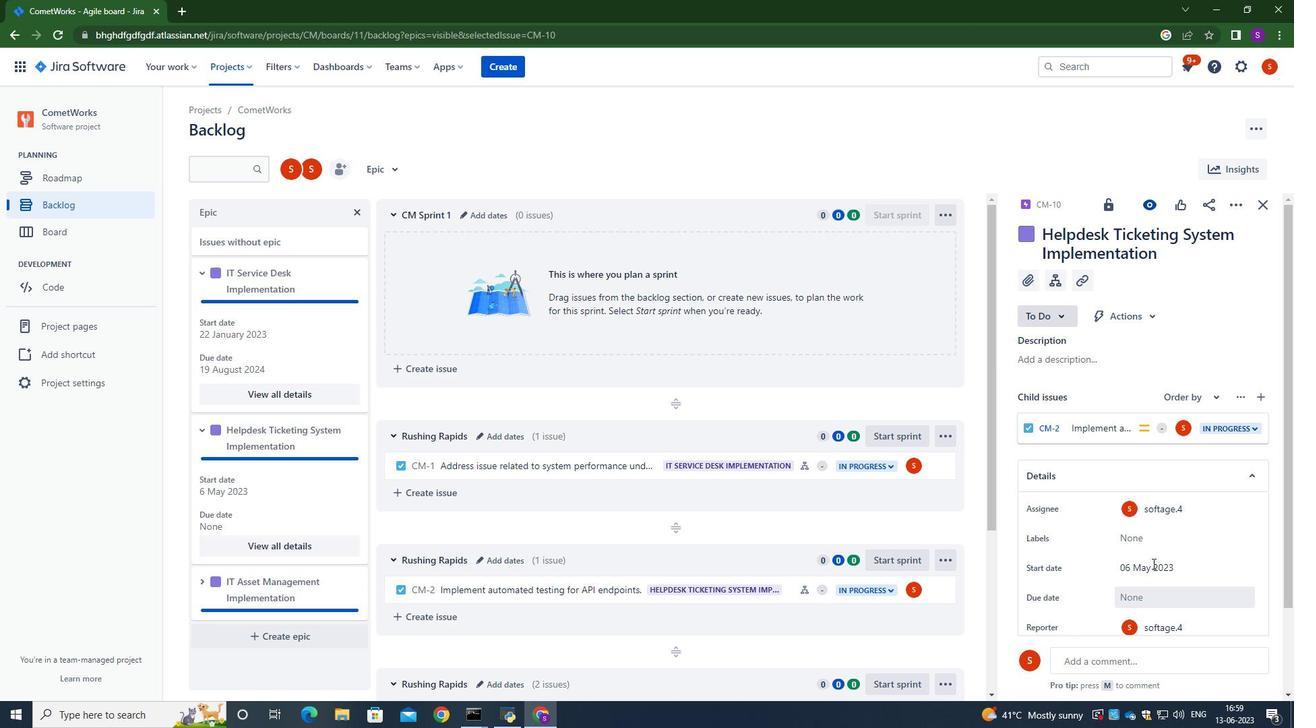 
Action: Mouse moved to (1155, 494)
Screenshot: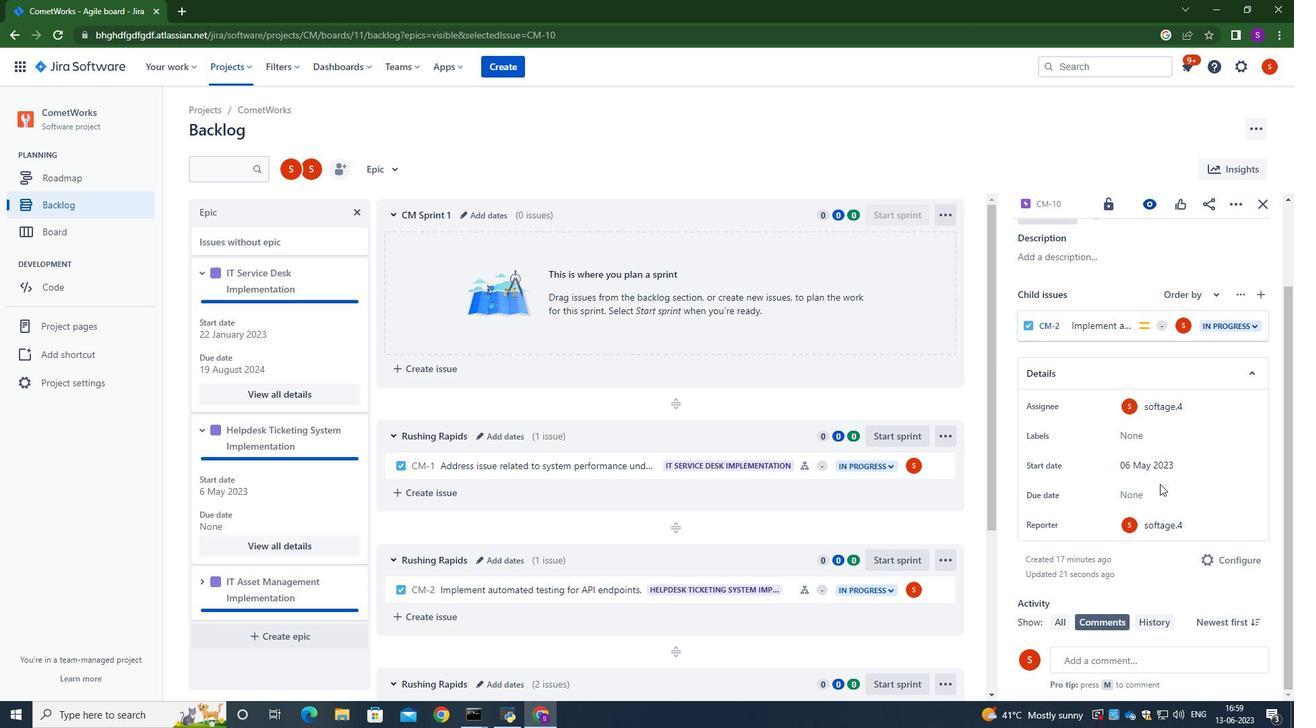 
Action: Mouse pressed left at (1155, 494)
Screenshot: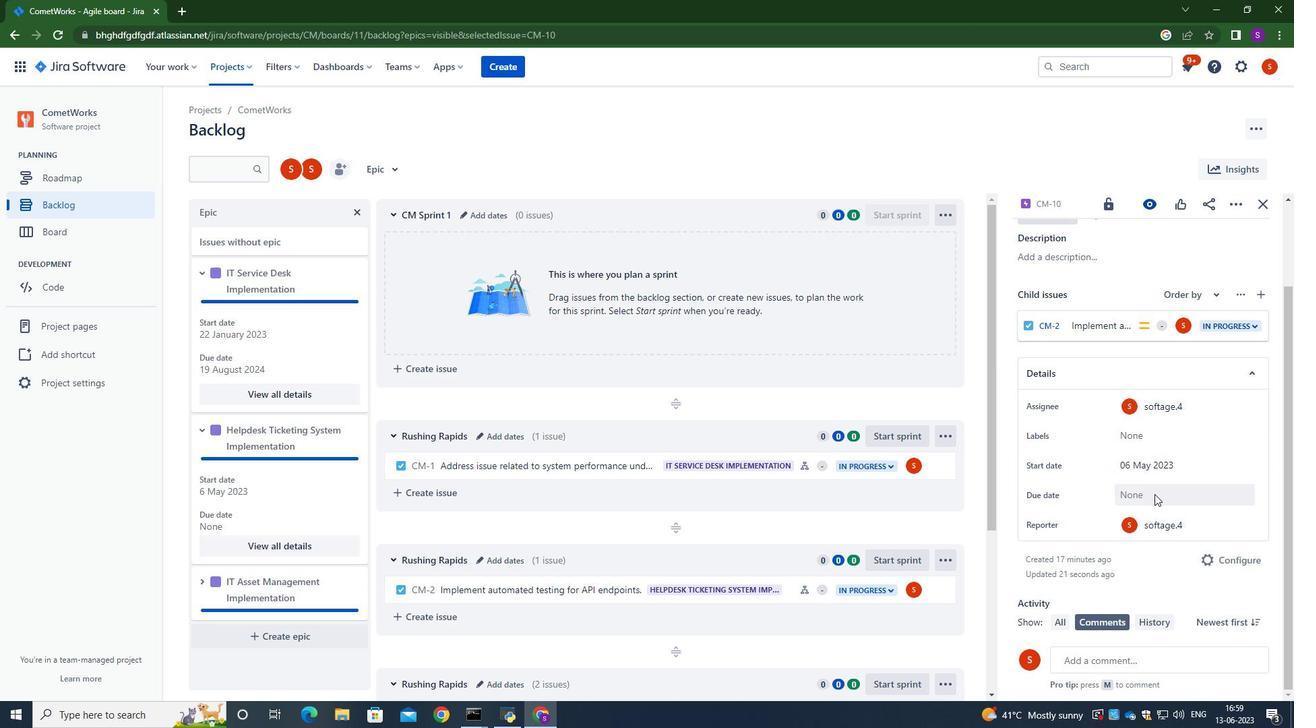 
Action: Mouse moved to (1147, 496)
Screenshot: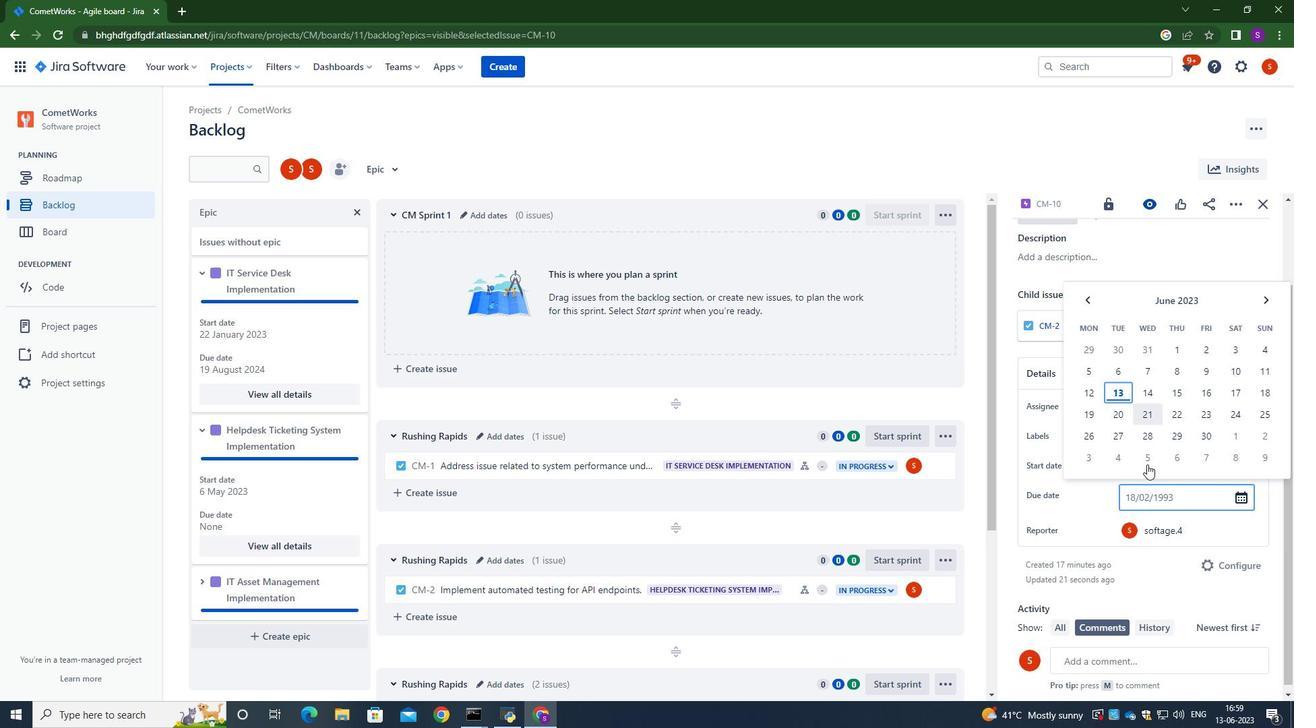 
Action: Key pressed 09/10/2025
Screenshot: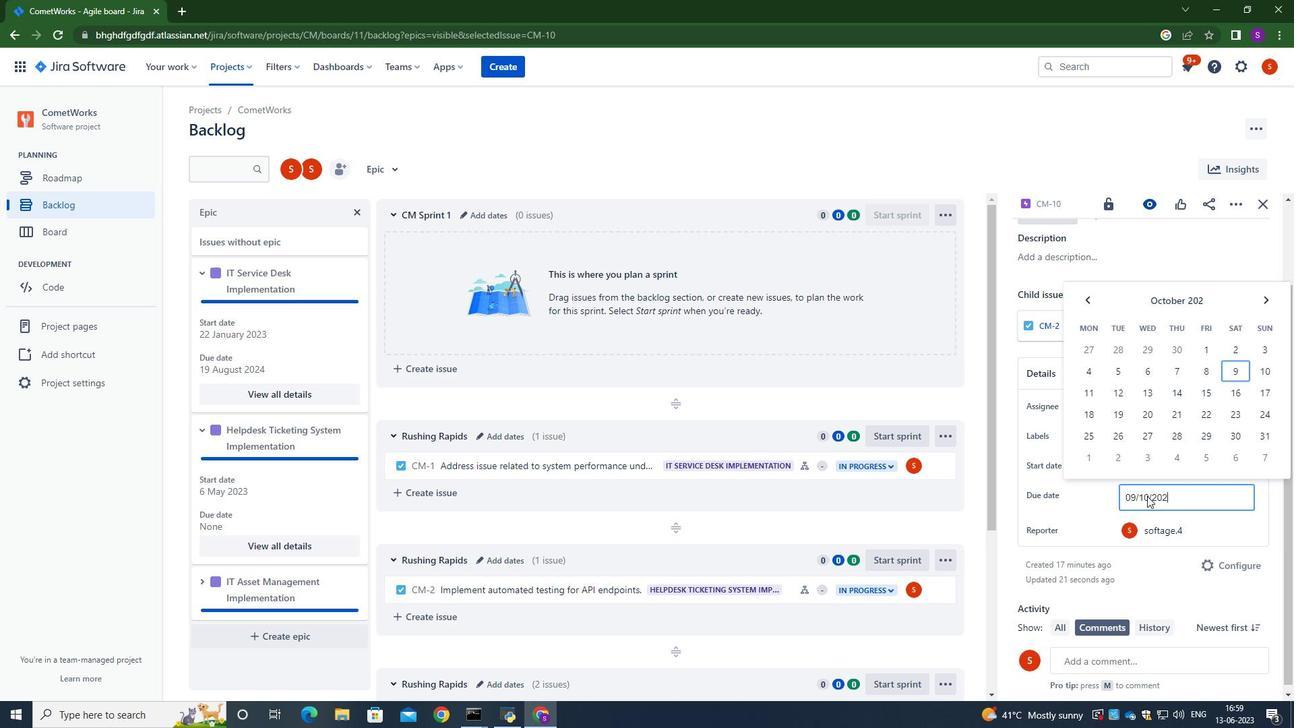 
Action: Mouse moved to (1184, 372)
Screenshot: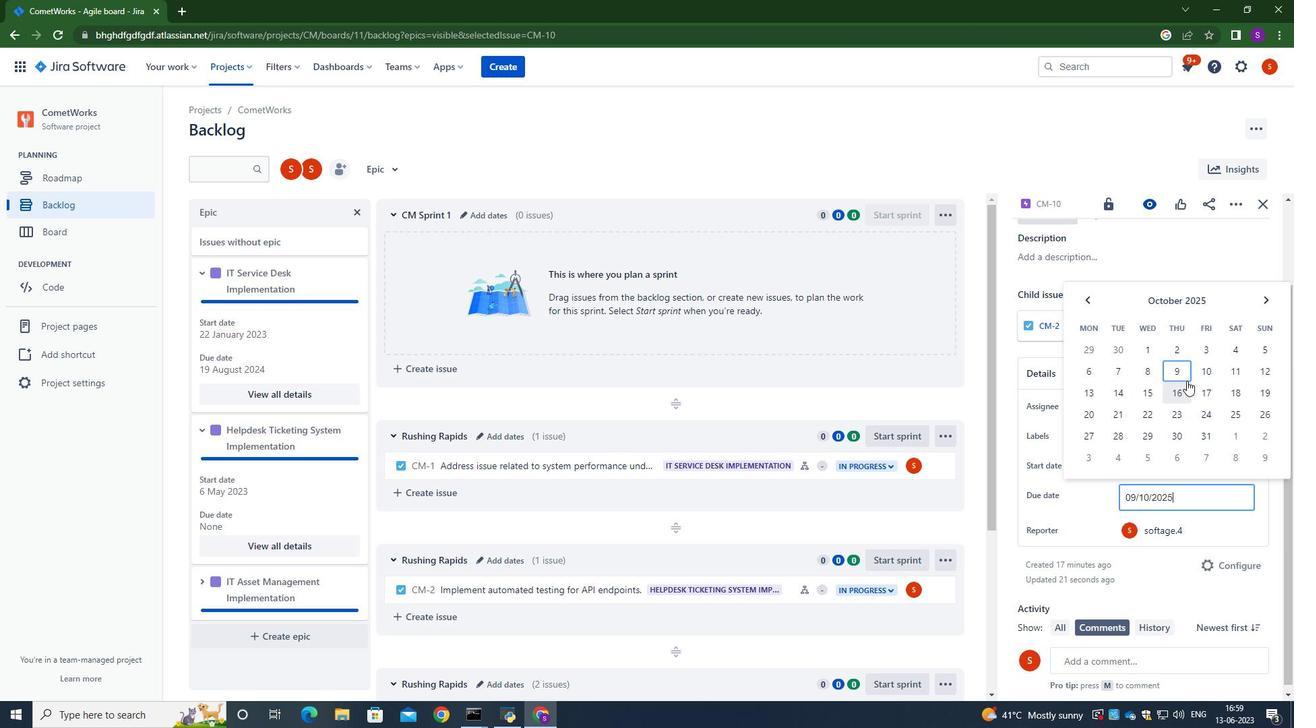 
Action: Mouse pressed left at (1184, 372)
Screenshot: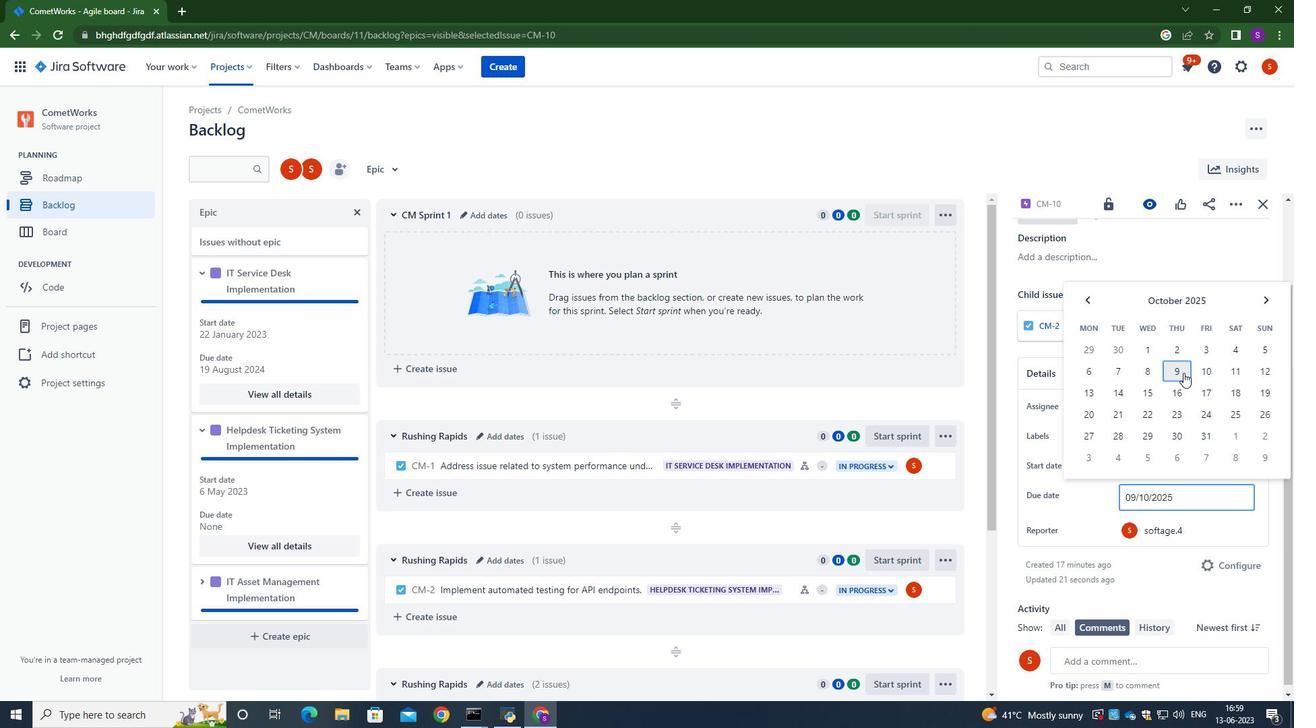 
Action: Mouse moved to (1174, 560)
Screenshot: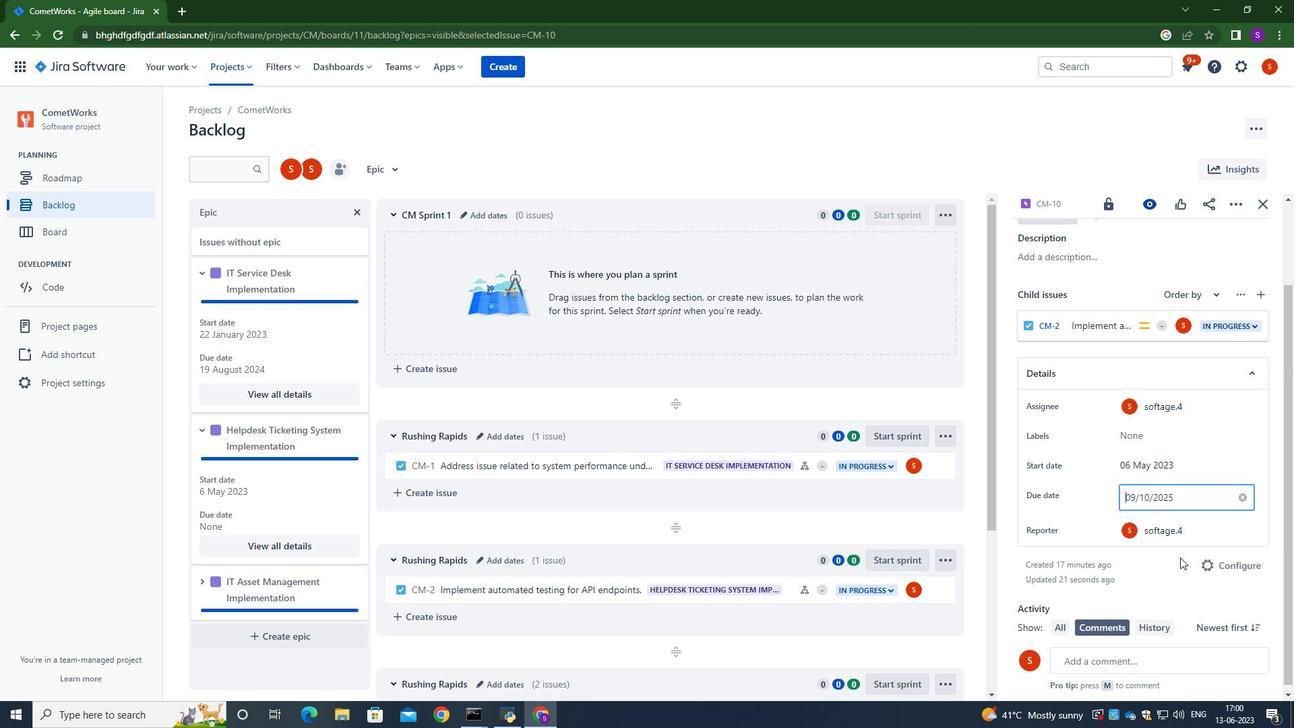 
Action: Mouse pressed left at (1174, 560)
Screenshot: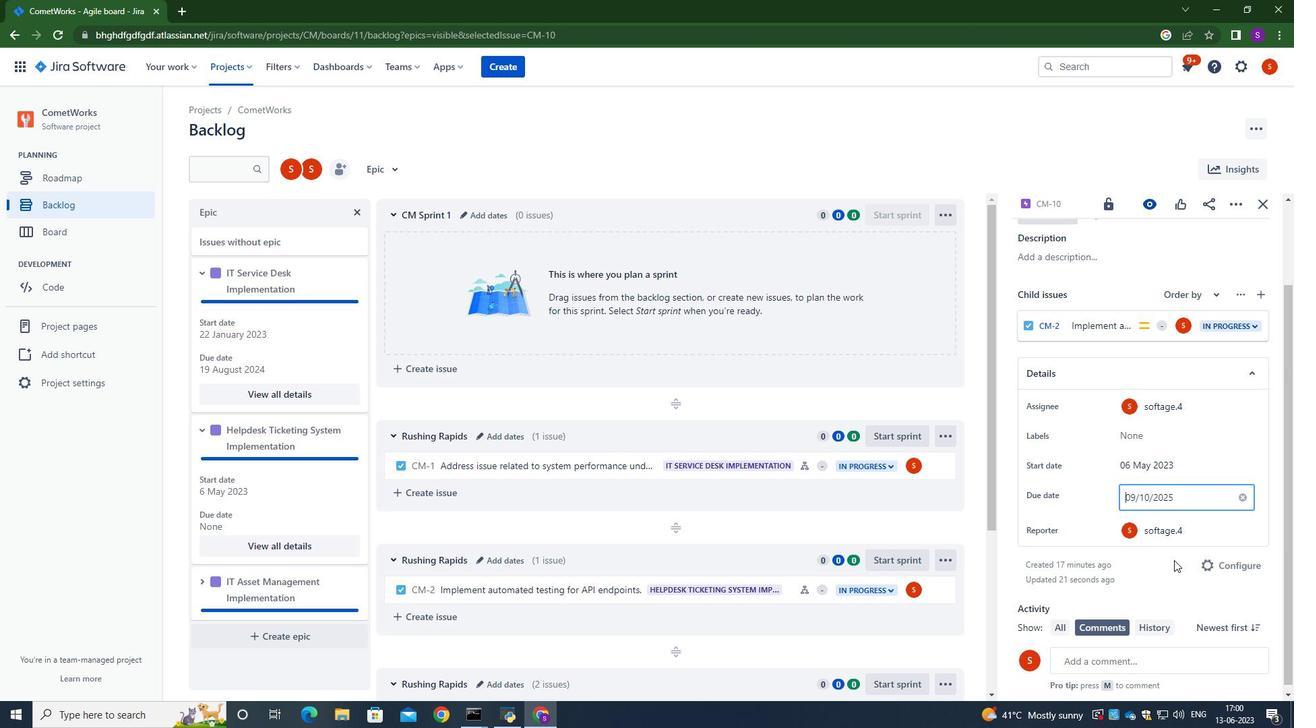 
Action: Mouse moved to (1145, 425)
Screenshot: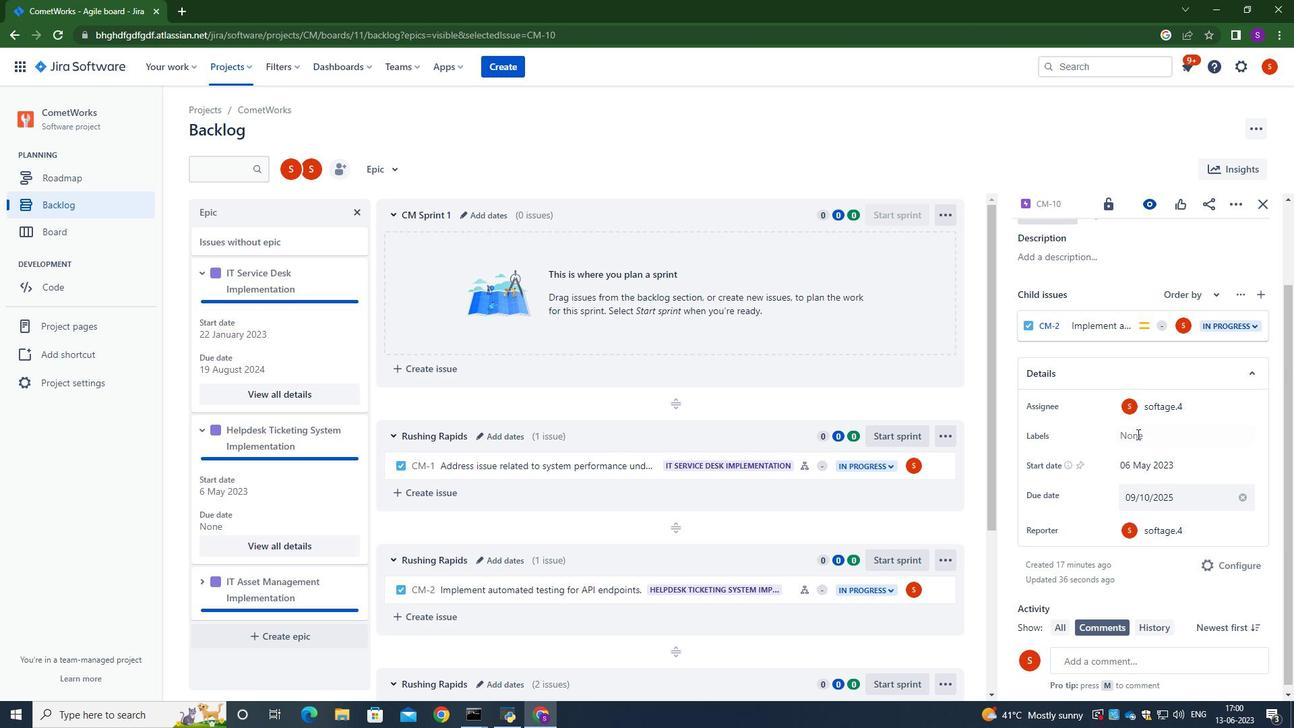 
Action: Mouse scrolled (1145, 424) with delta (0, 0)
Screenshot: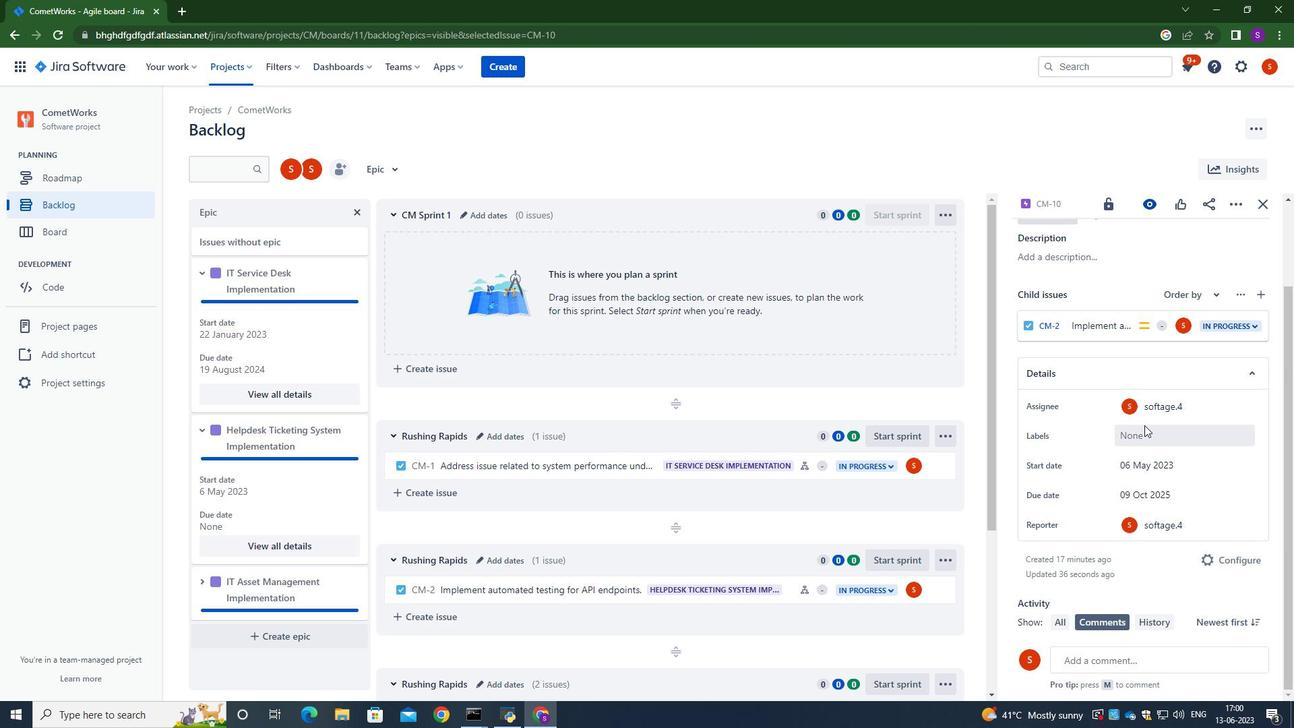 
Action: Mouse scrolled (1145, 424) with delta (0, 0)
Screenshot: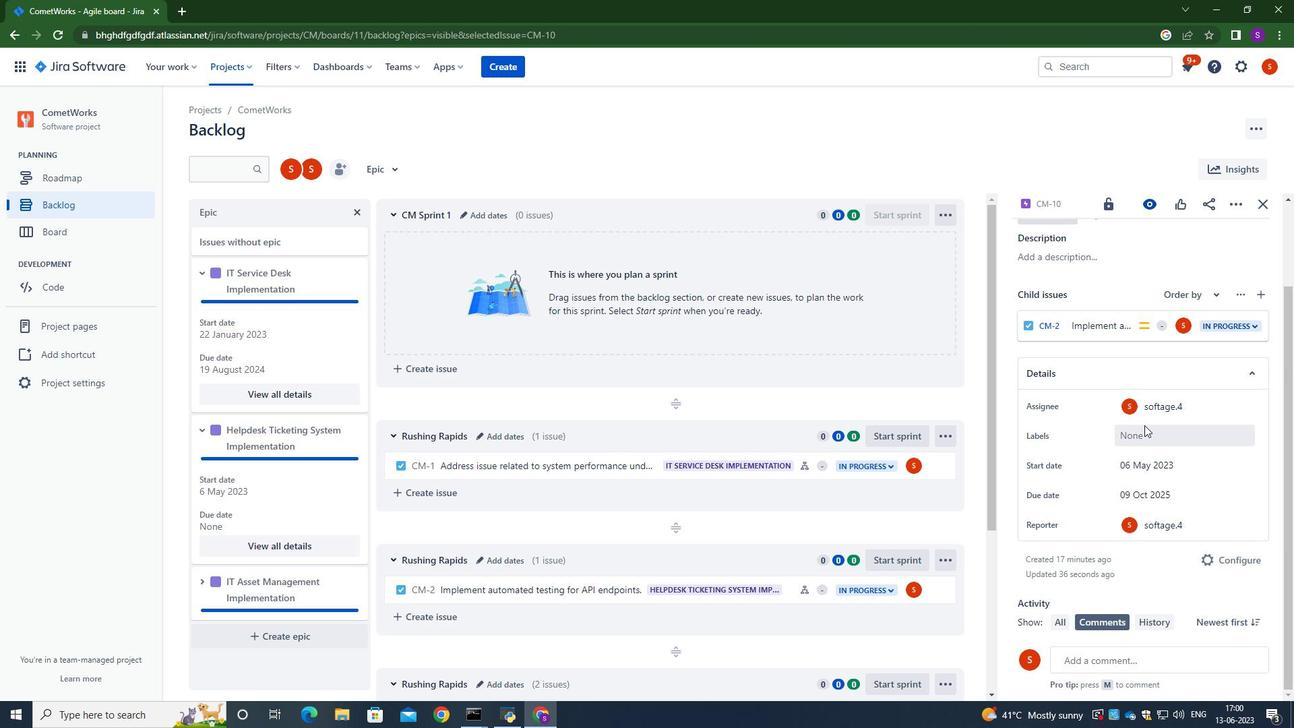 
Action: Mouse moved to (291, 518)
Screenshot: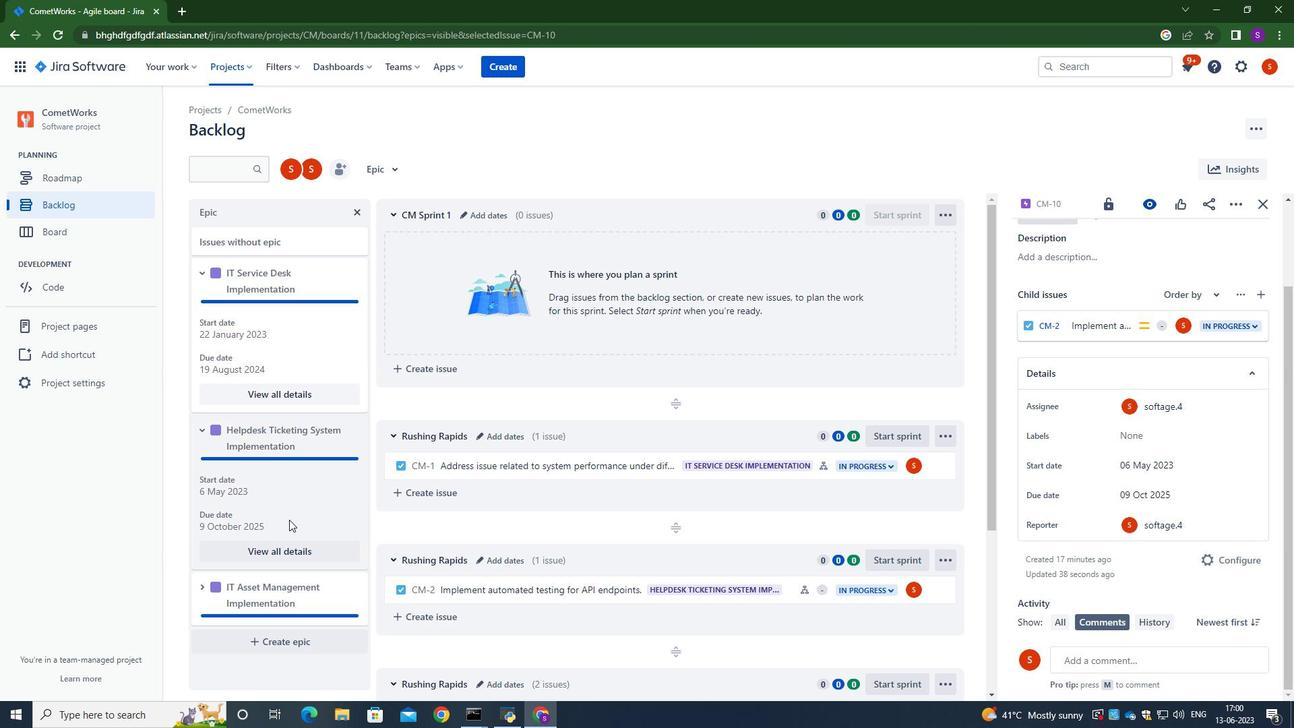 
Action: Mouse scrolled (291, 517) with delta (0, 0)
Screenshot: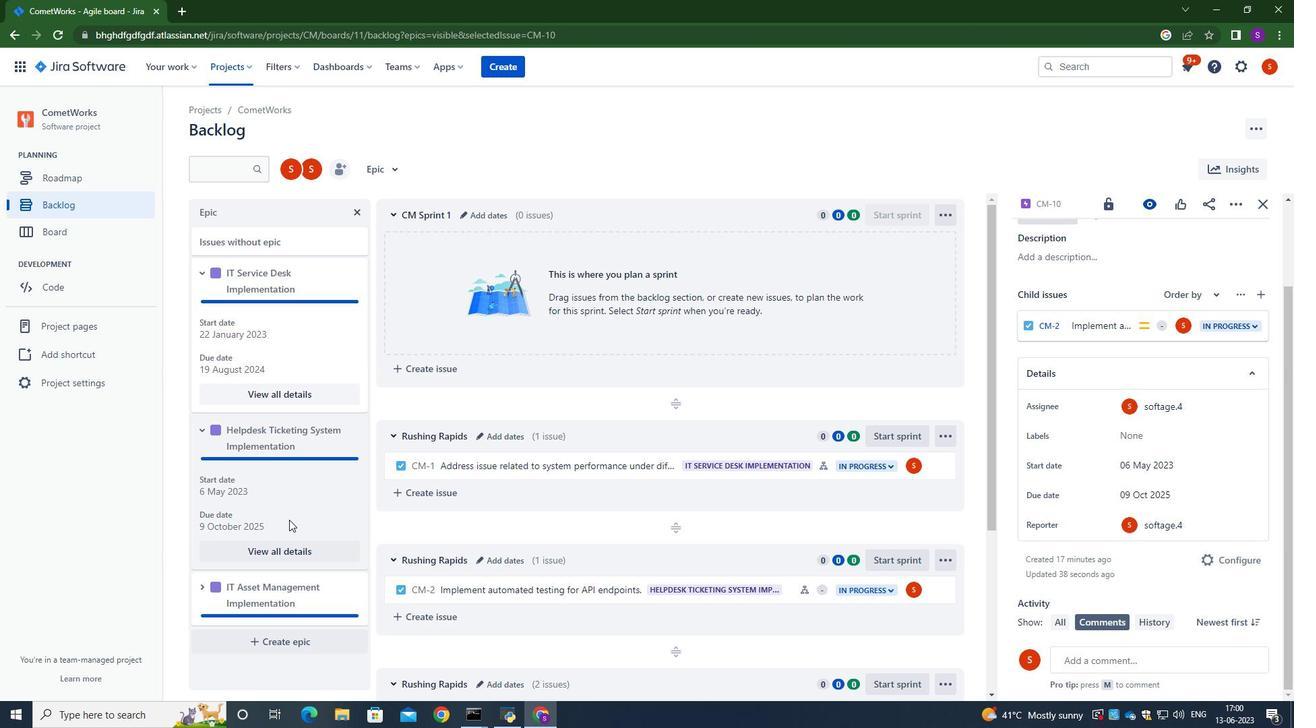 
Action: Mouse moved to (292, 518)
Screenshot: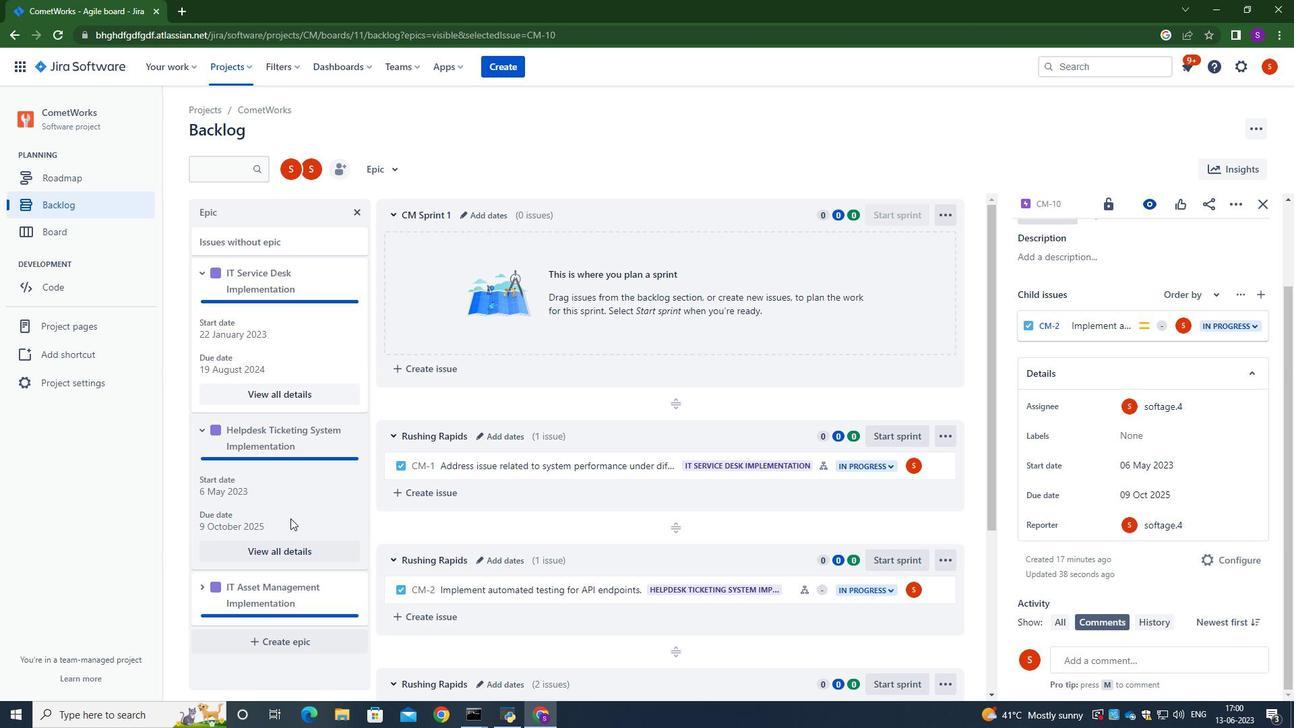 
Action: Mouse scrolled (292, 517) with delta (0, 0)
Screenshot: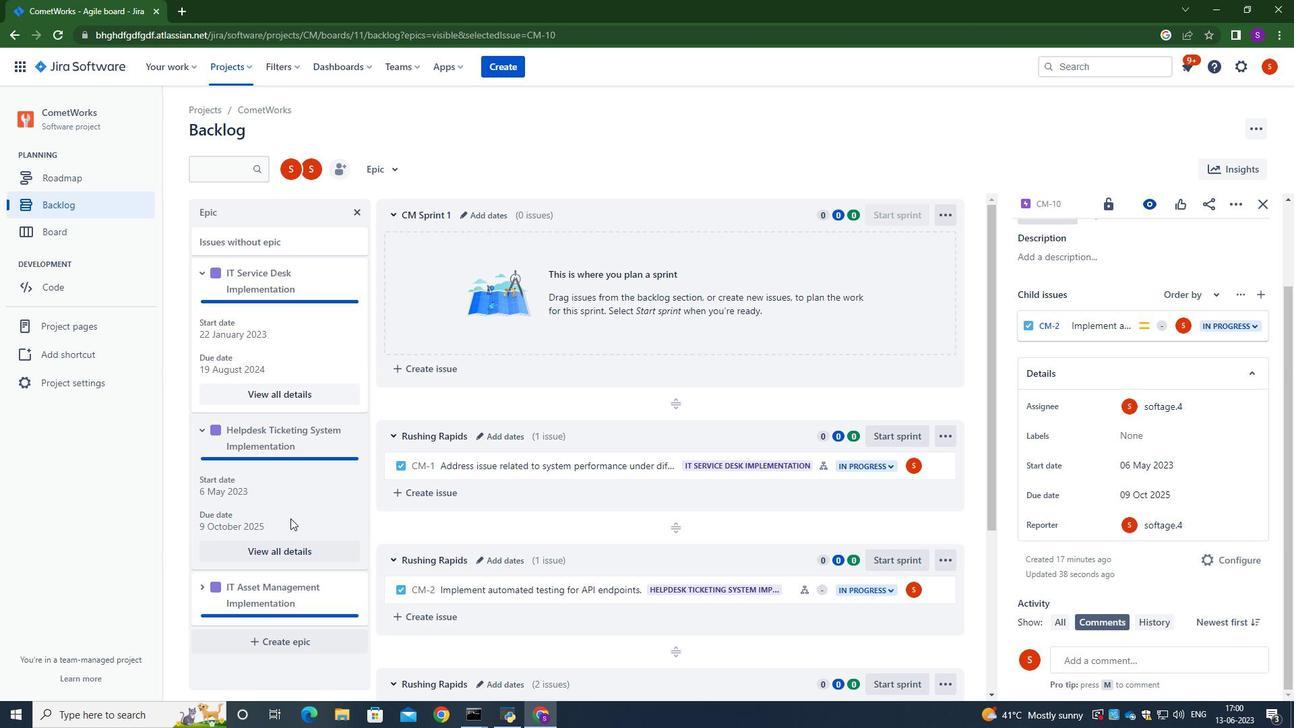
Action: Mouse scrolled (292, 517) with delta (0, 0)
Screenshot: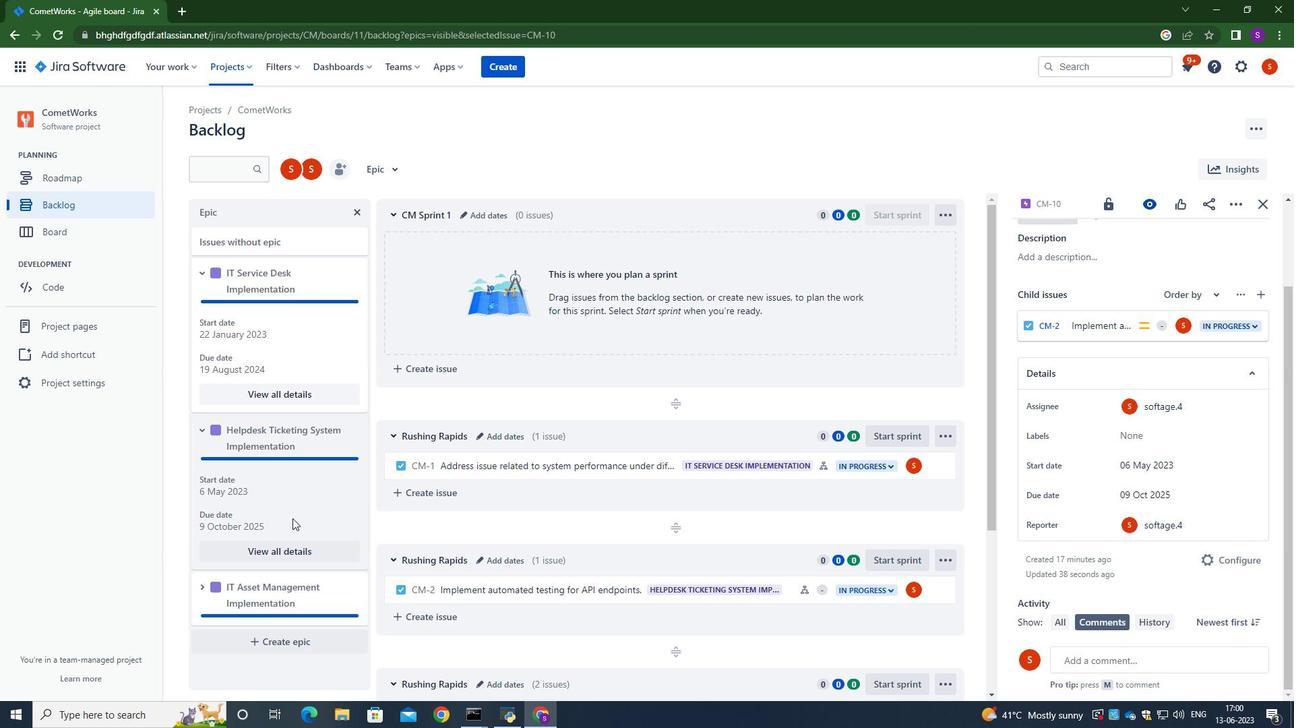 
Action: Mouse moved to (201, 587)
Screenshot: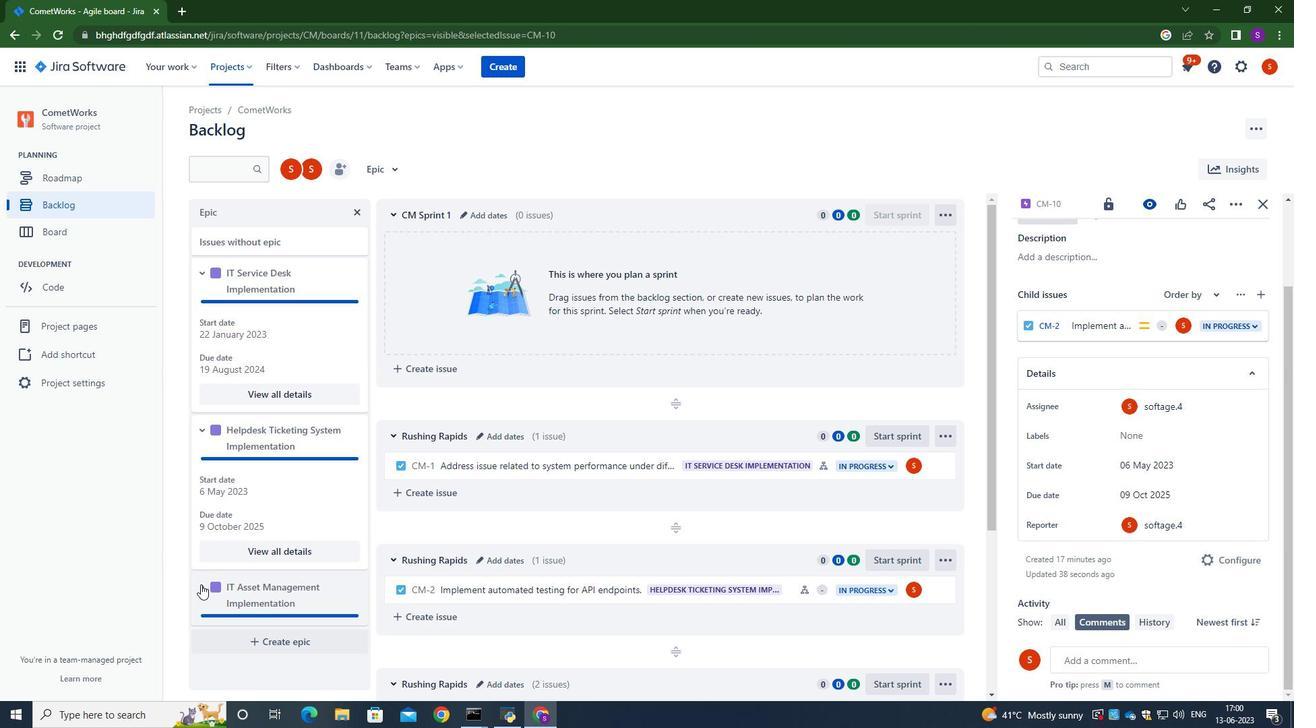 
Action: Mouse pressed left at (201, 587)
Screenshot: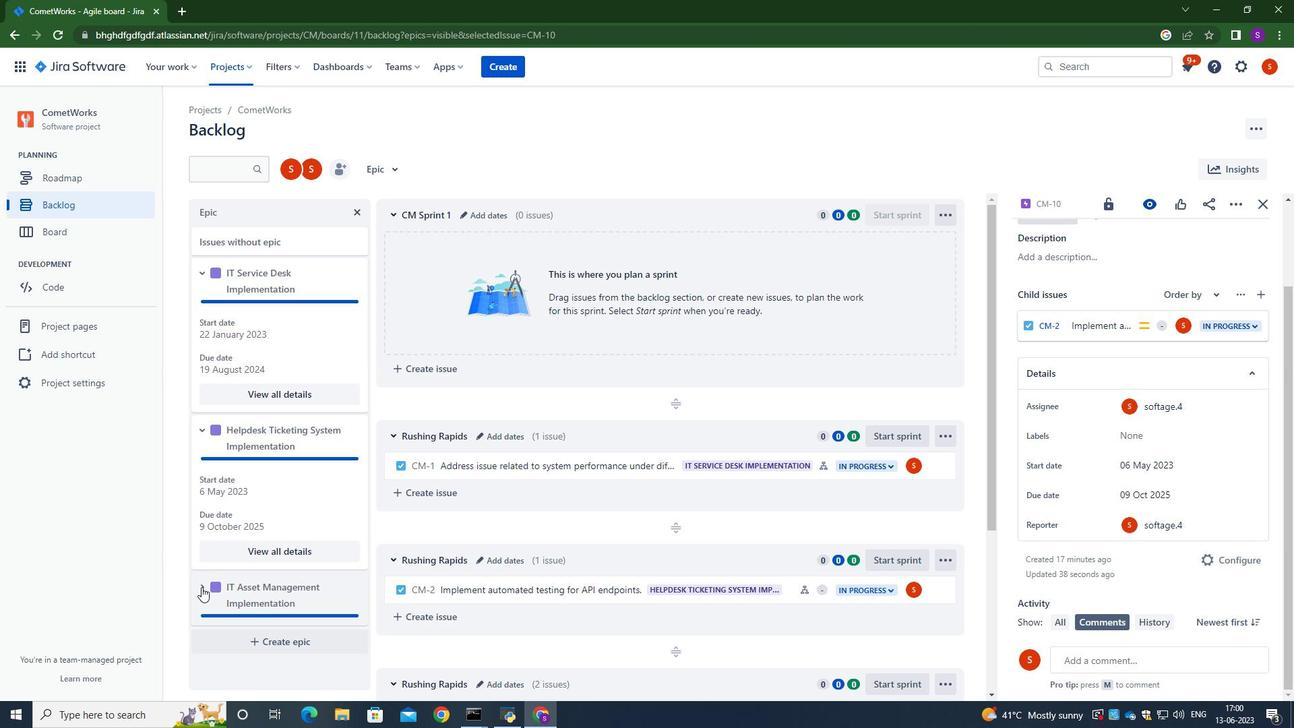 
Action: Mouse moved to (273, 575)
Screenshot: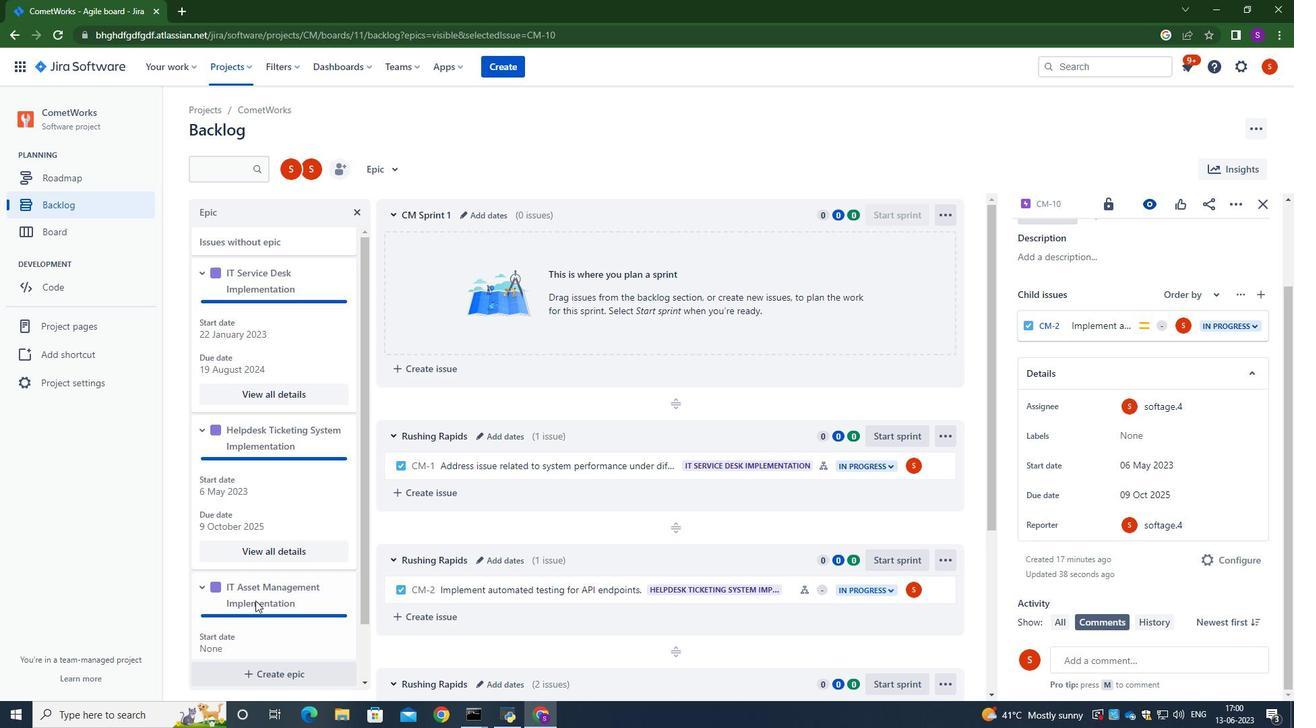 
Action: Mouse scrolled (273, 575) with delta (0, 0)
Screenshot: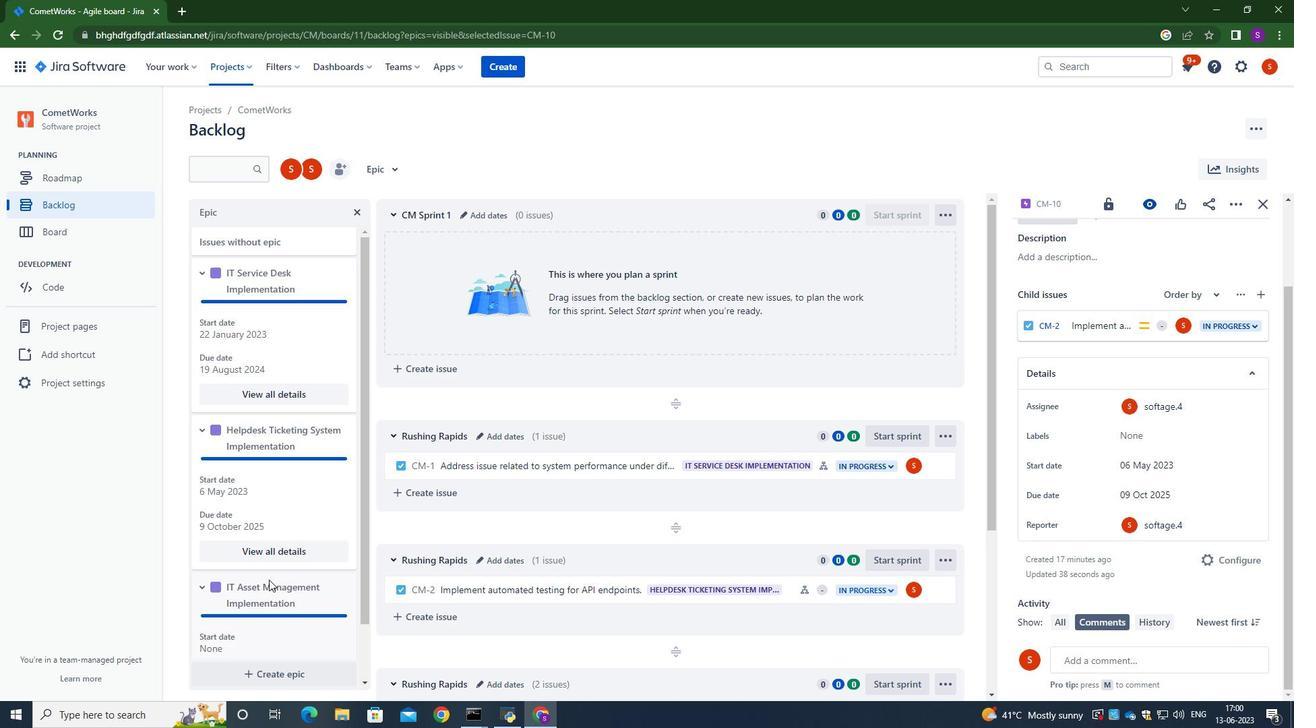 
Action: Mouse moved to (273, 575)
Screenshot: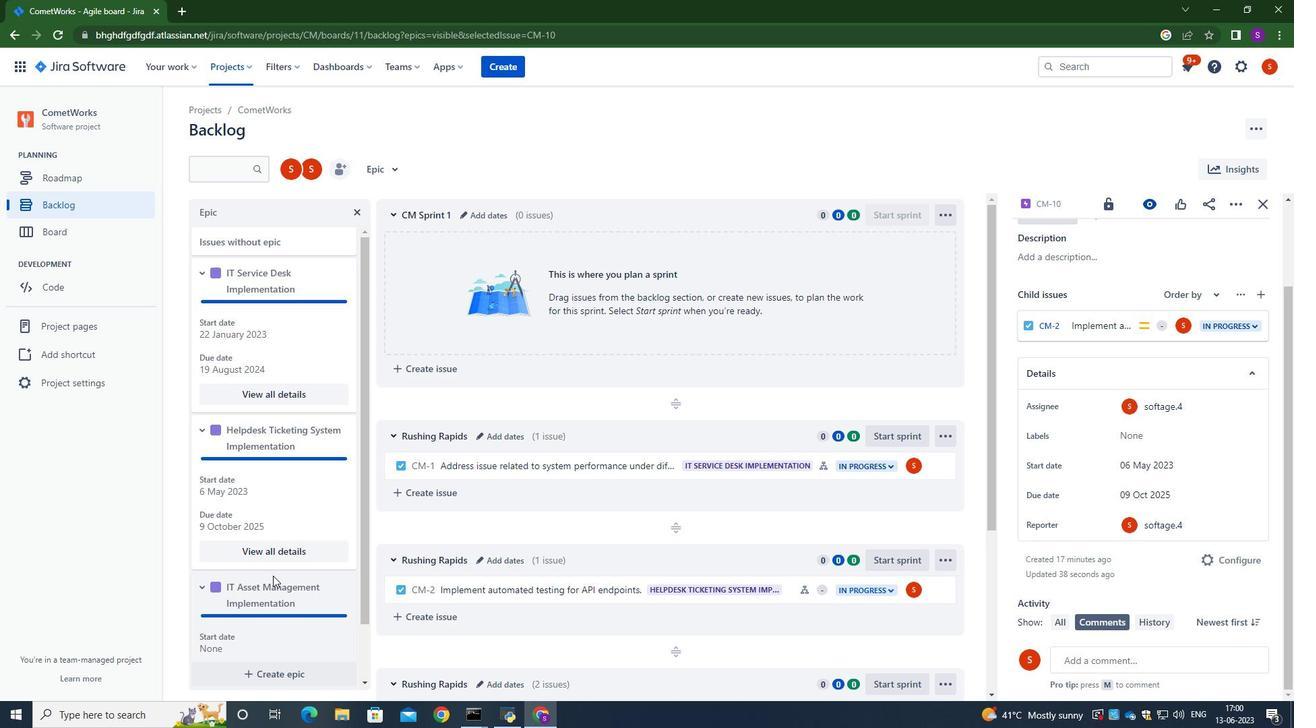 
Action: Mouse scrolled (273, 575) with delta (0, 0)
Screenshot: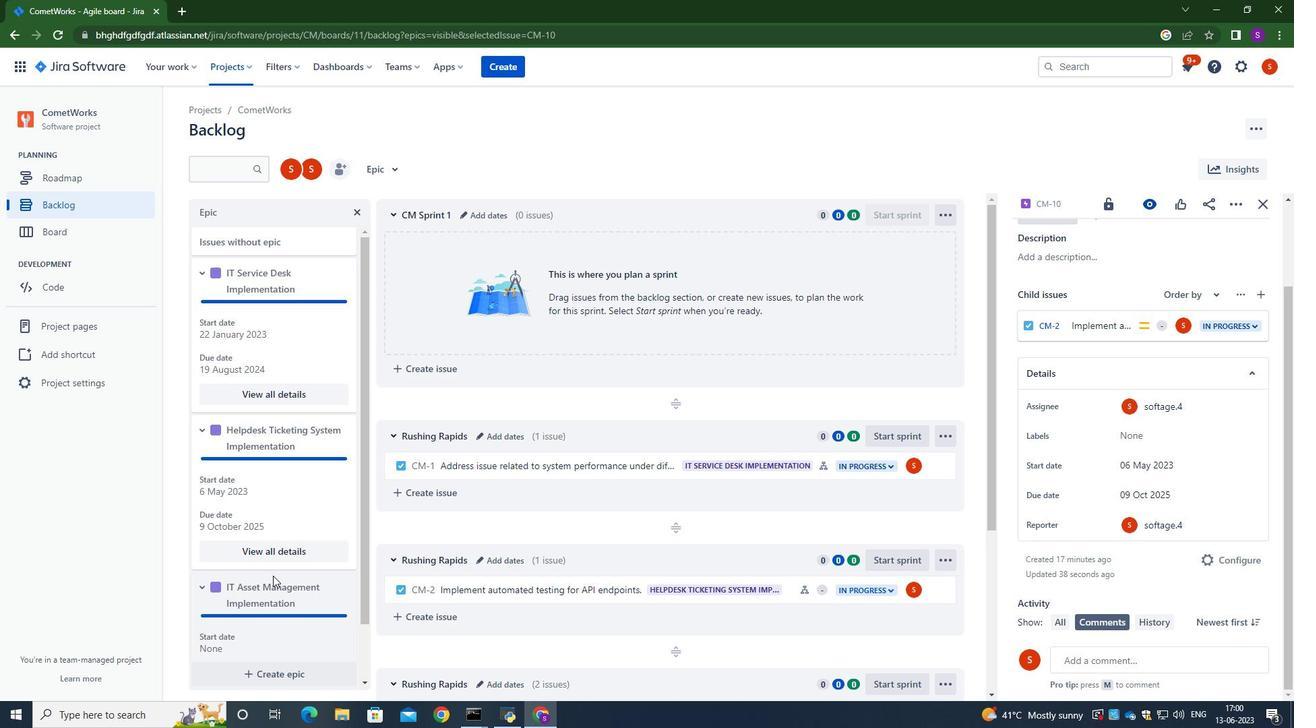 
Action: Mouse scrolled (273, 575) with delta (0, 0)
Screenshot: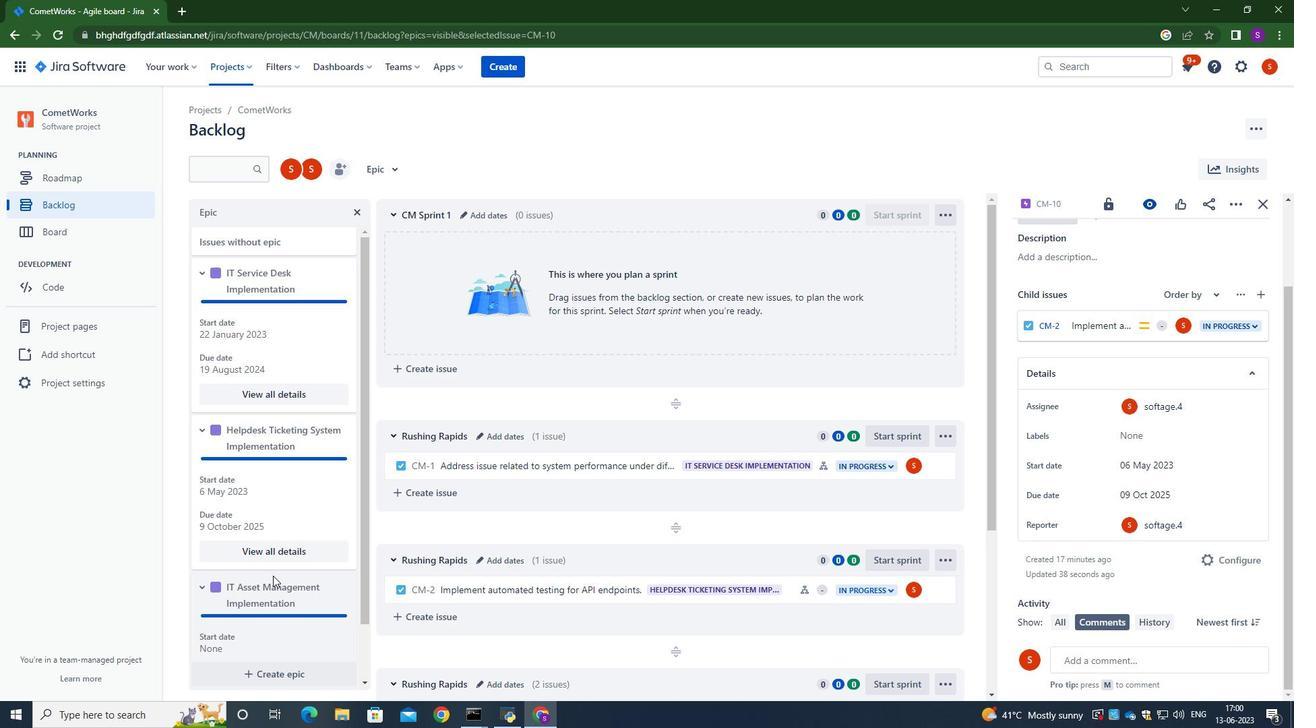 
Action: Mouse moved to (272, 638)
Screenshot: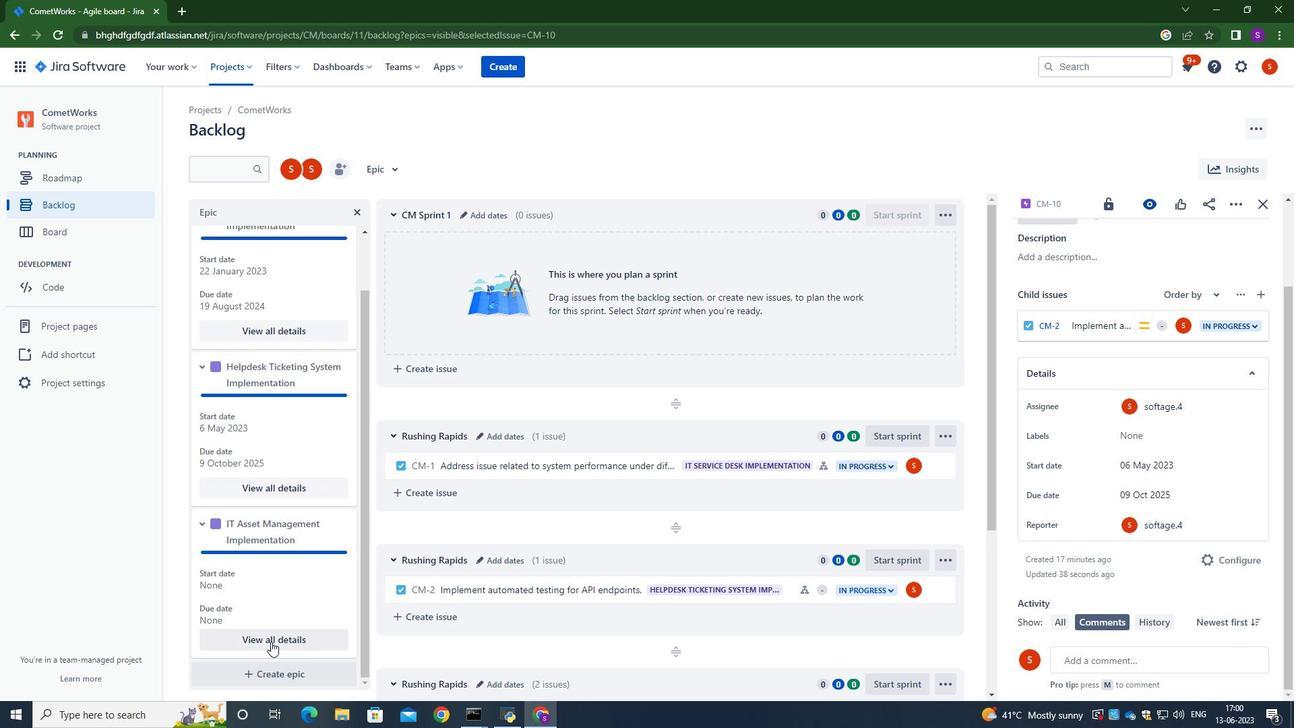 
Action: Mouse pressed left at (272, 638)
Screenshot: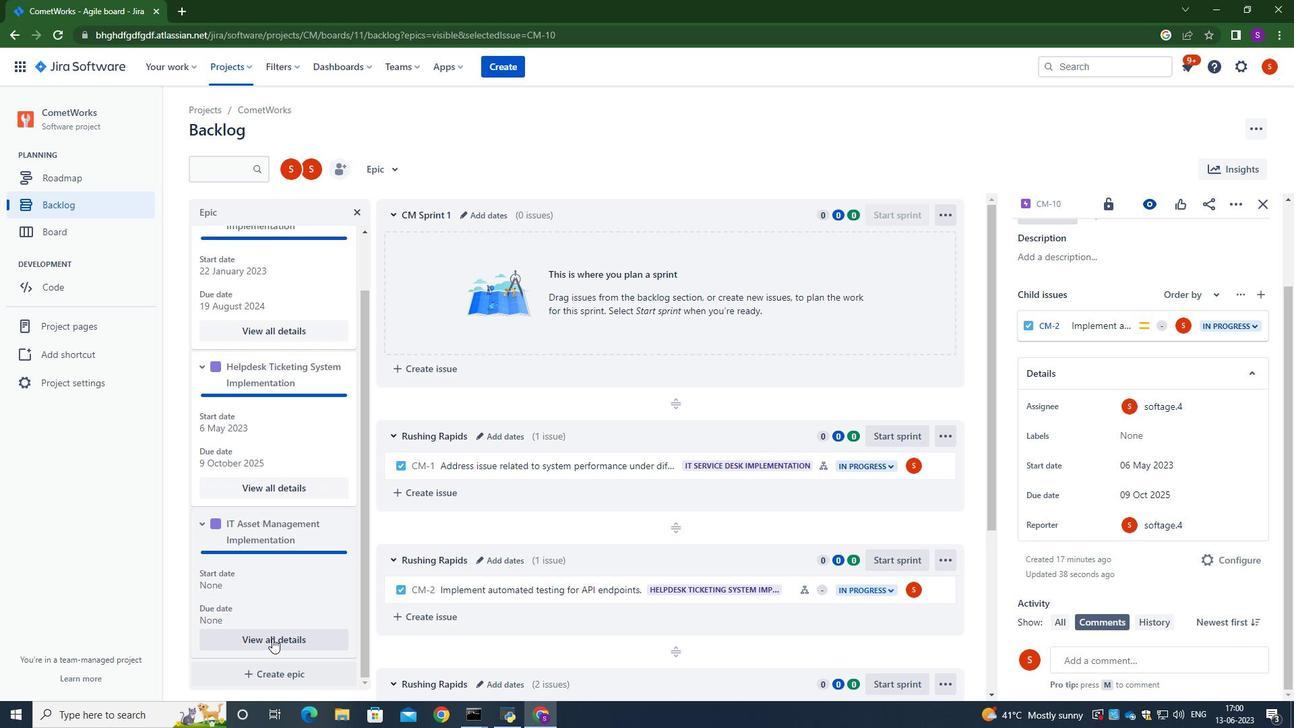 
Action: Mouse moved to (1216, 514)
Screenshot: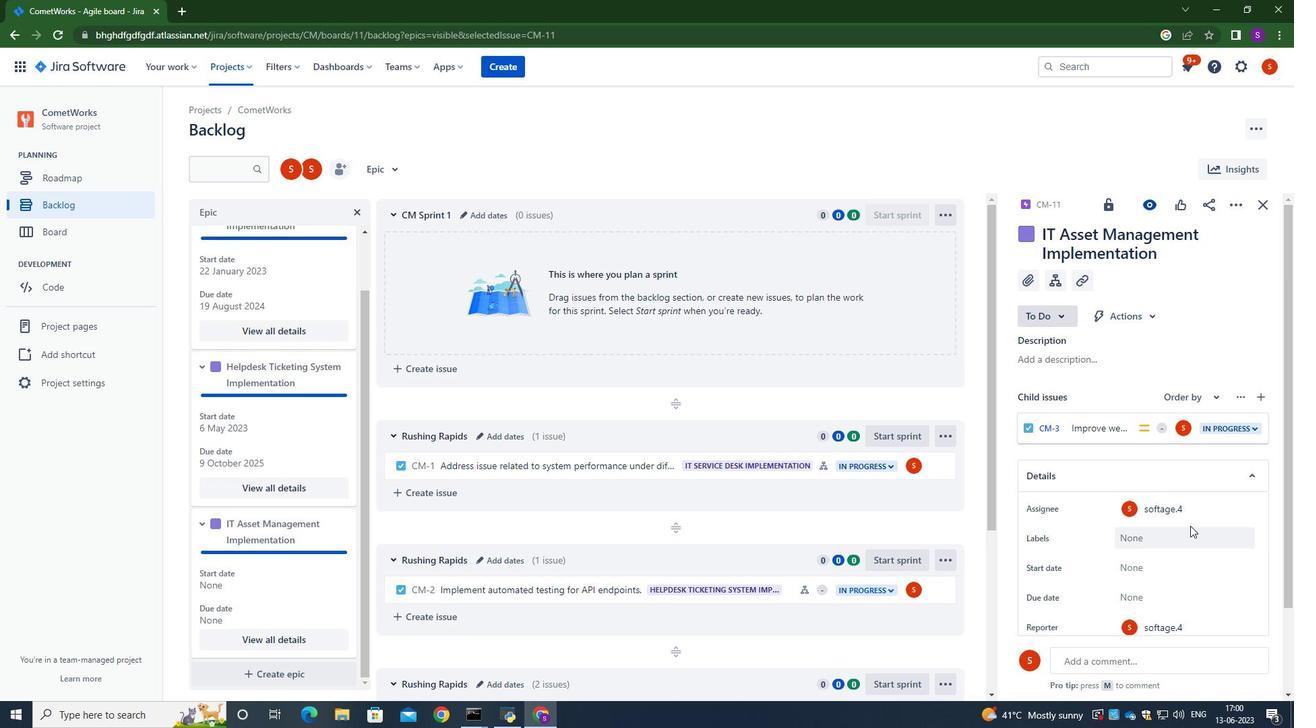 
Action: Mouse scrolled (1216, 513) with delta (0, 0)
Screenshot: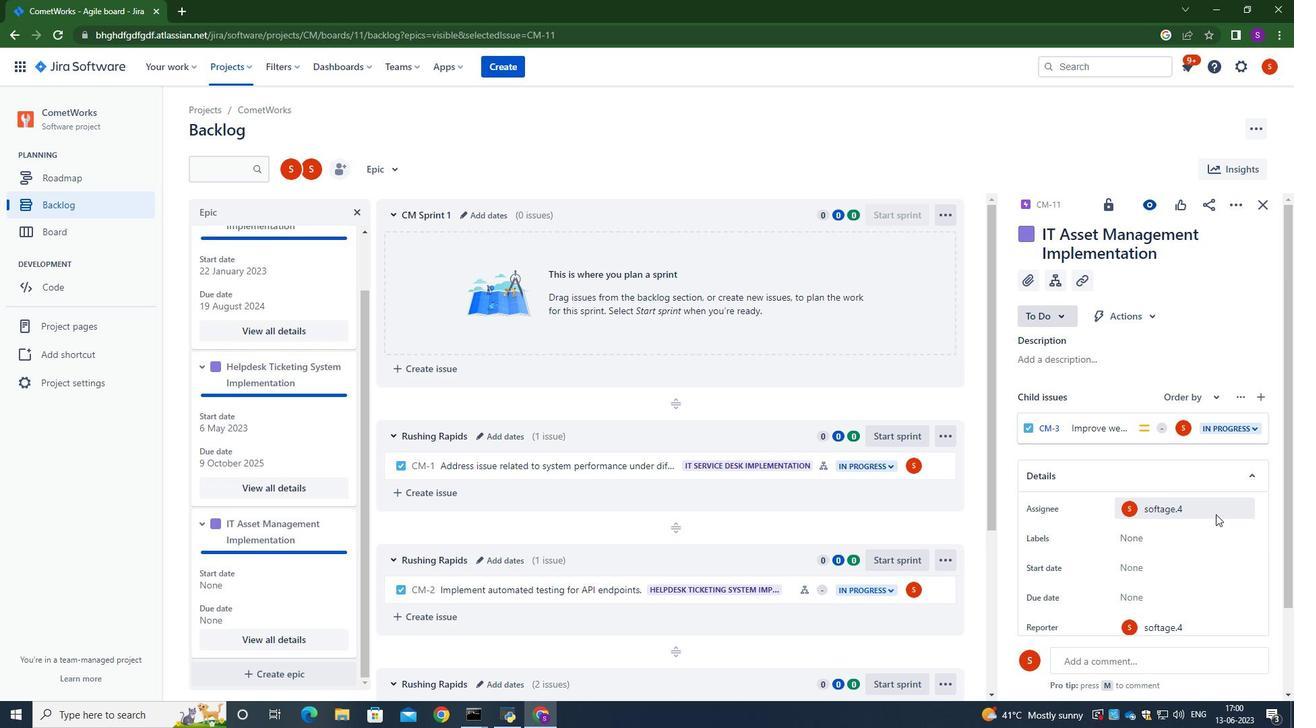 
Action: Mouse scrolled (1216, 513) with delta (0, 0)
Screenshot: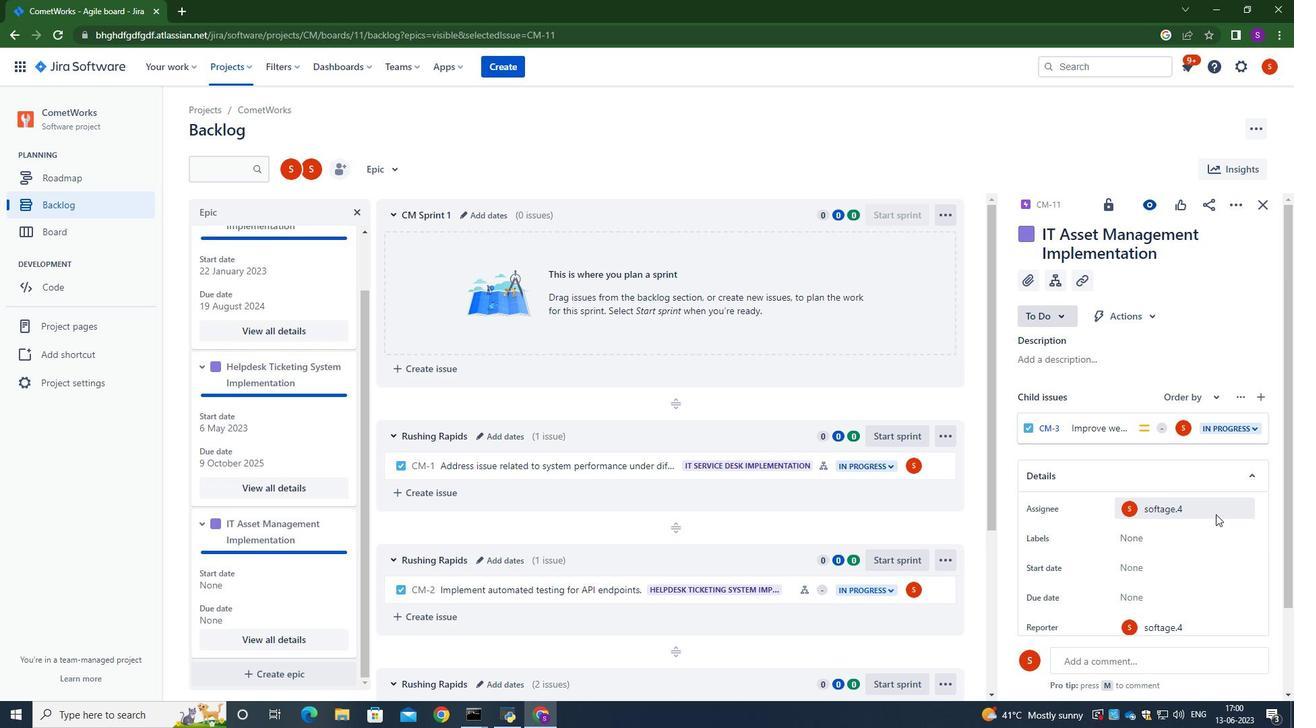 
Action: Mouse moved to (1149, 461)
Screenshot: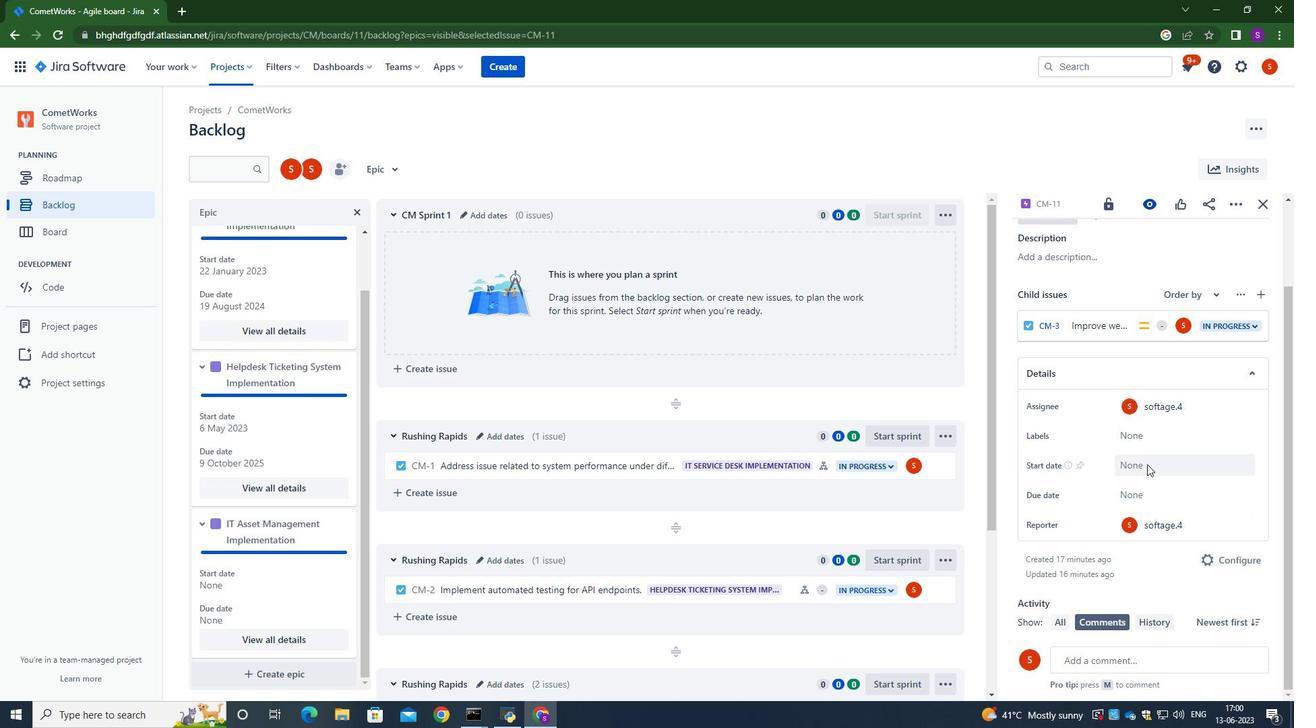 
Action: Mouse pressed left at (1149, 461)
Screenshot: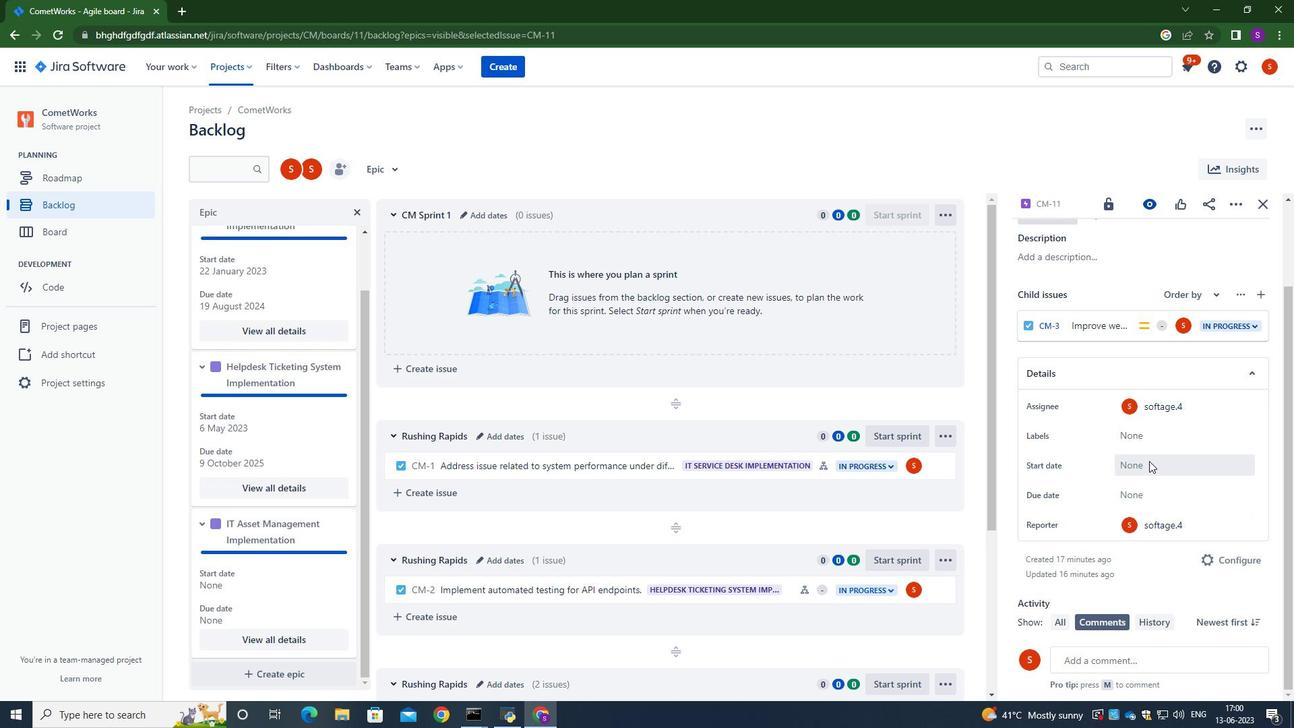 
Action: Mouse moved to (1151, 467)
Screenshot: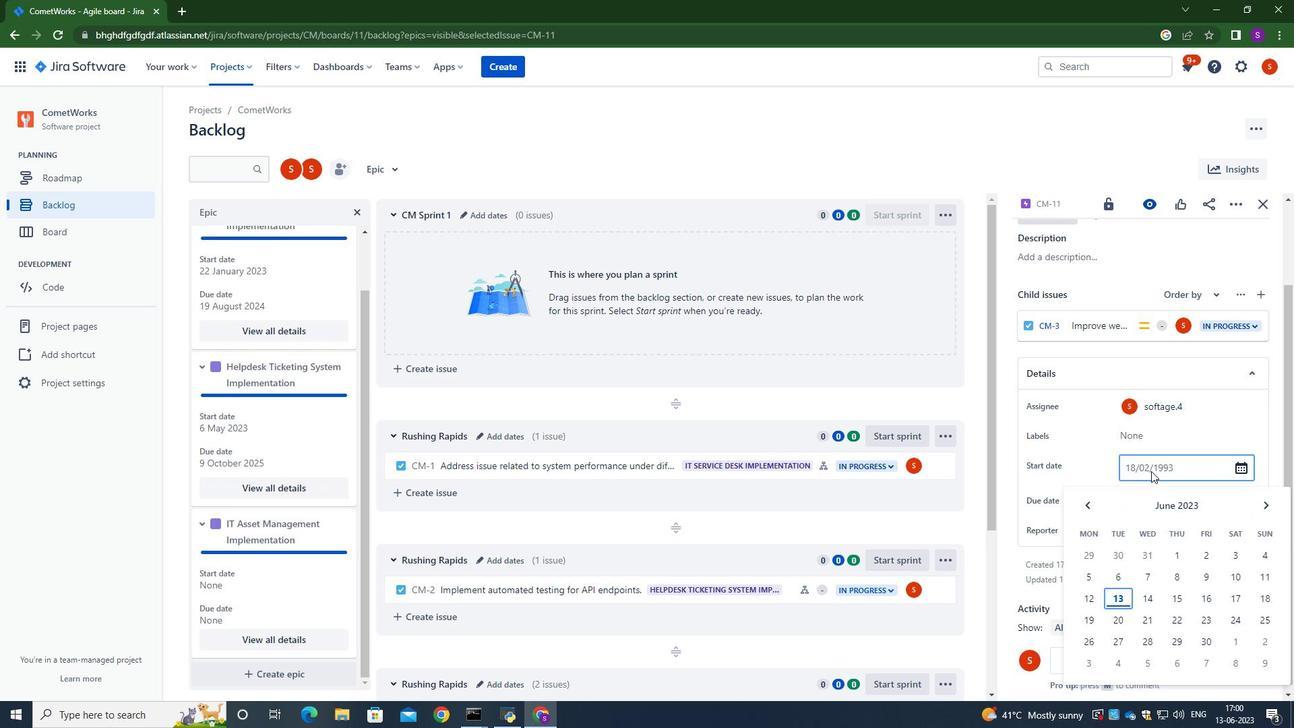 
Action: Key pressed 06/05/2023
Screenshot: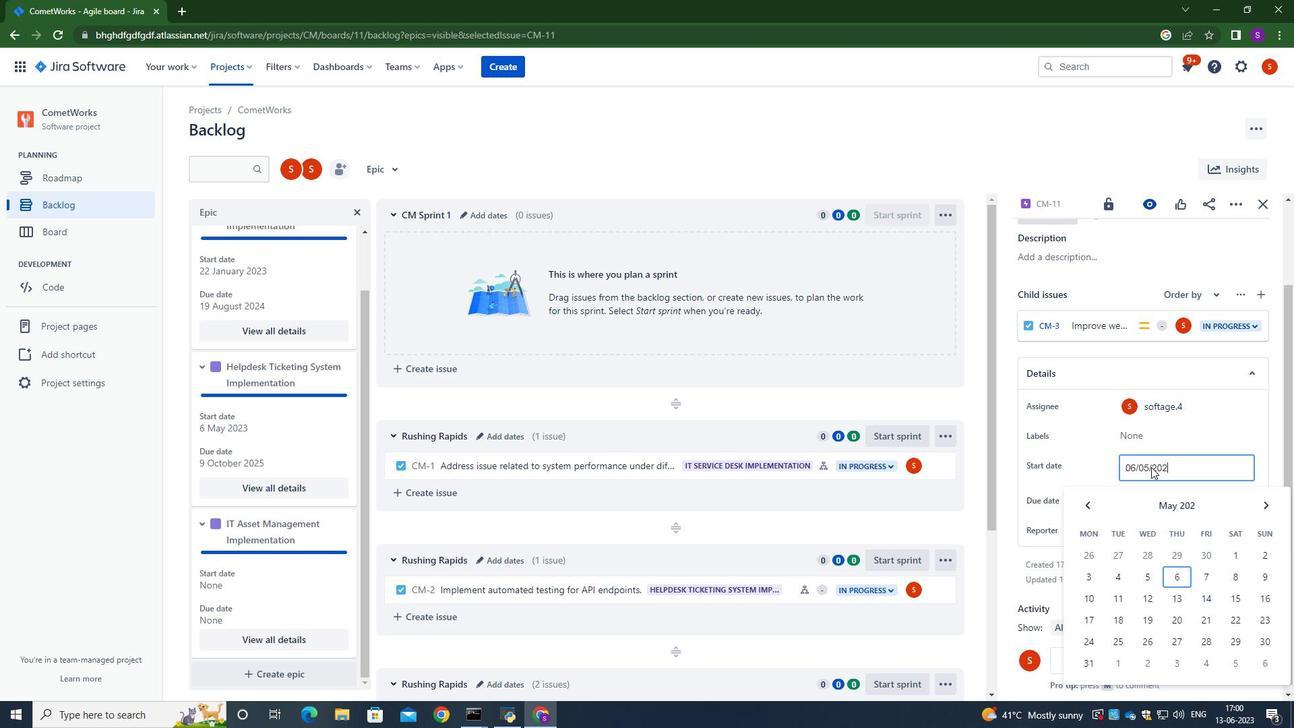 
Action: Mouse moved to (1243, 556)
Screenshot: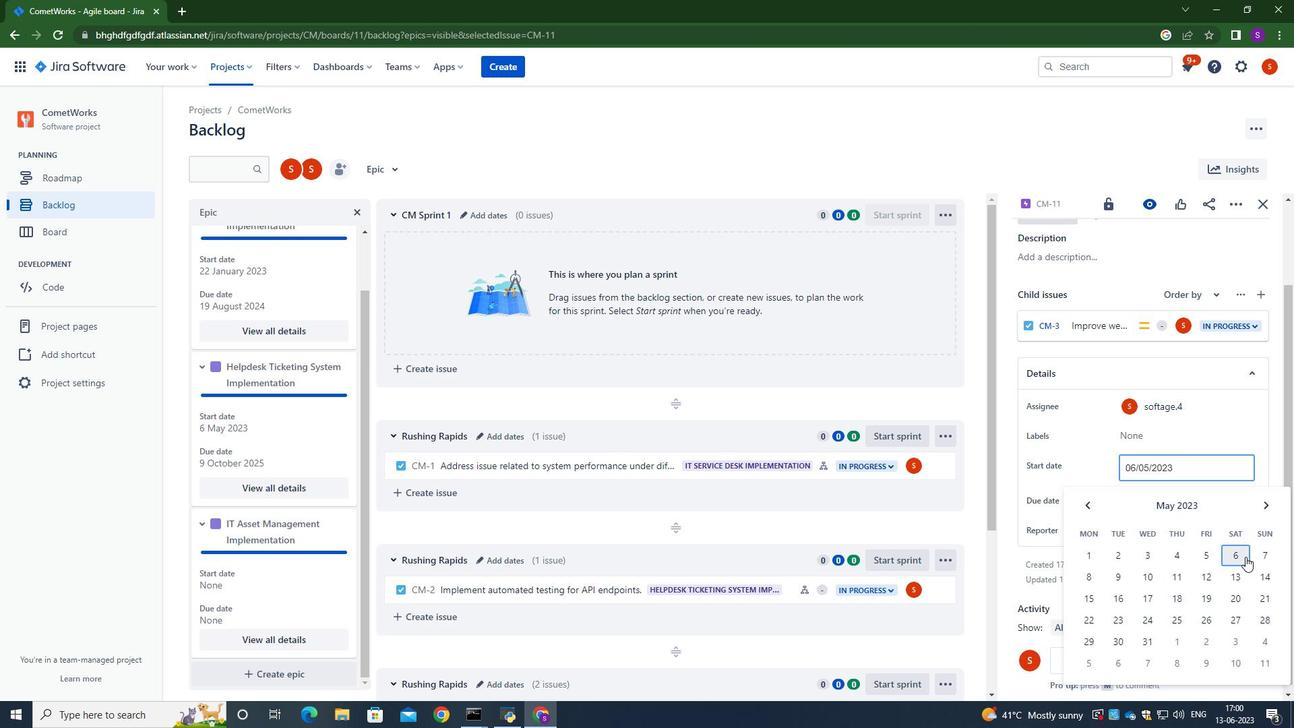 
Action: Mouse pressed left at (1243, 556)
Screenshot: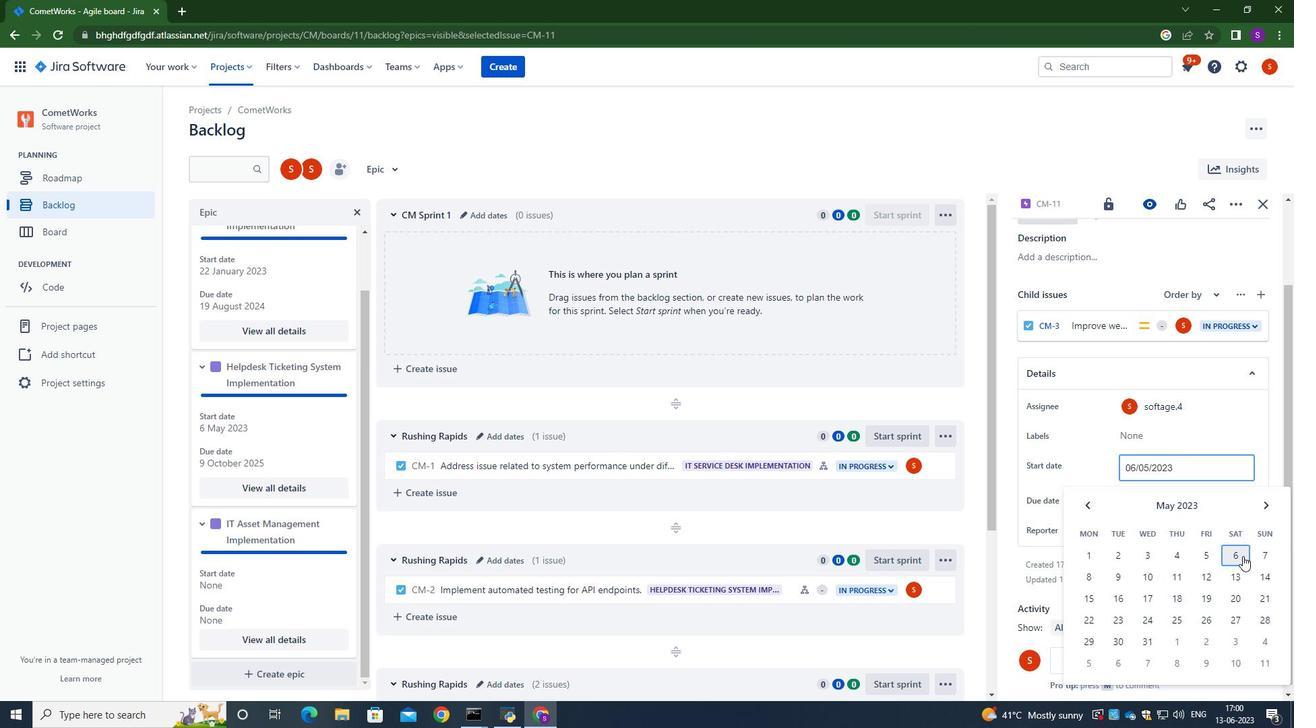 
Action: Mouse moved to (1155, 498)
Screenshot: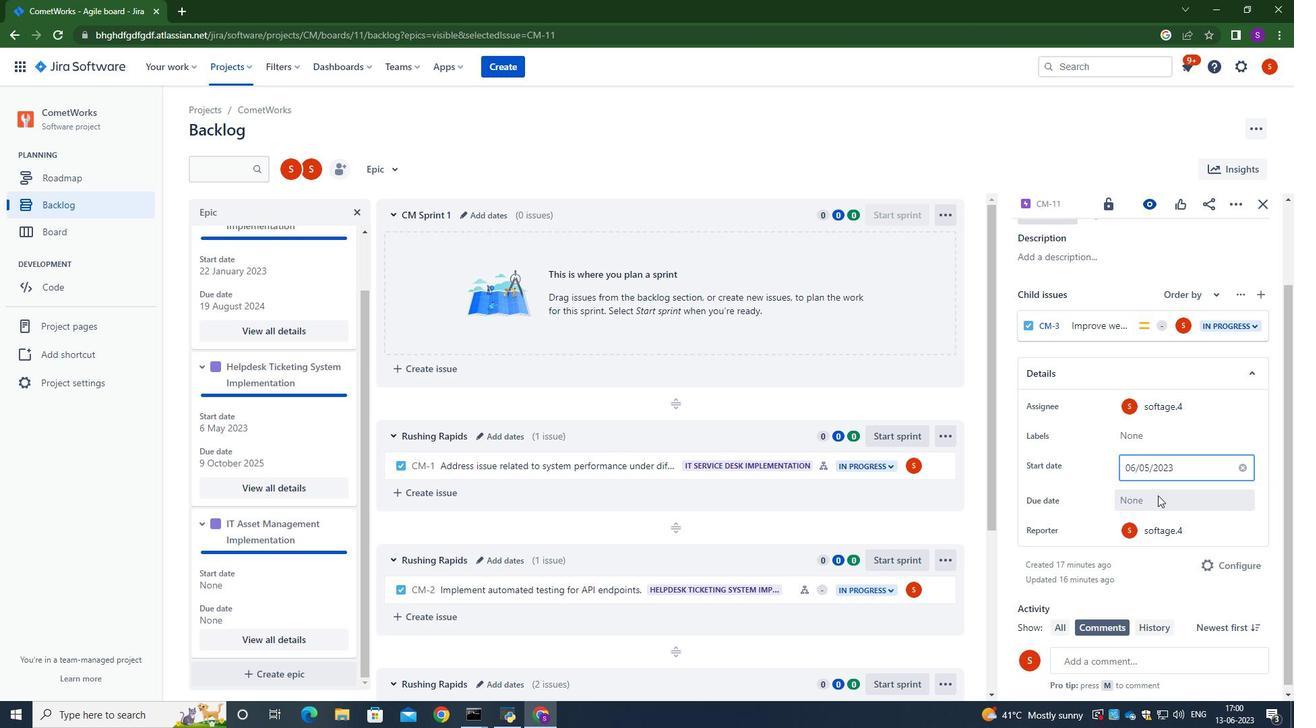 
Action: Mouse pressed left at (1155, 498)
Screenshot: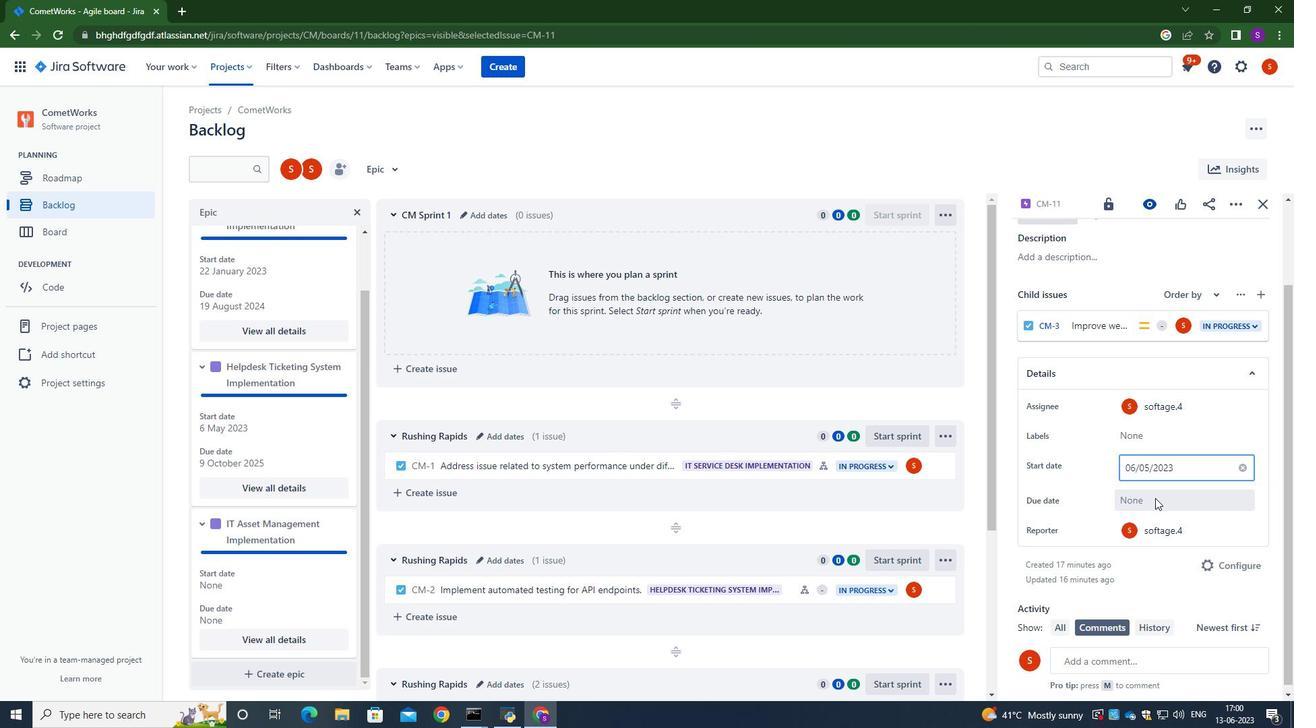 
Action: Mouse moved to (1153, 501)
Screenshot: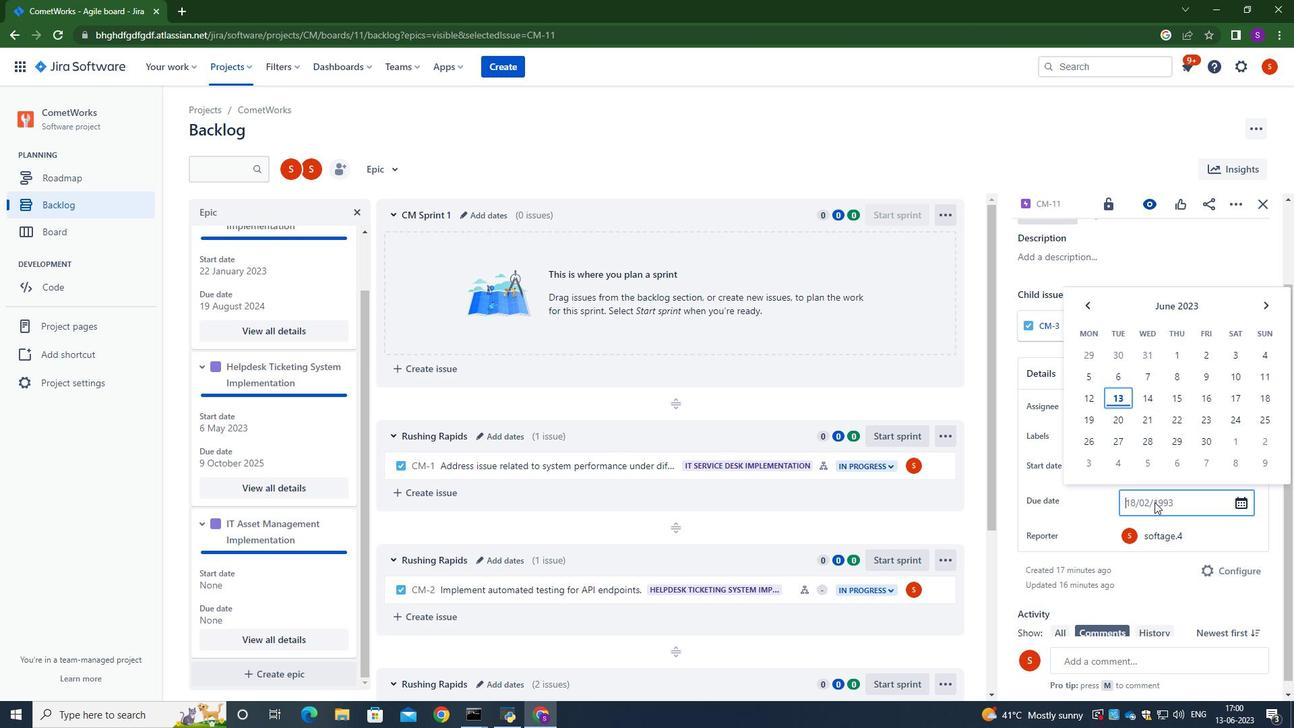
Action: Key pressed 09/10/2025
Screenshot: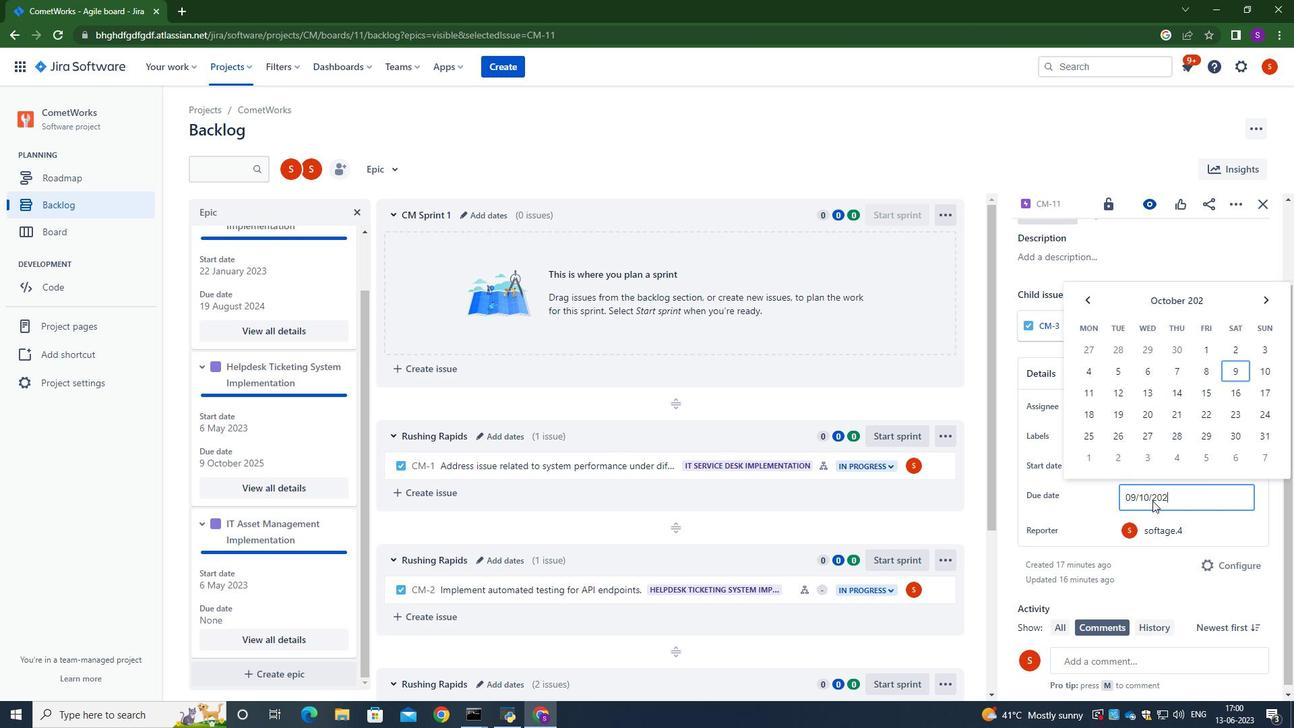 
Action: Mouse moved to (1179, 369)
Screenshot: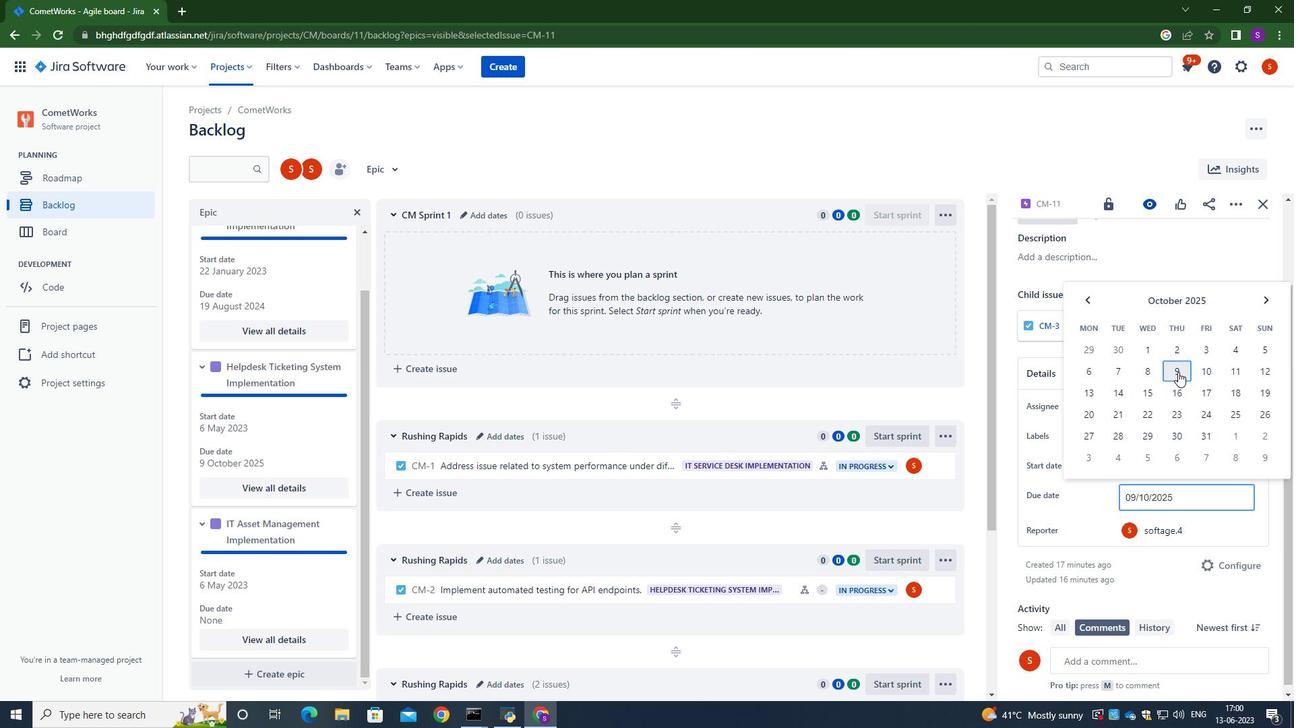 
Action: Mouse pressed left at (1179, 369)
Screenshot: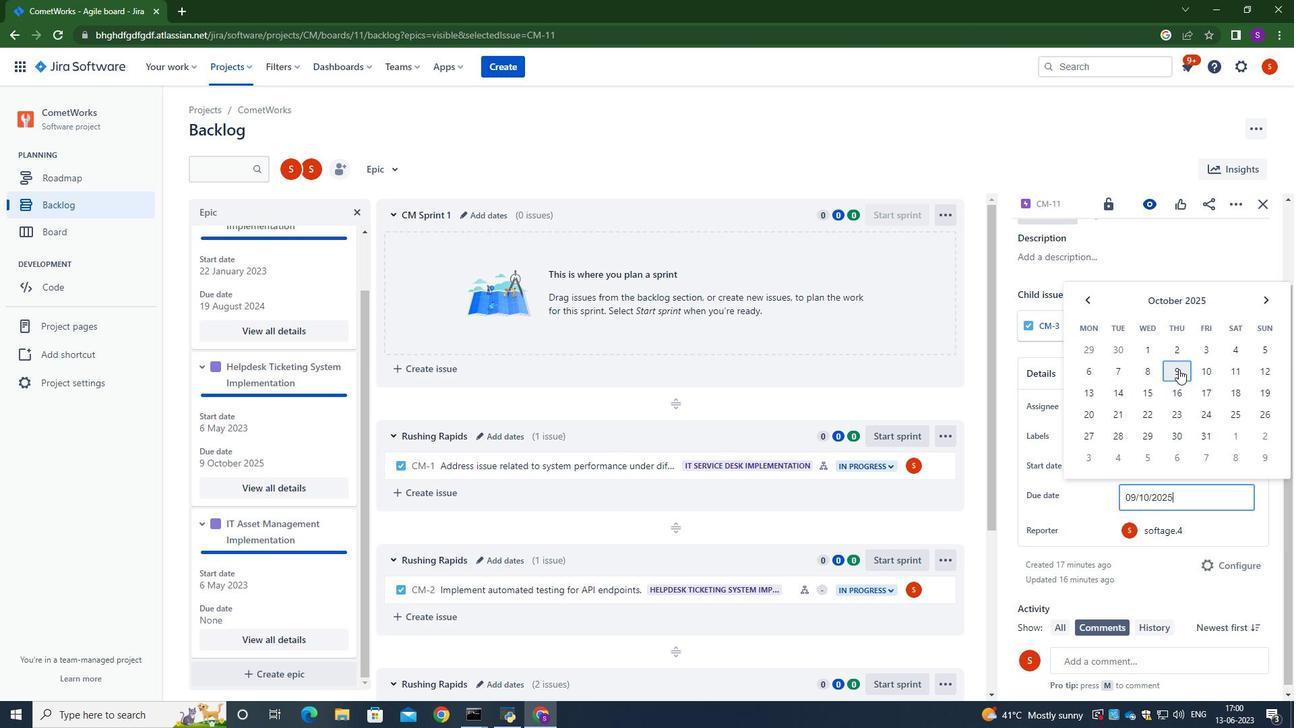 
Action: Mouse moved to (1213, 535)
Screenshot: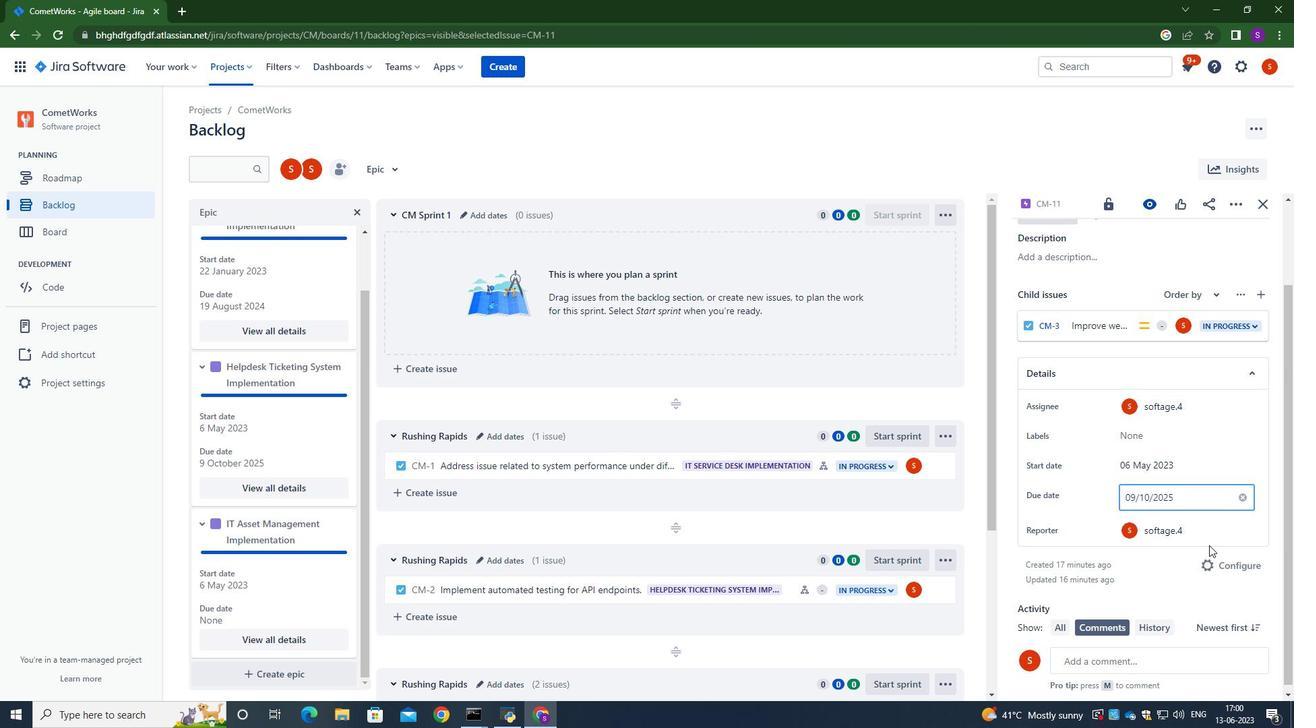 
Action: Mouse pressed left at (1213, 535)
Screenshot: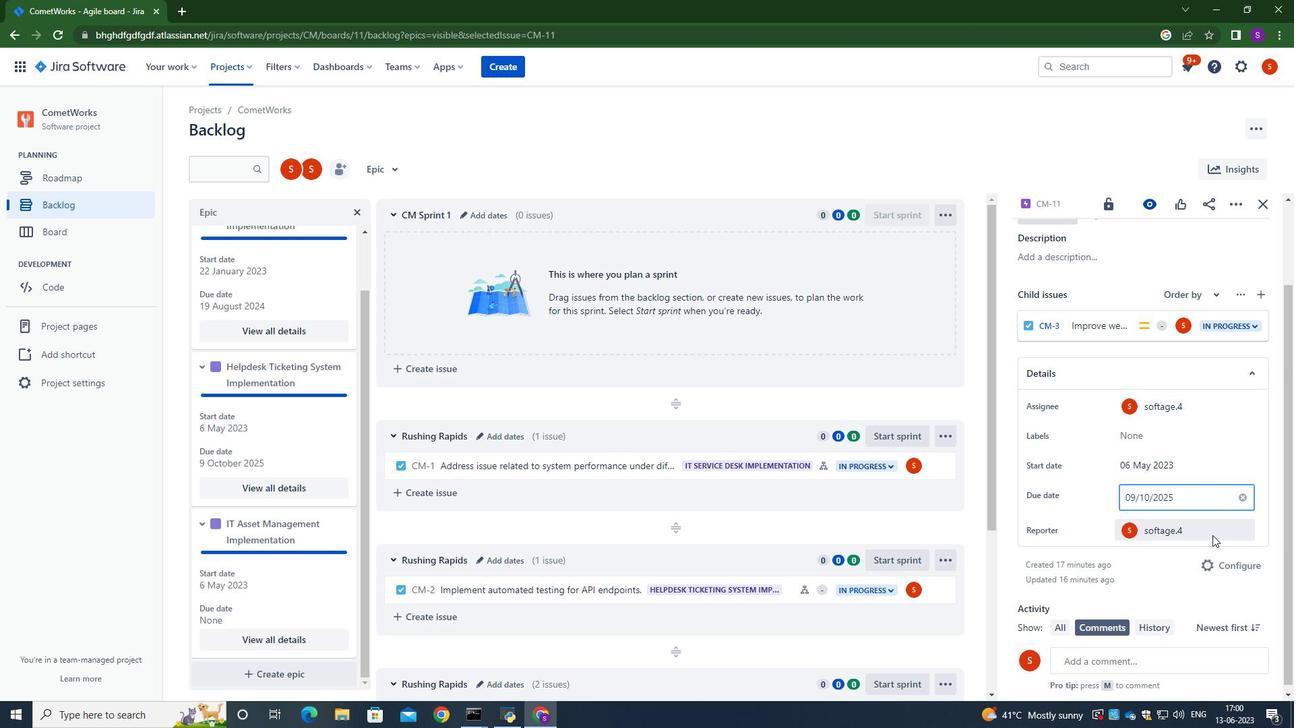 
Action: Mouse moved to (1232, 457)
Screenshot: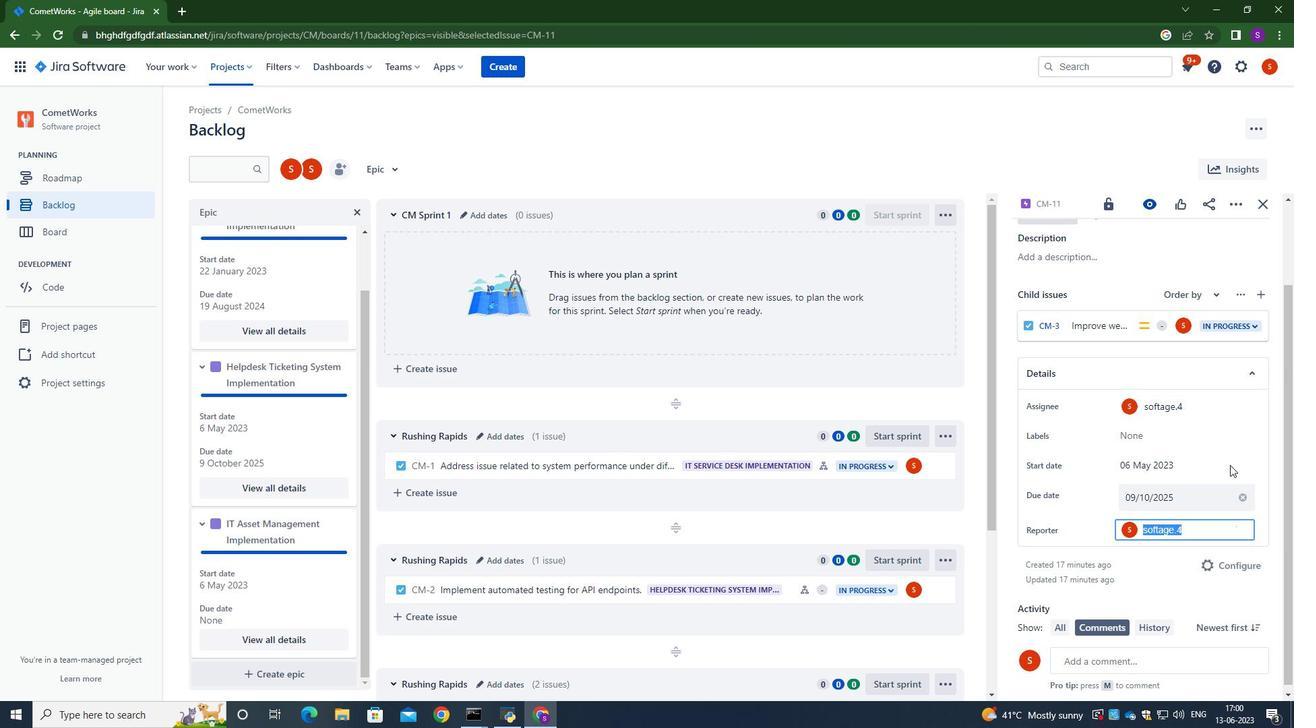 
Action: Mouse scrolled (1232, 456) with delta (0, 0)
Screenshot: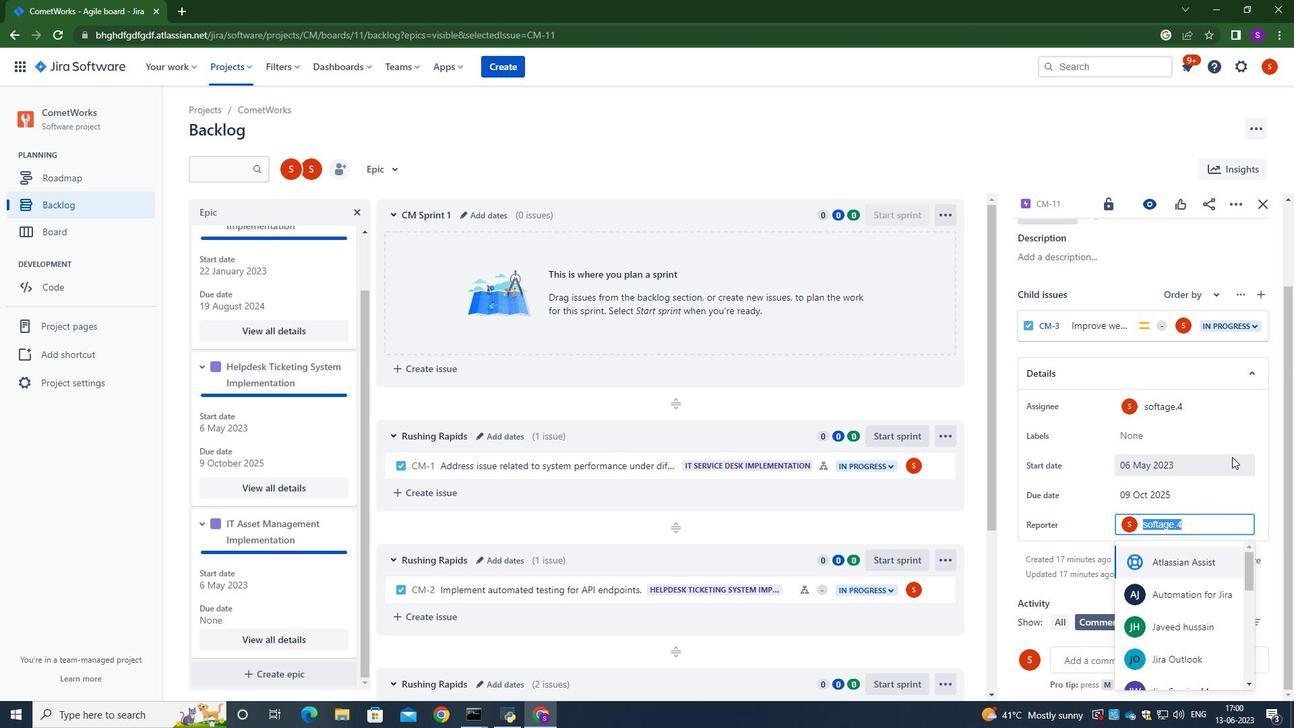 
Action: Mouse scrolled (1232, 456) with delta (0, 0)
Screenshot: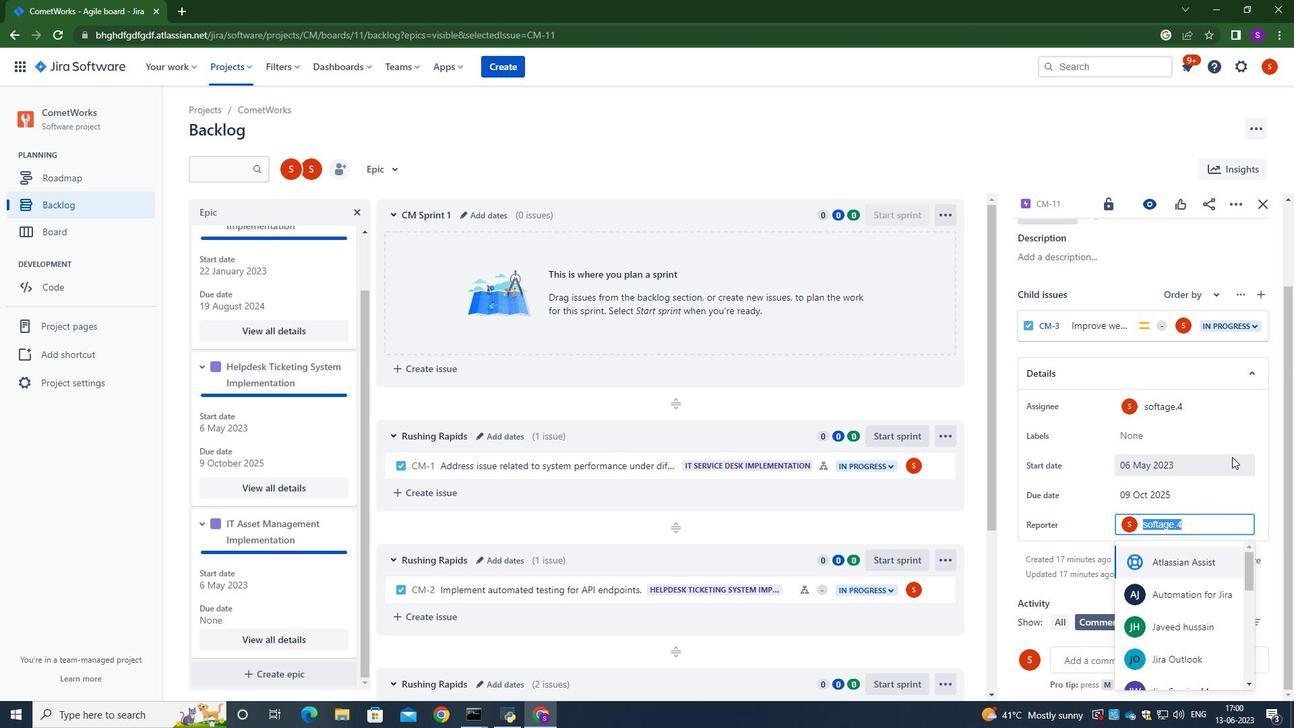 
Action: Mouse moved to (1011, 552)
Screenshot: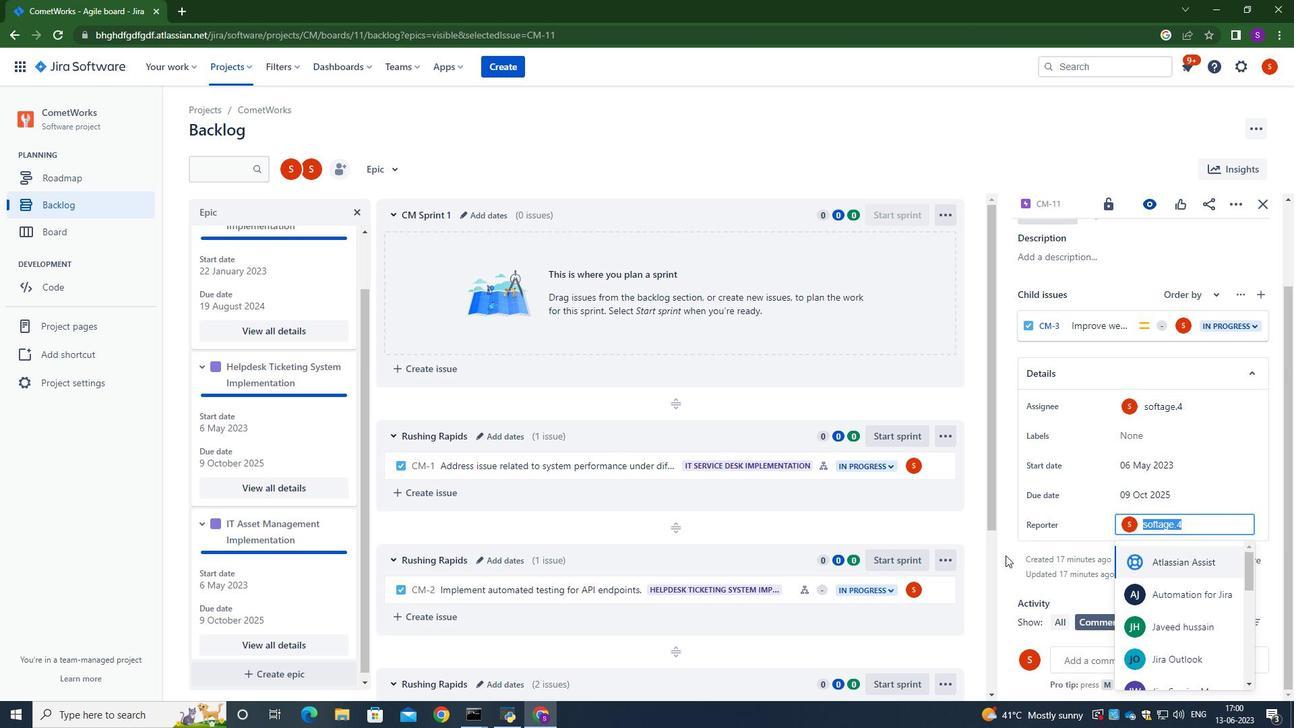 
Action: Mouse pressed left at (1011, 552)
Screenshot: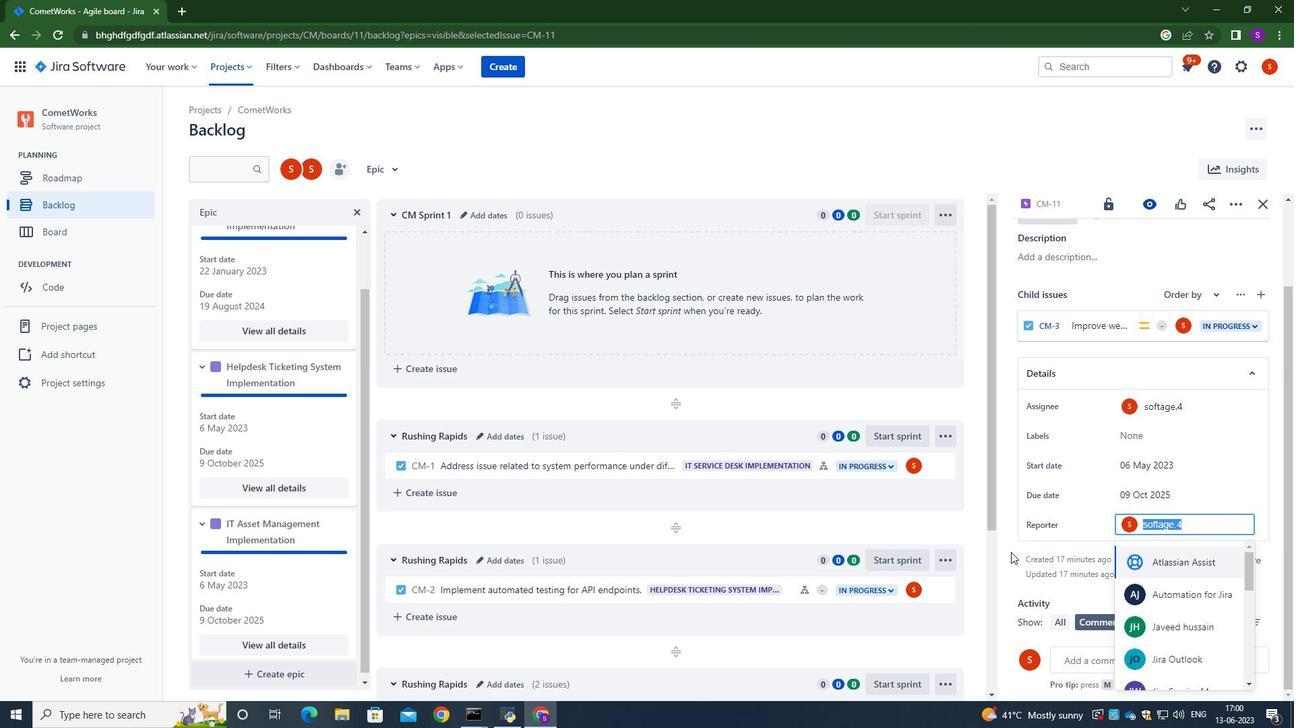 
Action: Mouse moved to (1022, 497)
Screenshot: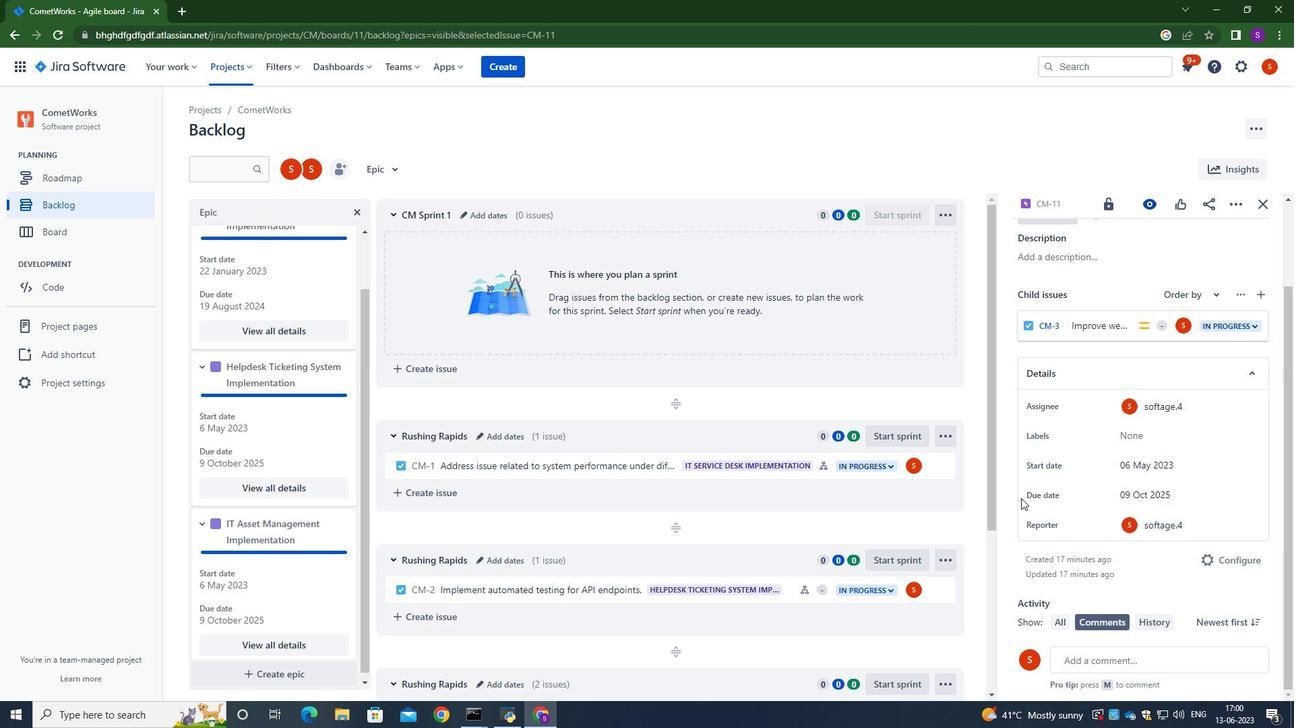 
Action: Mouse scrolled (1022, 497) with delta (0, 0)
Screenshot: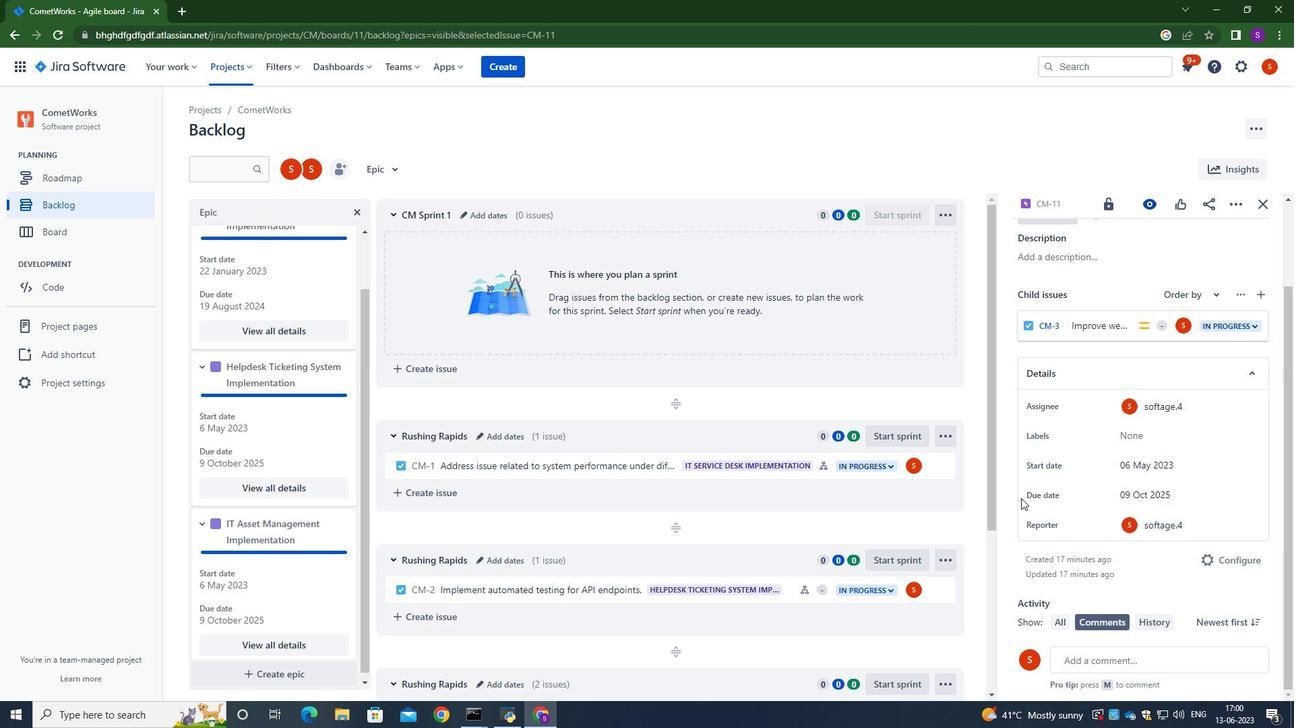
Action: Mouse moved to (263, 417)
Screenshot: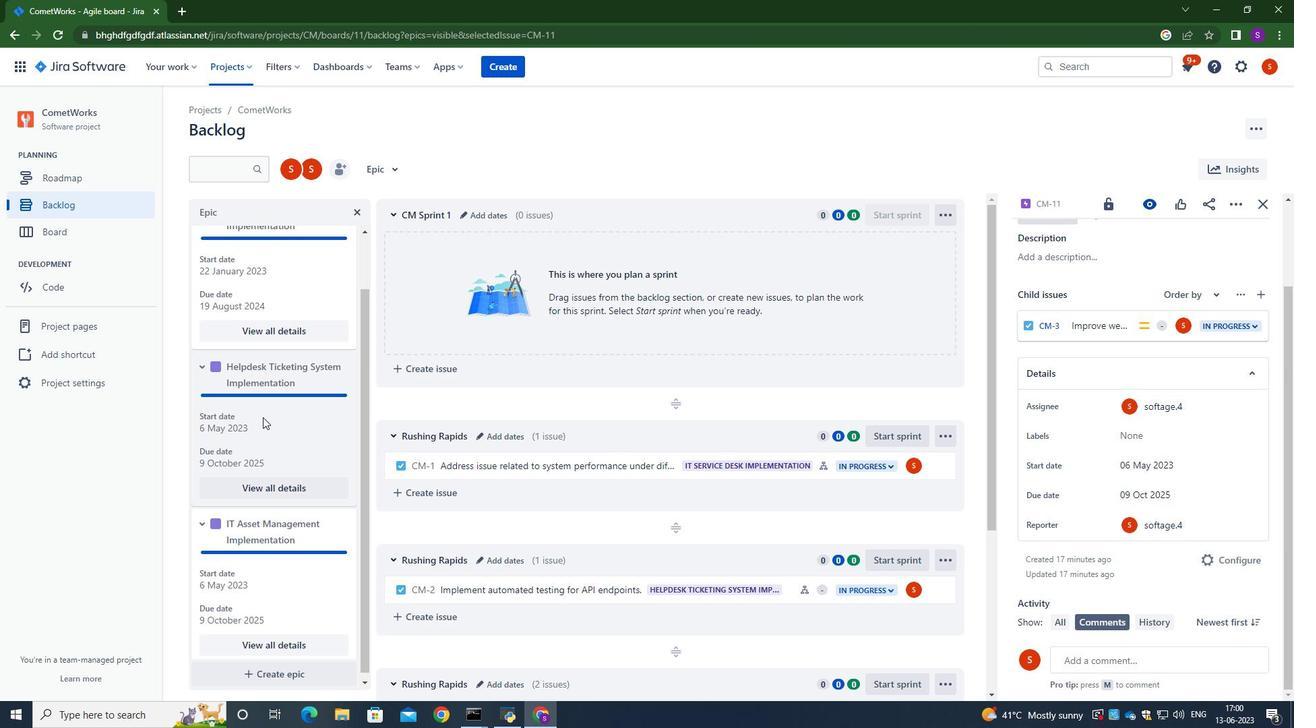 
Action: Mouse scrolled (263, 416) with delta (0, 0)
Screenshot: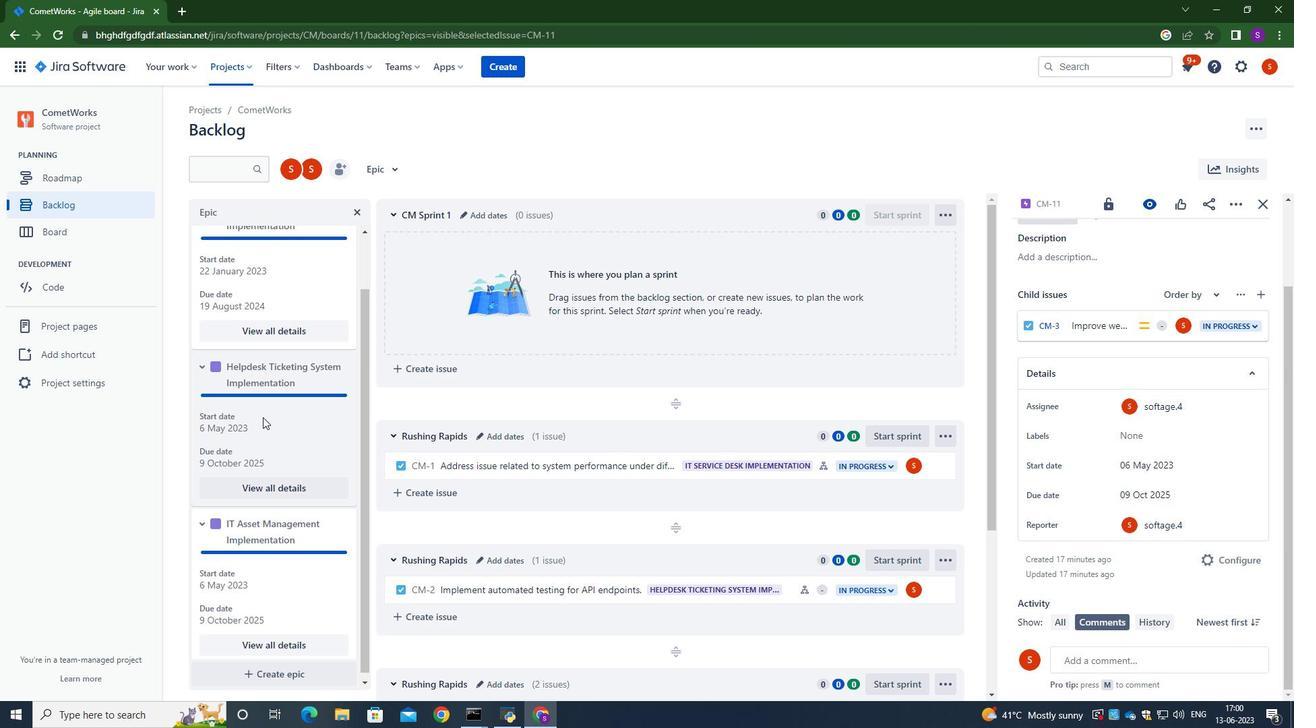 
Action: Mouse moved to (266, 418)
Screenshot: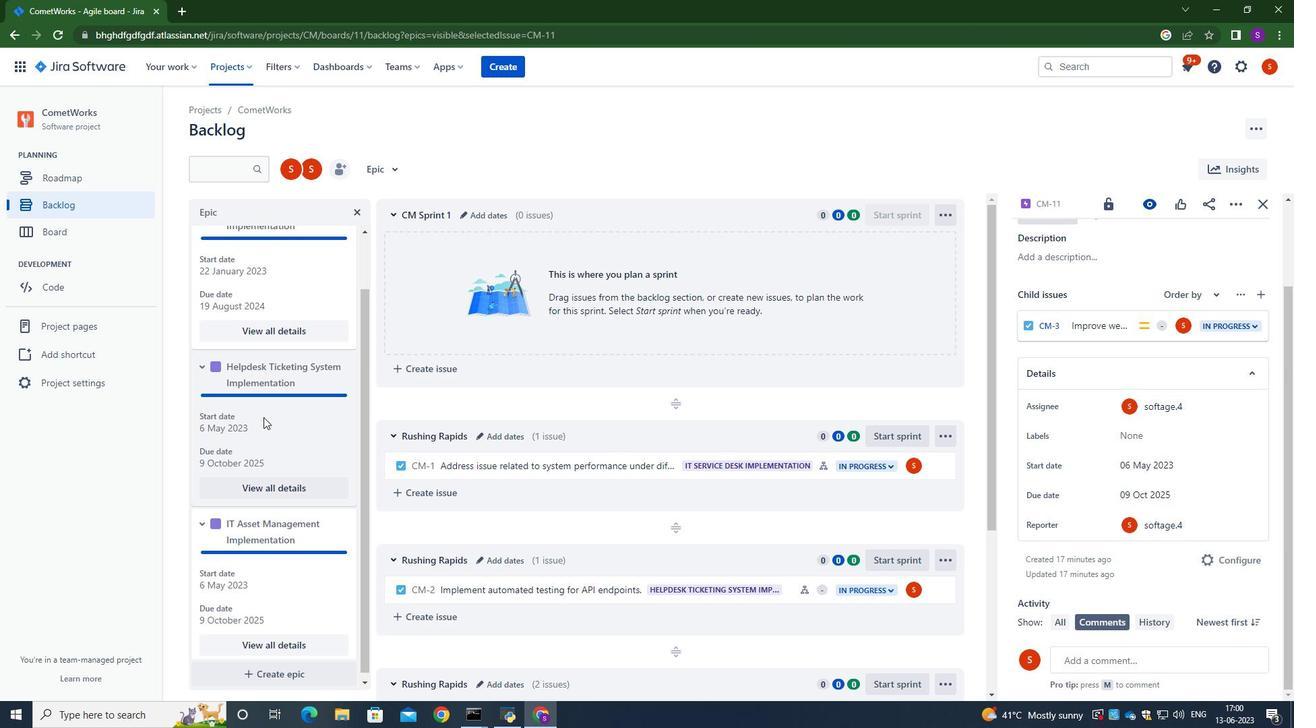 
Action: Mouse scrolled (266, 418) with delta (0, 0)
Screenshot: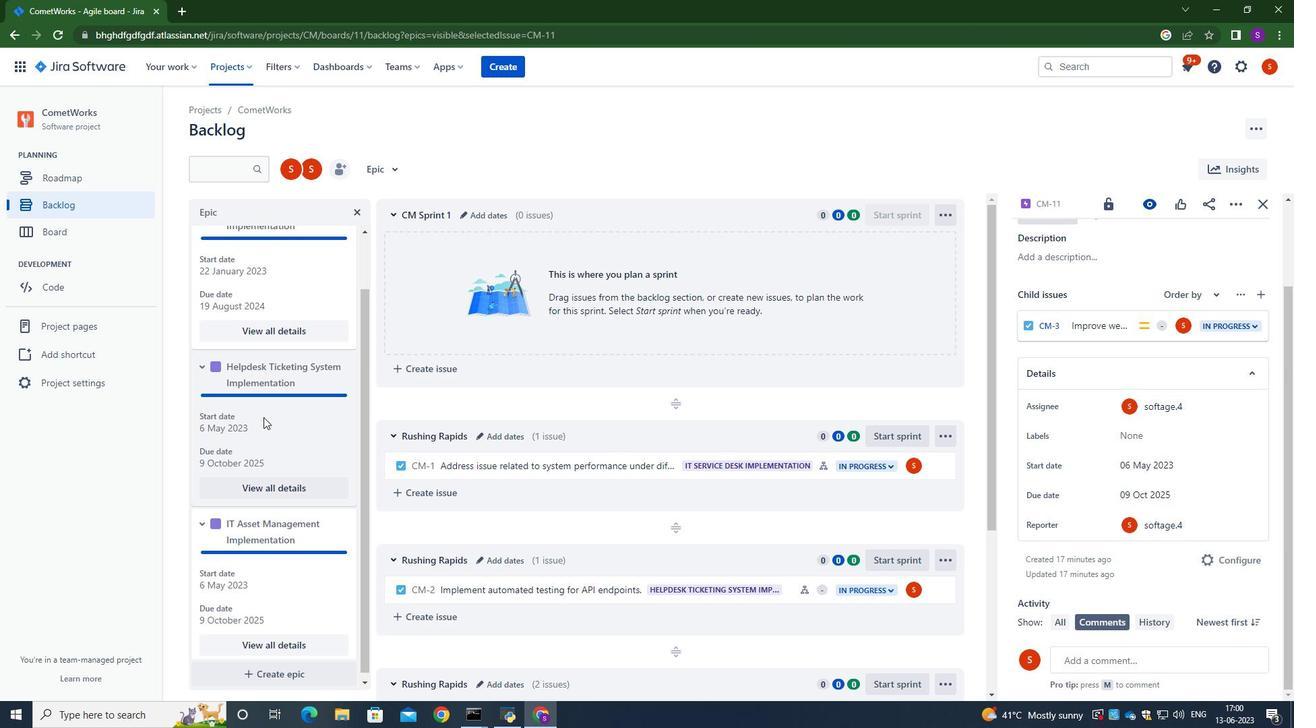 
Action: Mouse moved to (266, 419)
Screenshot: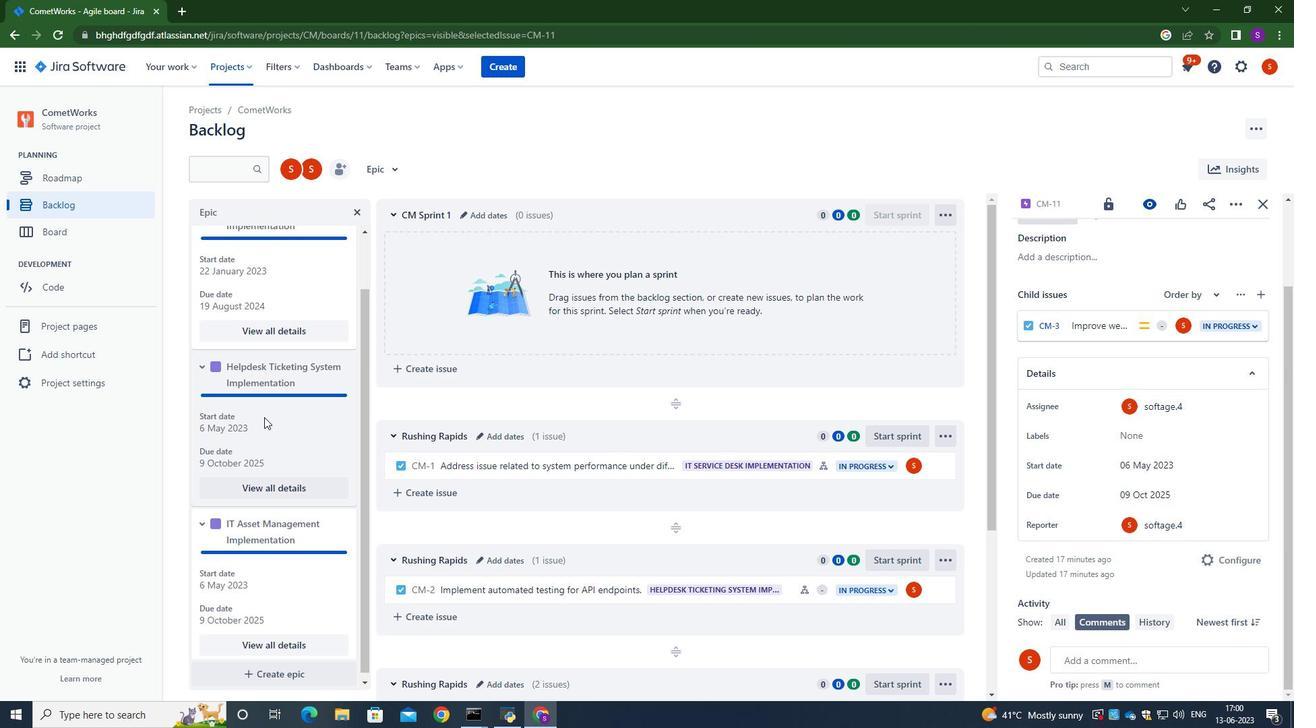 
Action: Mouse scrolled (266, 418) with delta (0, 0)
Screenshot: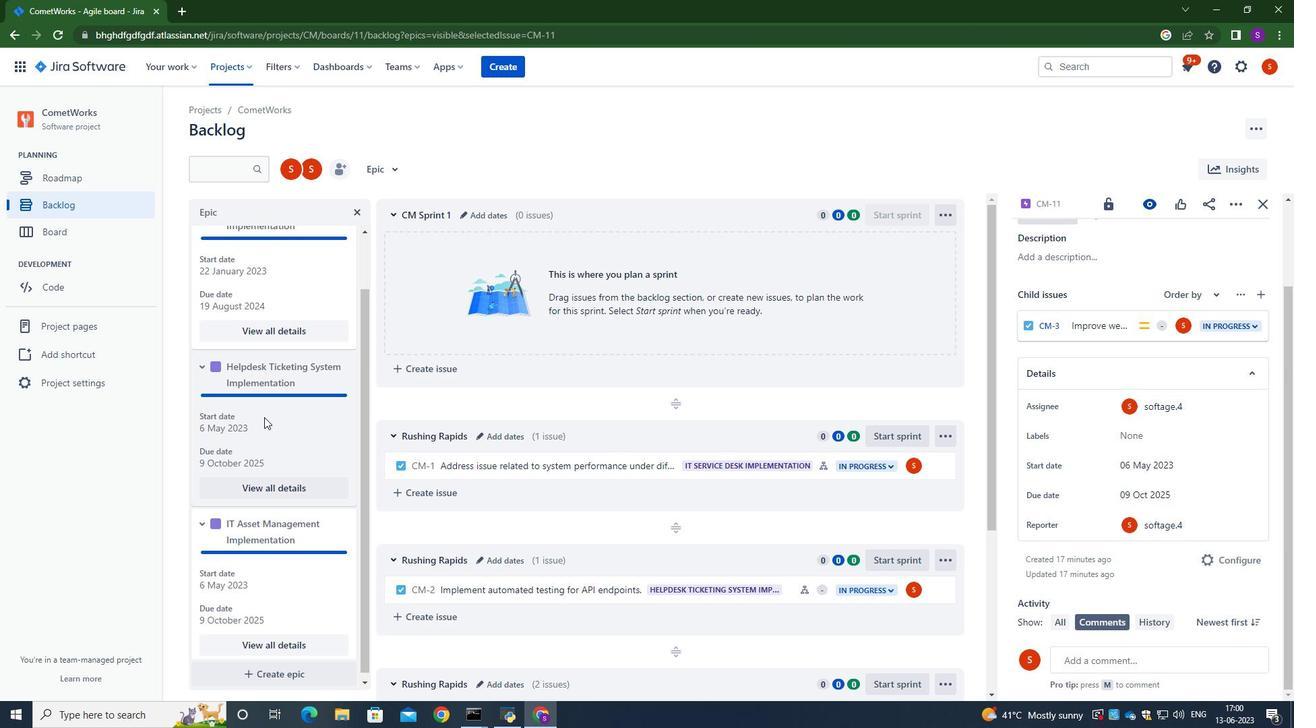 
Action: Mouse moved to (275, 450)
Screenshot: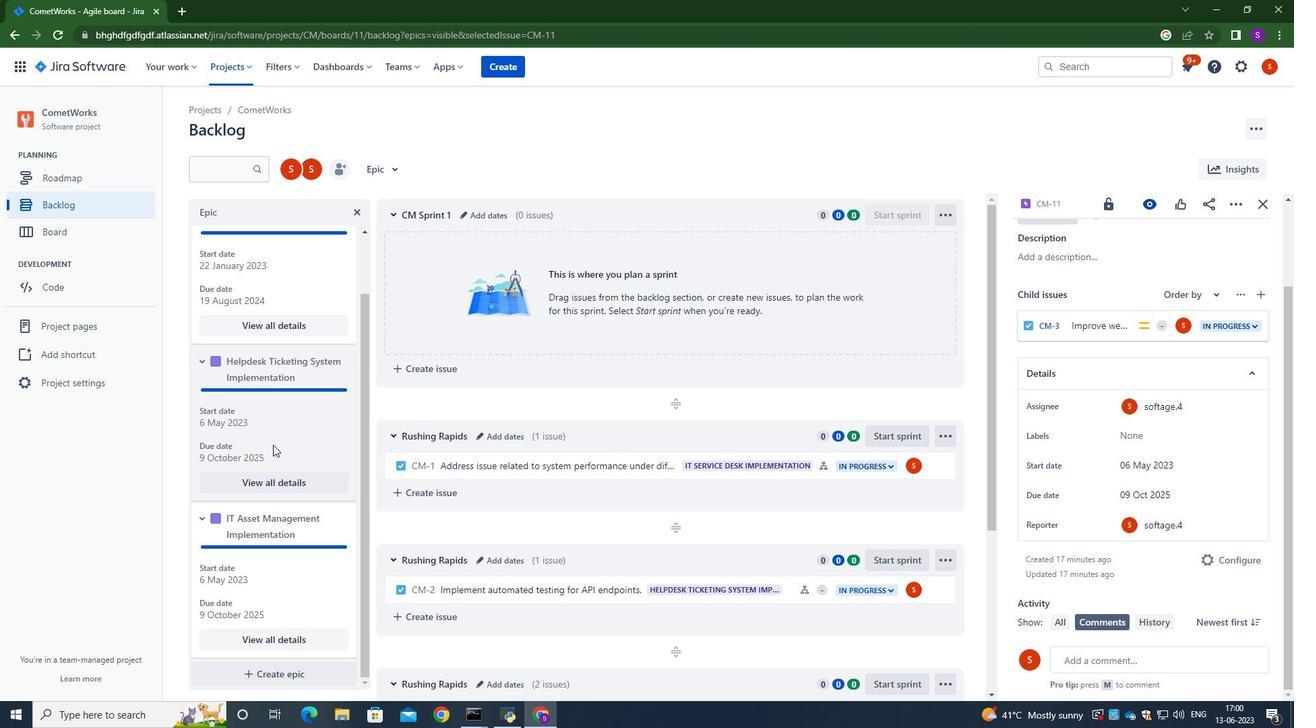 
